 Task: Open Card Investor Meeting in Board Productivity Hacks to Workspace Computer Networking and add a team member Softage.1@softage.net, a label Orange, a checklist Brand Storytelling, an attachment from your computer, a color Orange and finally, add a card description 'Conduct customer research for new customer feedback program' and a comment 'This task requires us to be proactive and take ownership of our work, ensuring that we are making progress towards our goals.'. Add a start date 'Jan 01, 1900' with a due date 'Jan 08, 1900'
Action: Mouse moved to (133, 62)
Screenshot: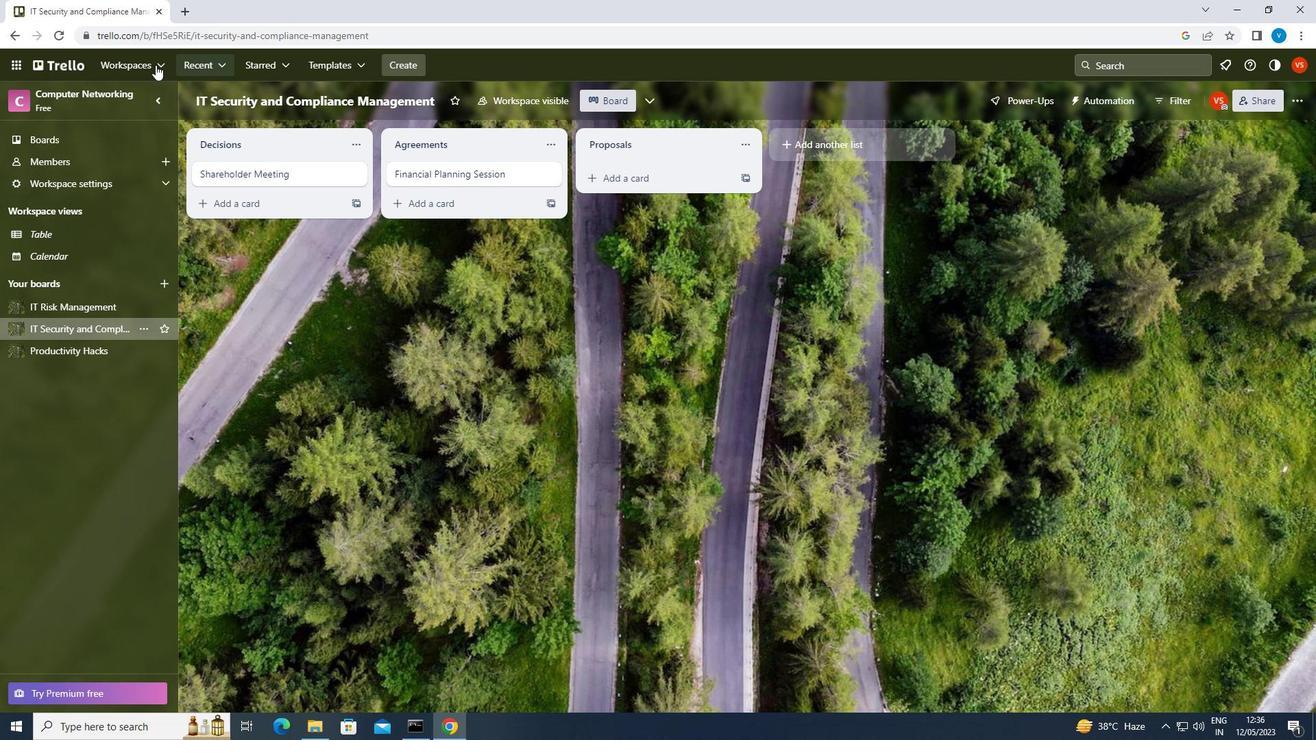 
Action: Mouse pressed left at (133, 62)
Screenshot: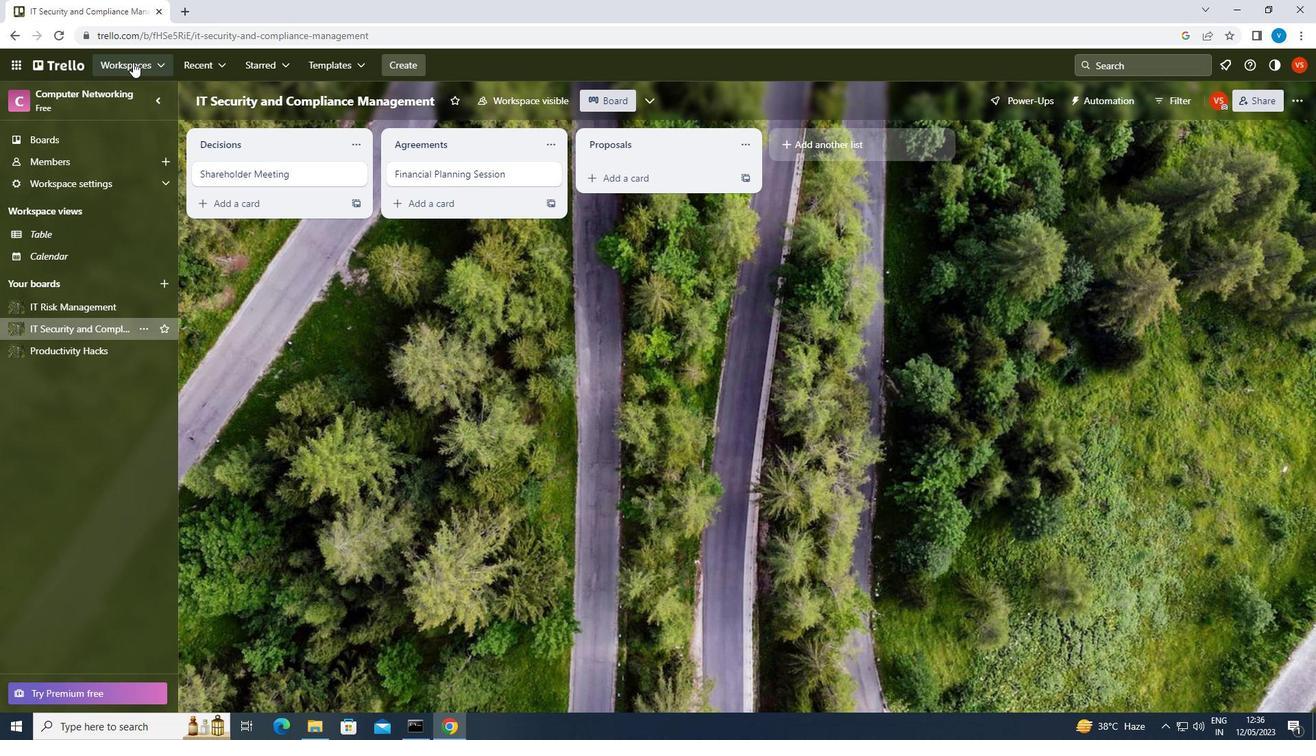 
Action: Mouse moved to (173, 403)
Screenshot: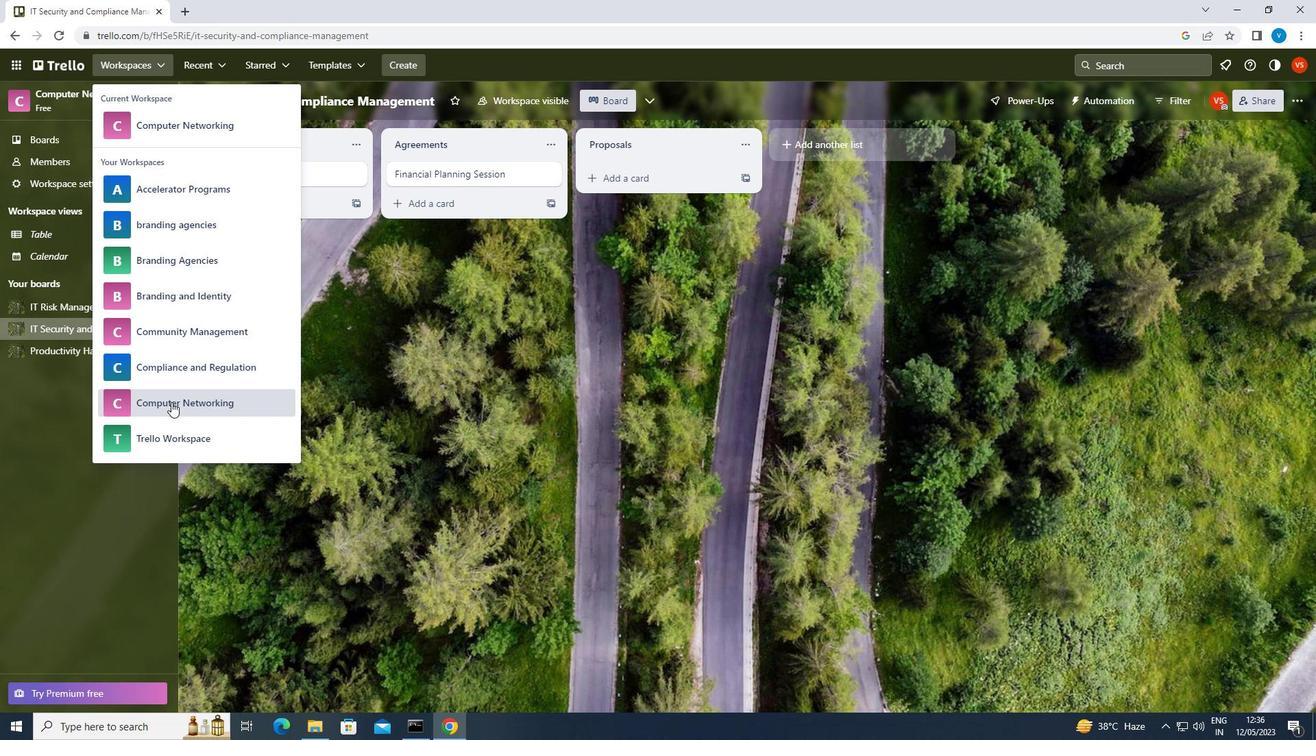 
Action: Mouse pressed left at (173, 403)
Screenshot: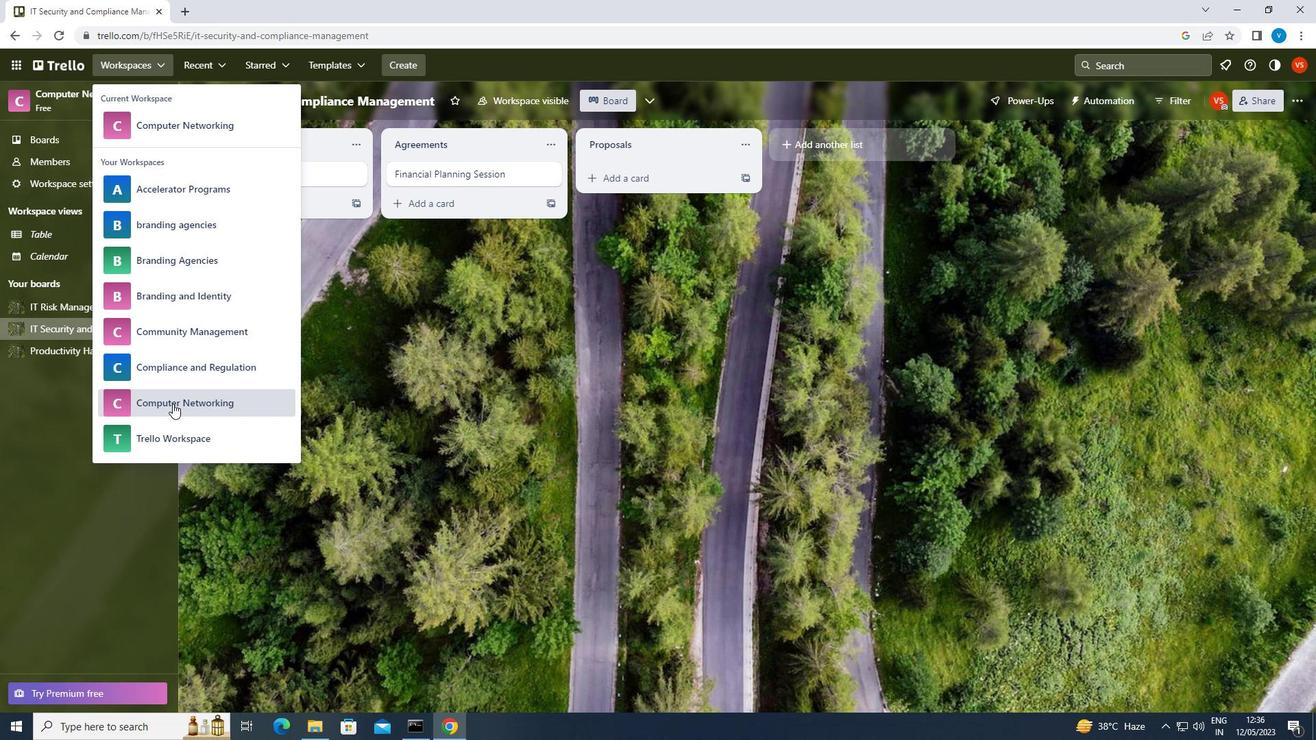 
Action: Mouse moved to (678, 570)
Screenshot: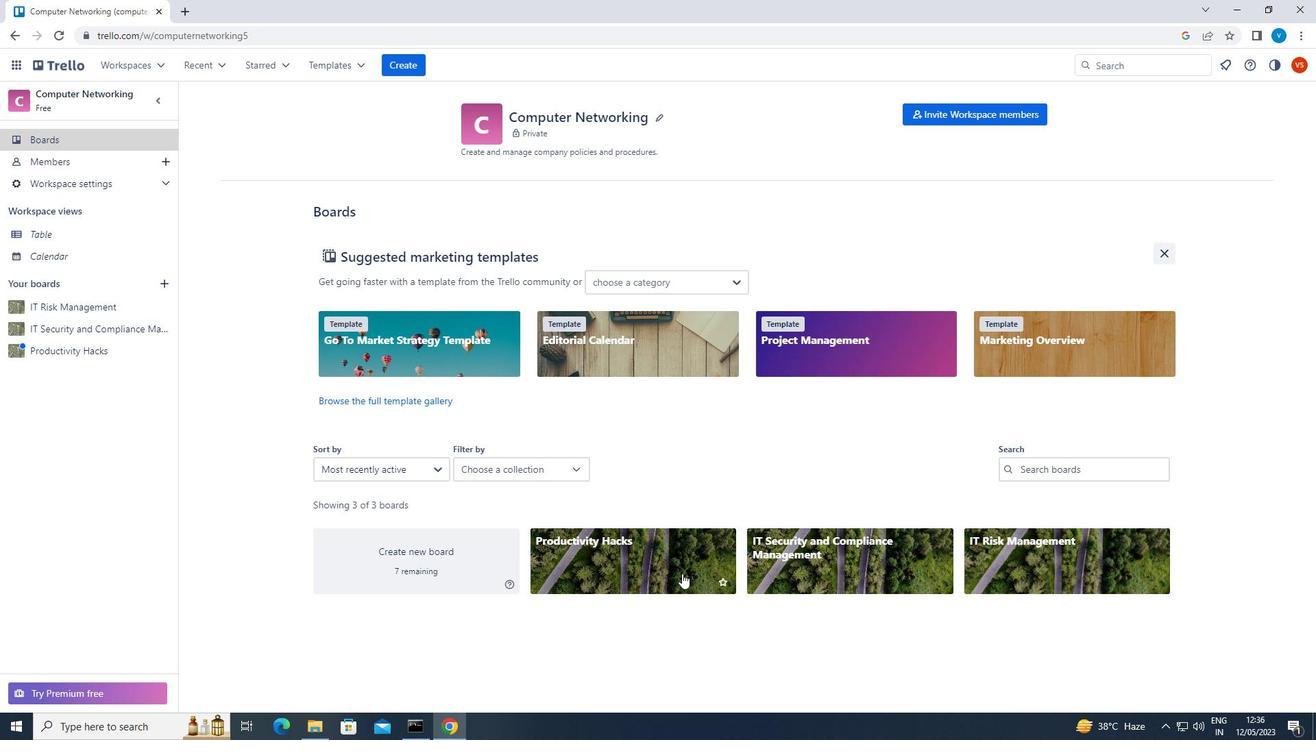 
Action: Mouse pressed left at (678, 570)
Screenshot: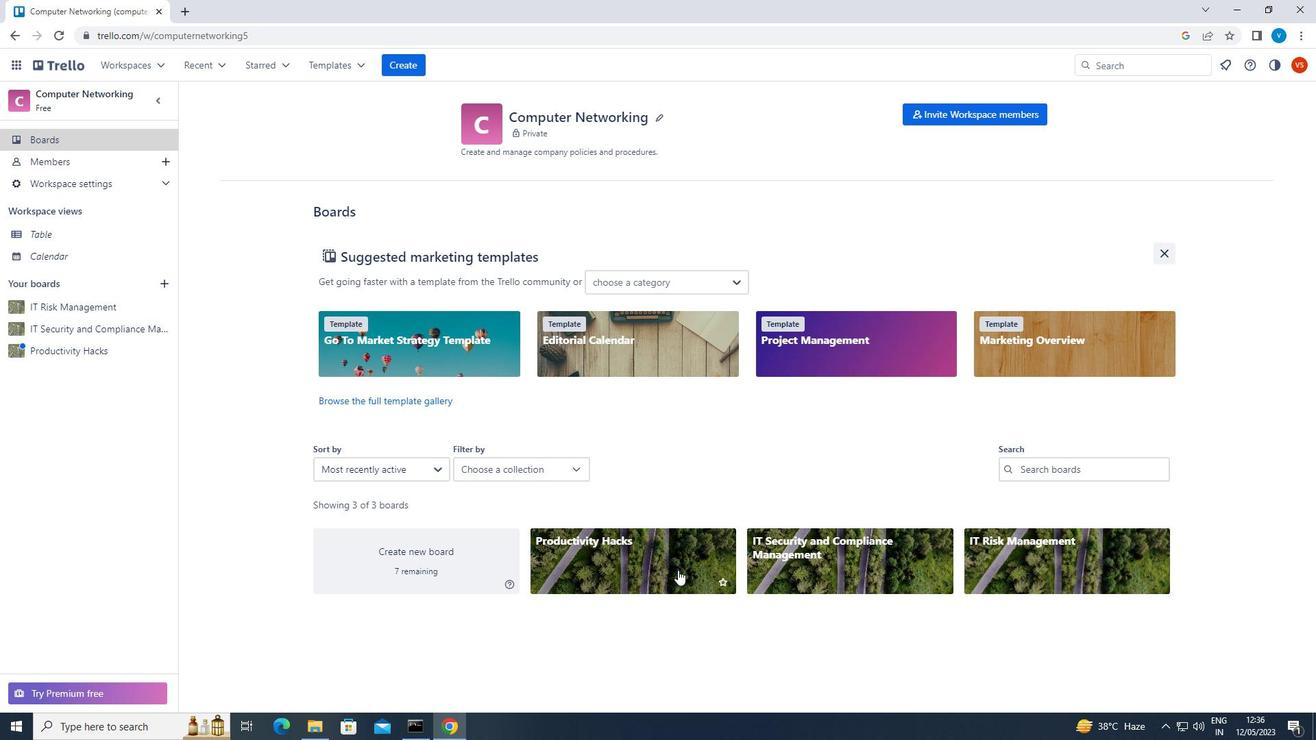 
Action: Mouse moved to (234, 168)
Screenshot: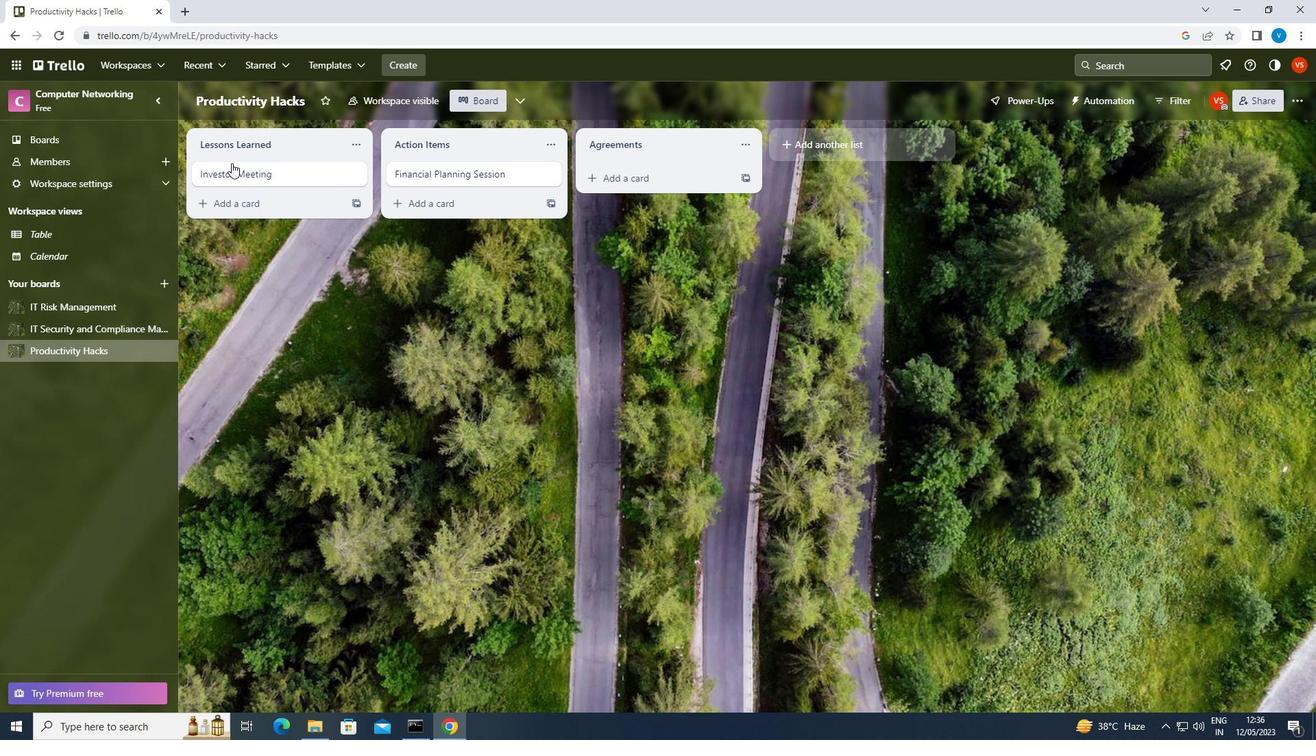
Action: Mouse pressed left at (234, 168)
Screenshot: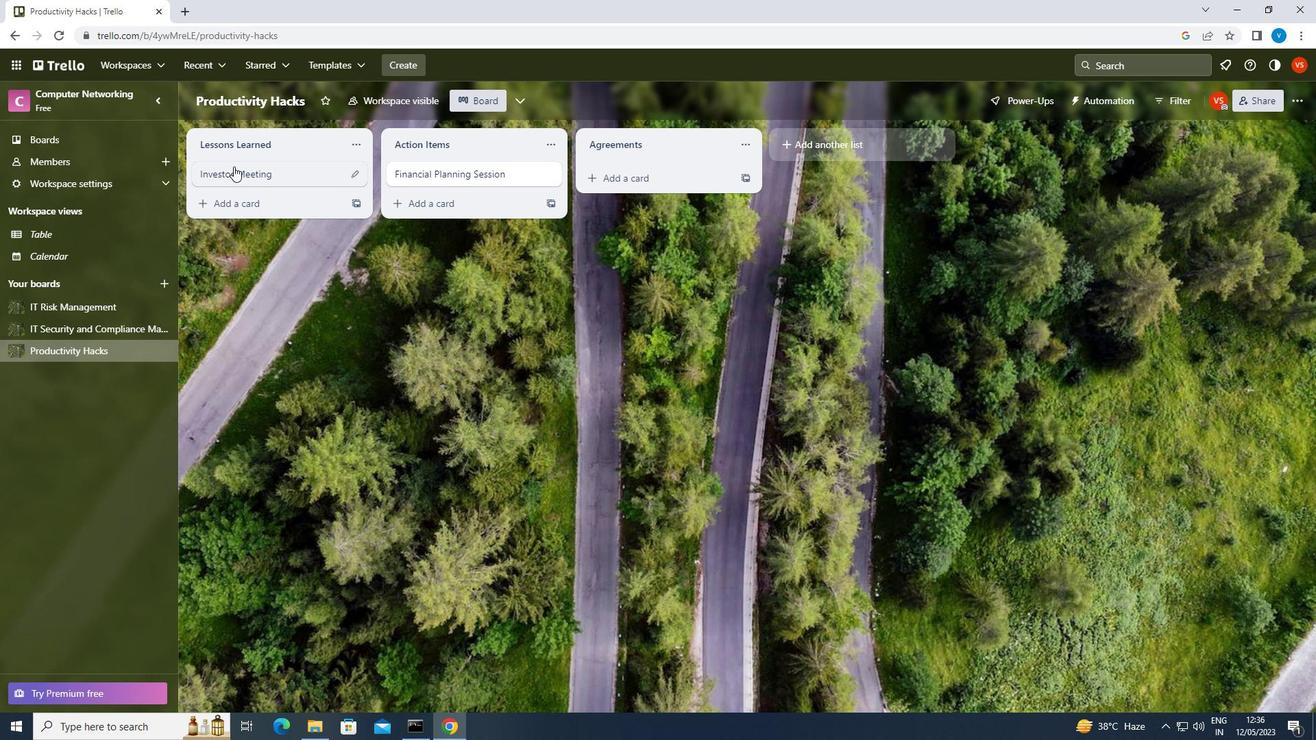 
Action: Mouse moved to (814, 174)
Screenshot: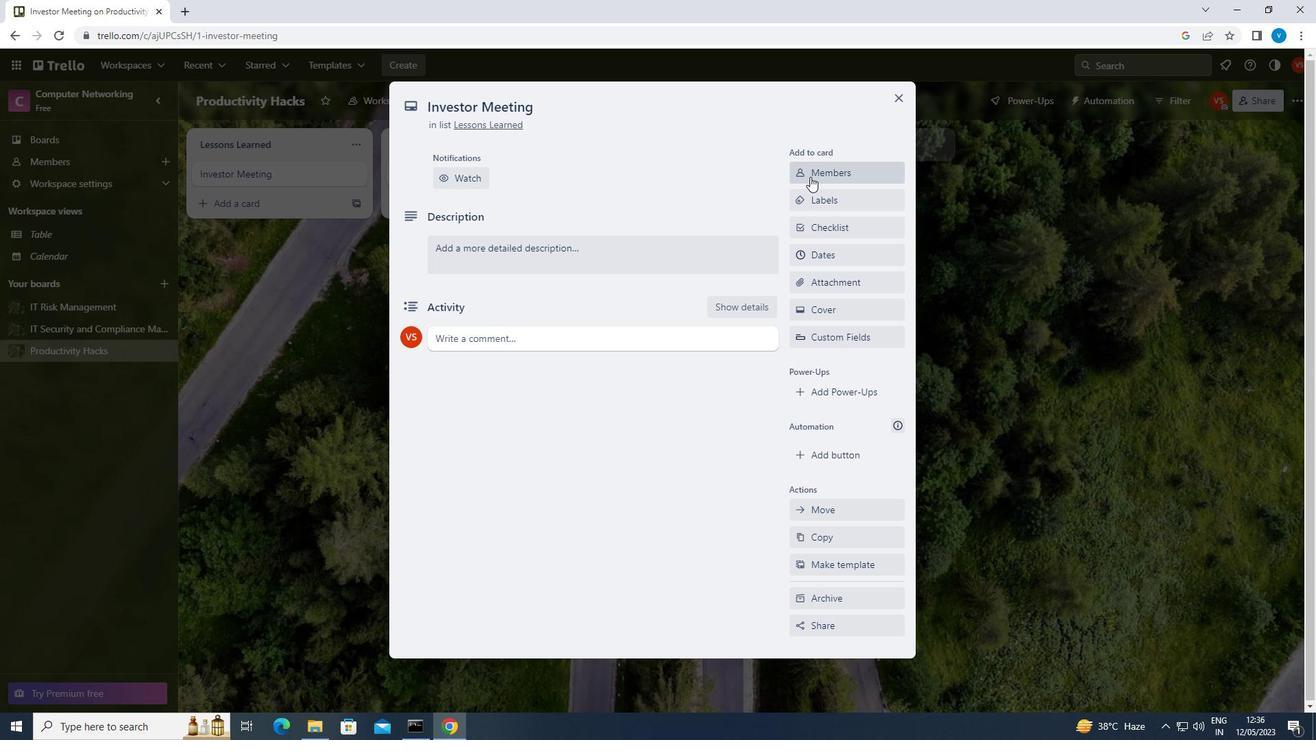 
Action: Mouse pressed left at (814, 174)
Screenshot: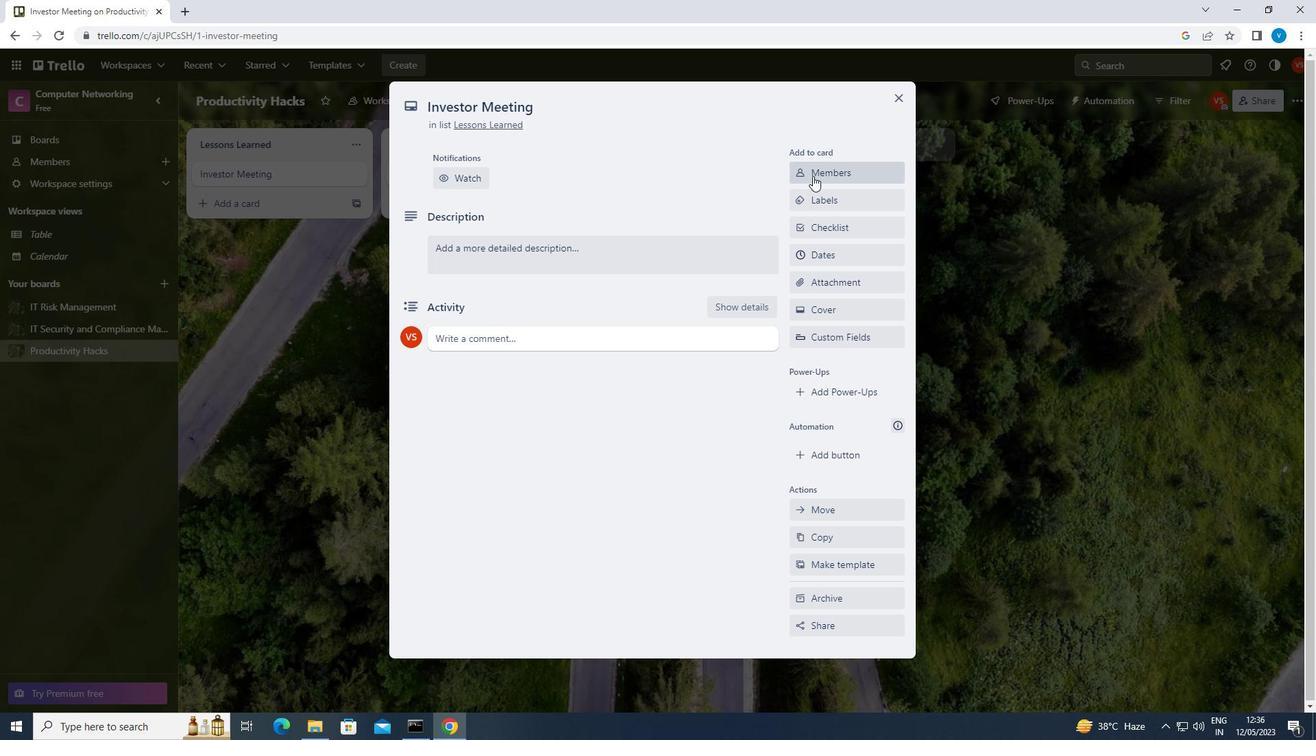 
Action: Mouse moved to (816, 194)
Screenshot: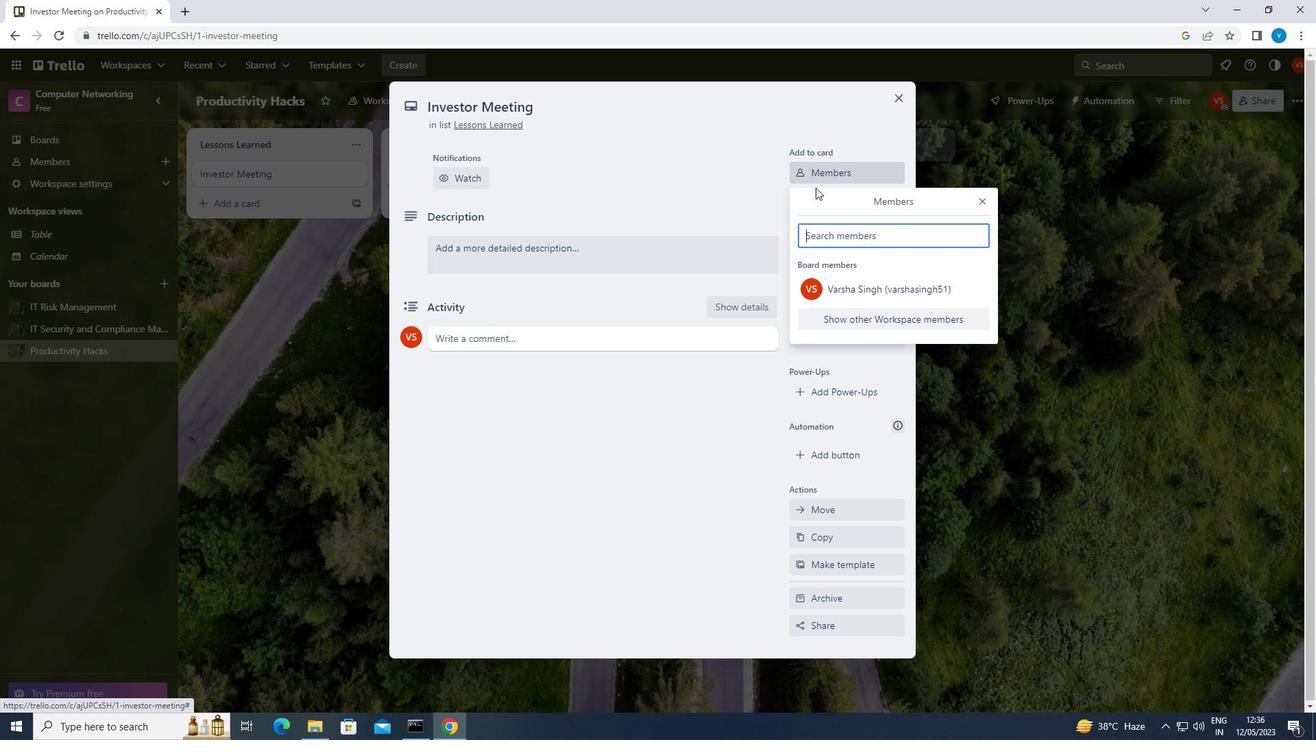 
Action: Key pressed <Key.shift>SOFTAGE.1<Key.shift>@SOFTAGE.NET
Screenshot: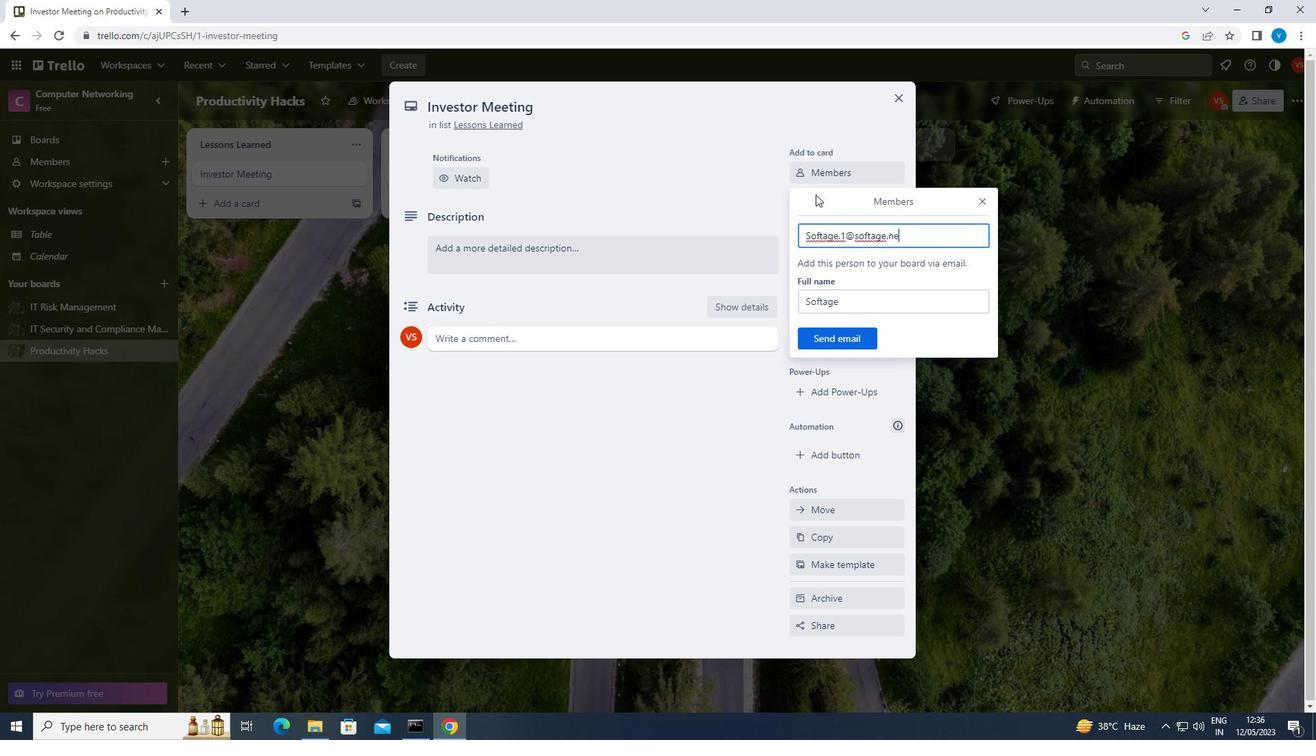
Action: Mouse moved to (868, 344)
Screenshot: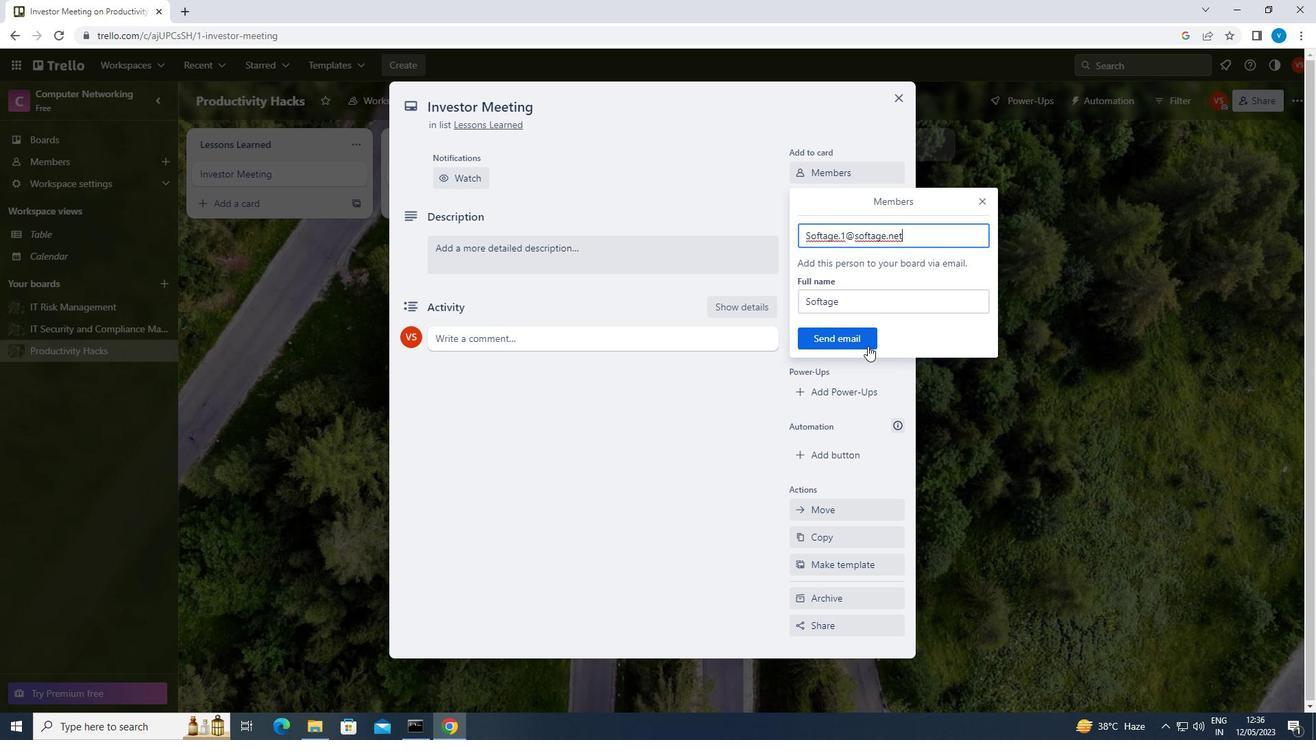 
Action: Mouse pressed left at (868, 344)
Screenshot: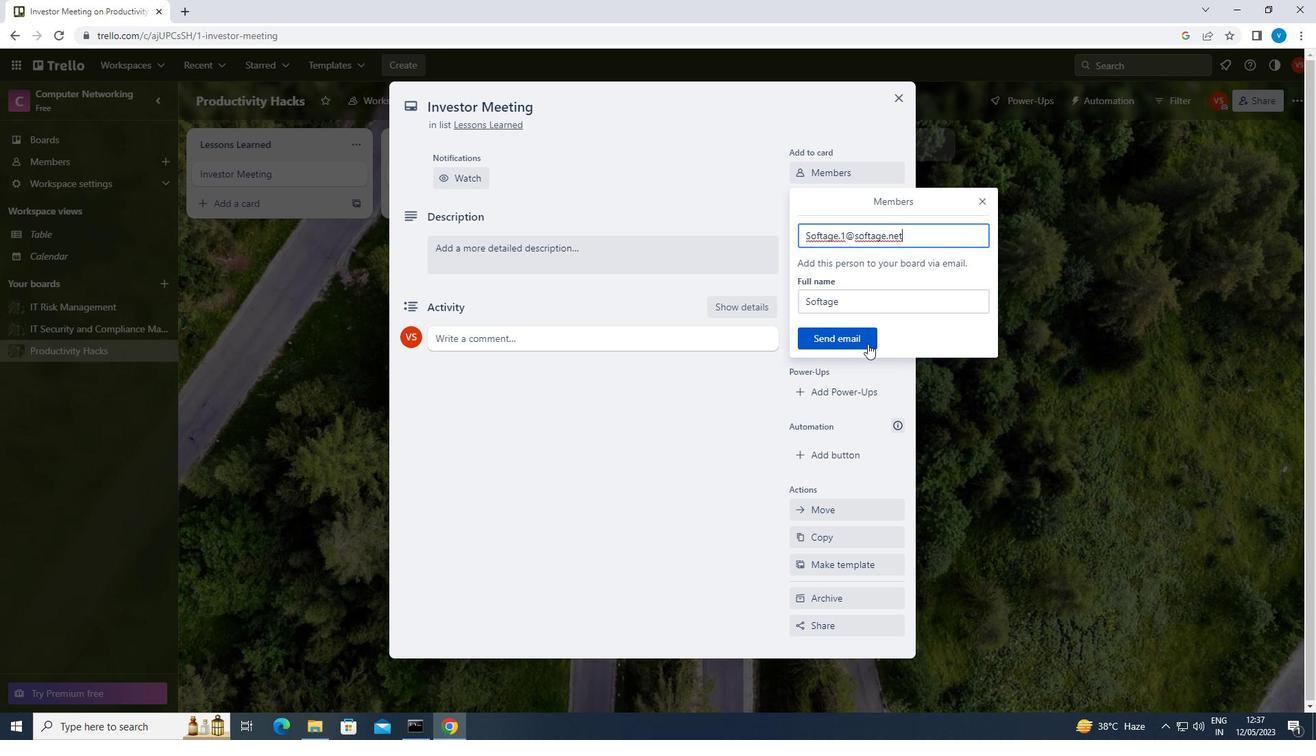 
Action: Mouse moved to (871, 251)
Screenshot: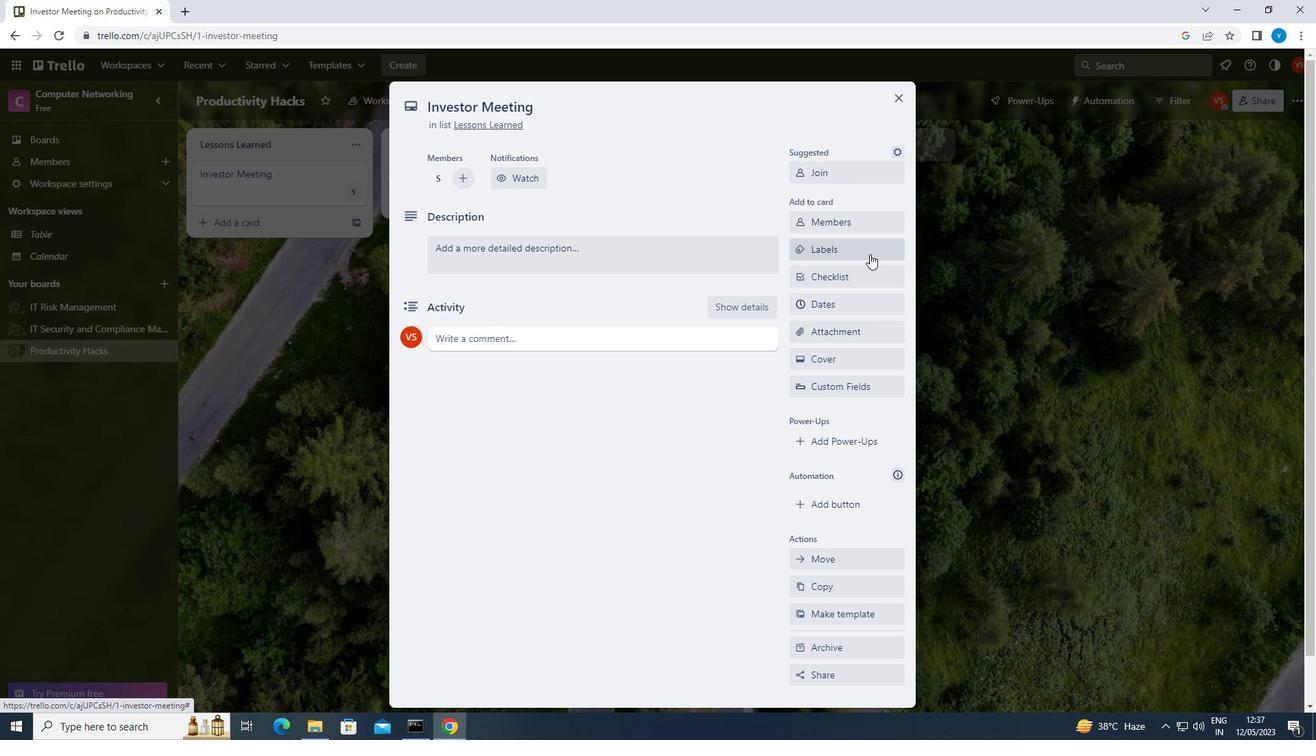 
Action: Mouse pressed left at (871, 251)
Screenshot: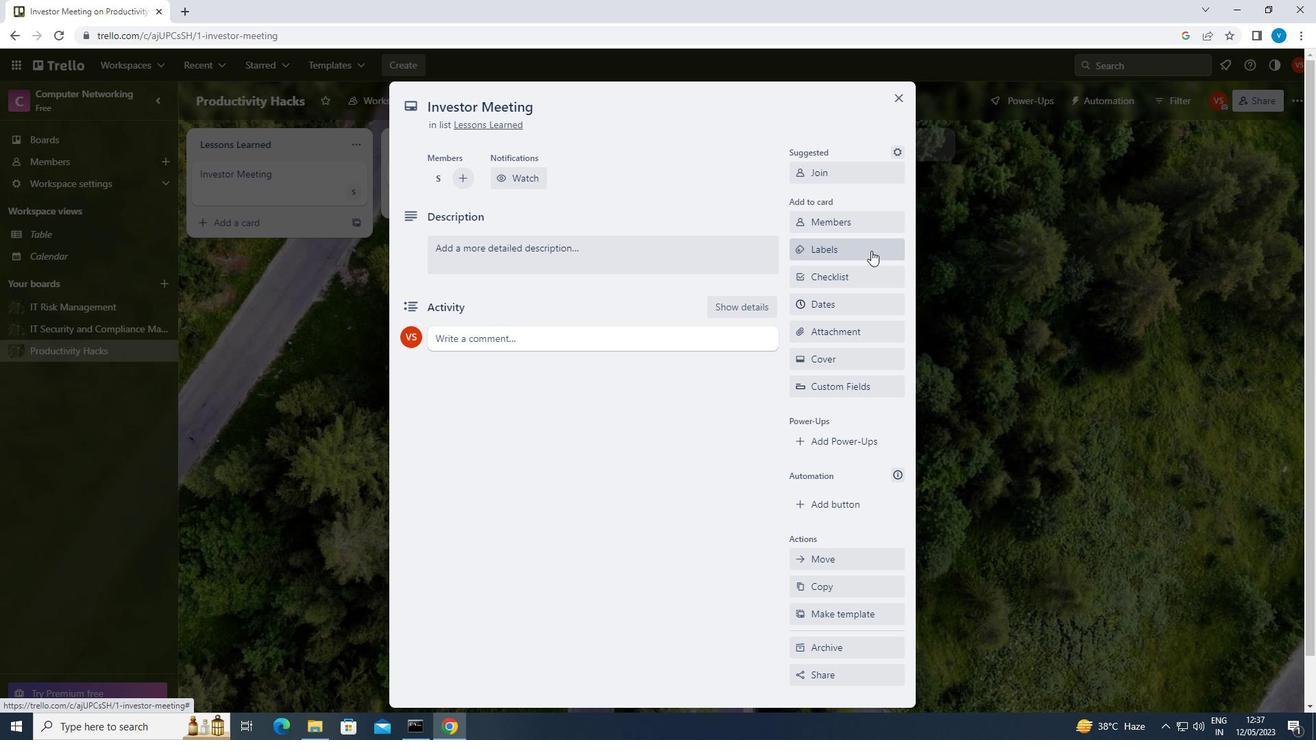 
Action: Mouse moved to (886, 405)
Screenshot: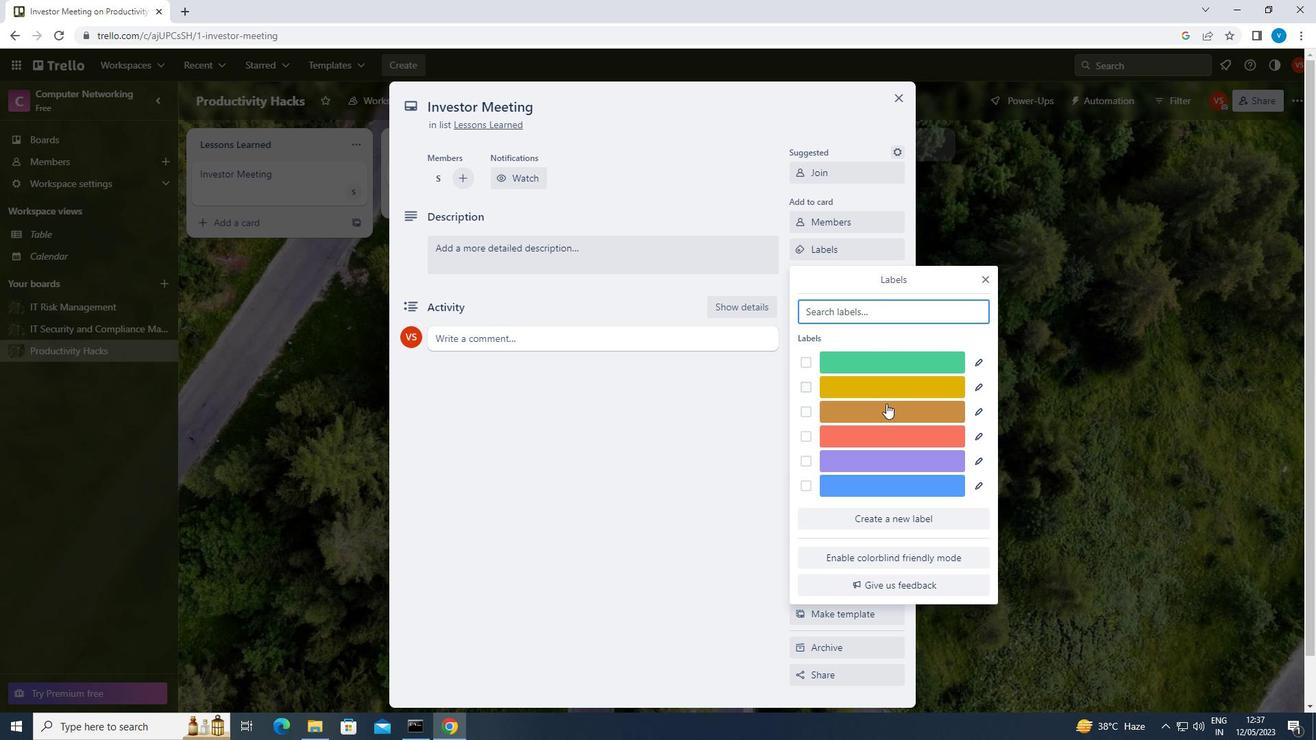 
Action: Mouse pressed left at (886, 405)
Screenshot: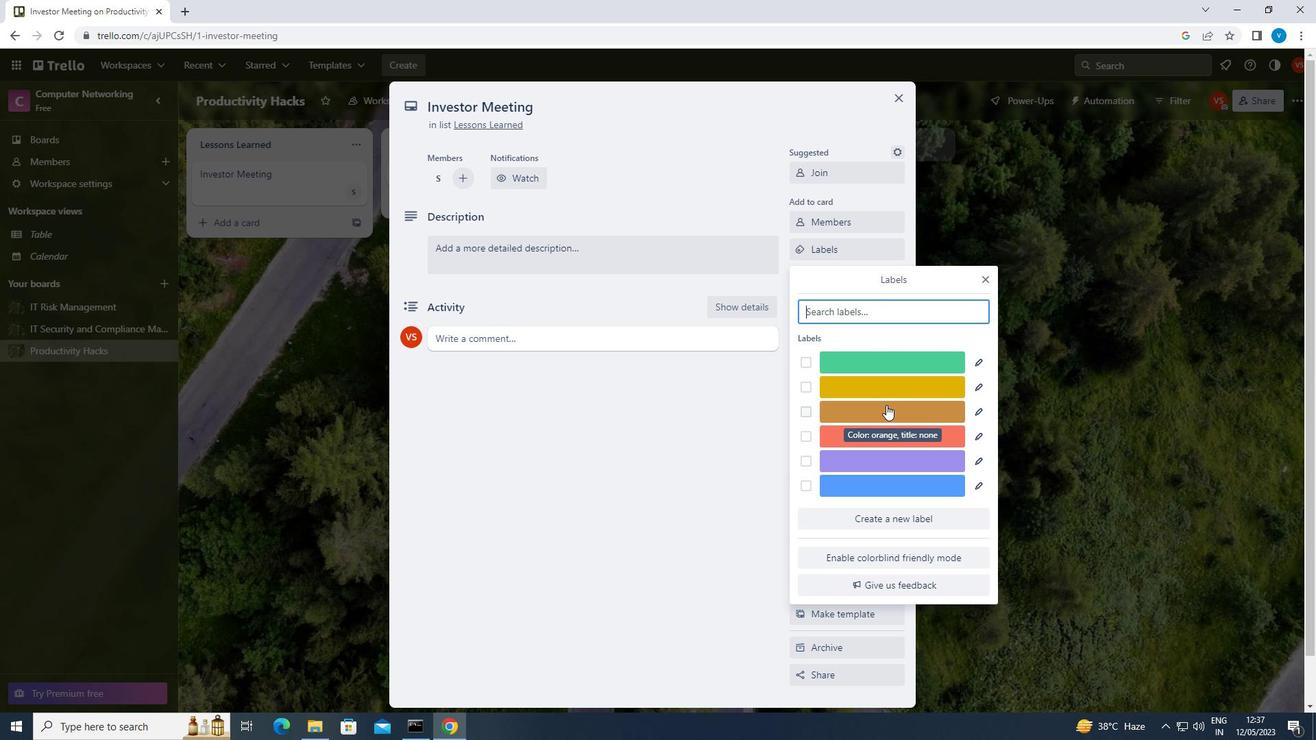 
Action: Mouse moved to (982, 273)
Screenshot: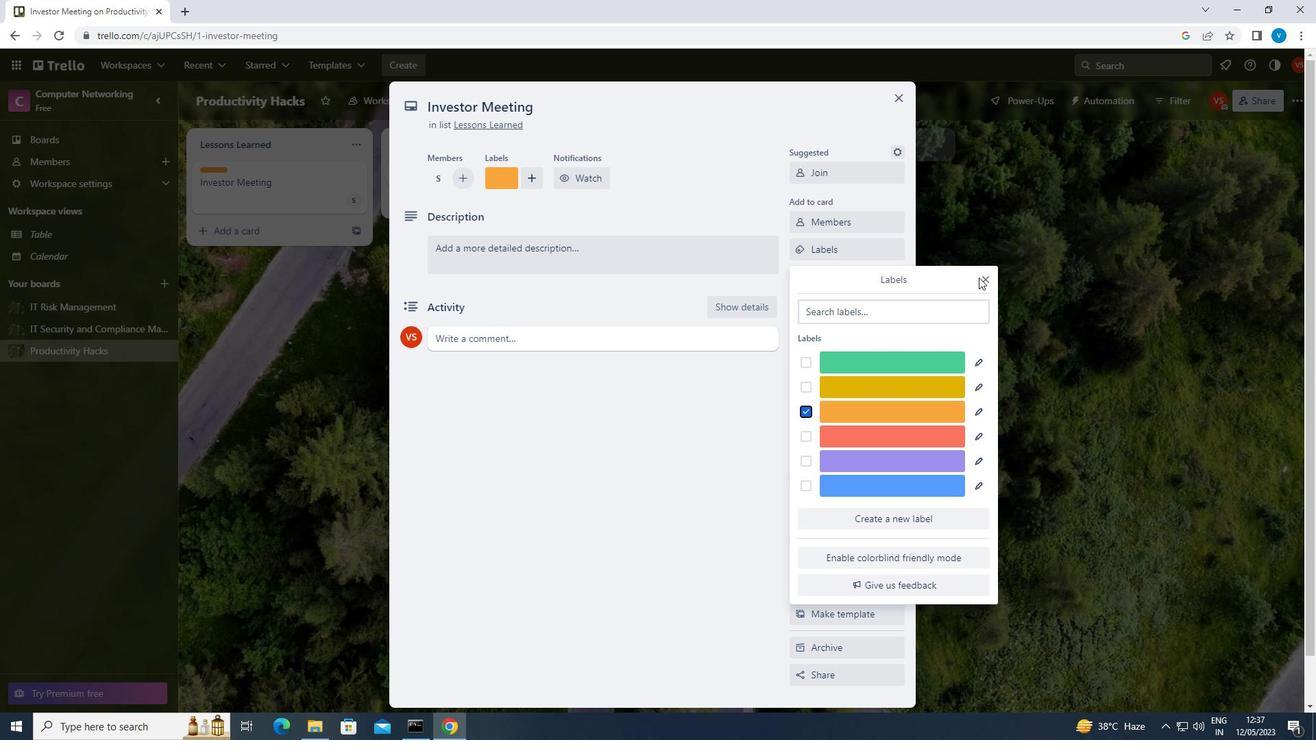 
Action: Mouse pressed left at (982, 273)
Screenshot: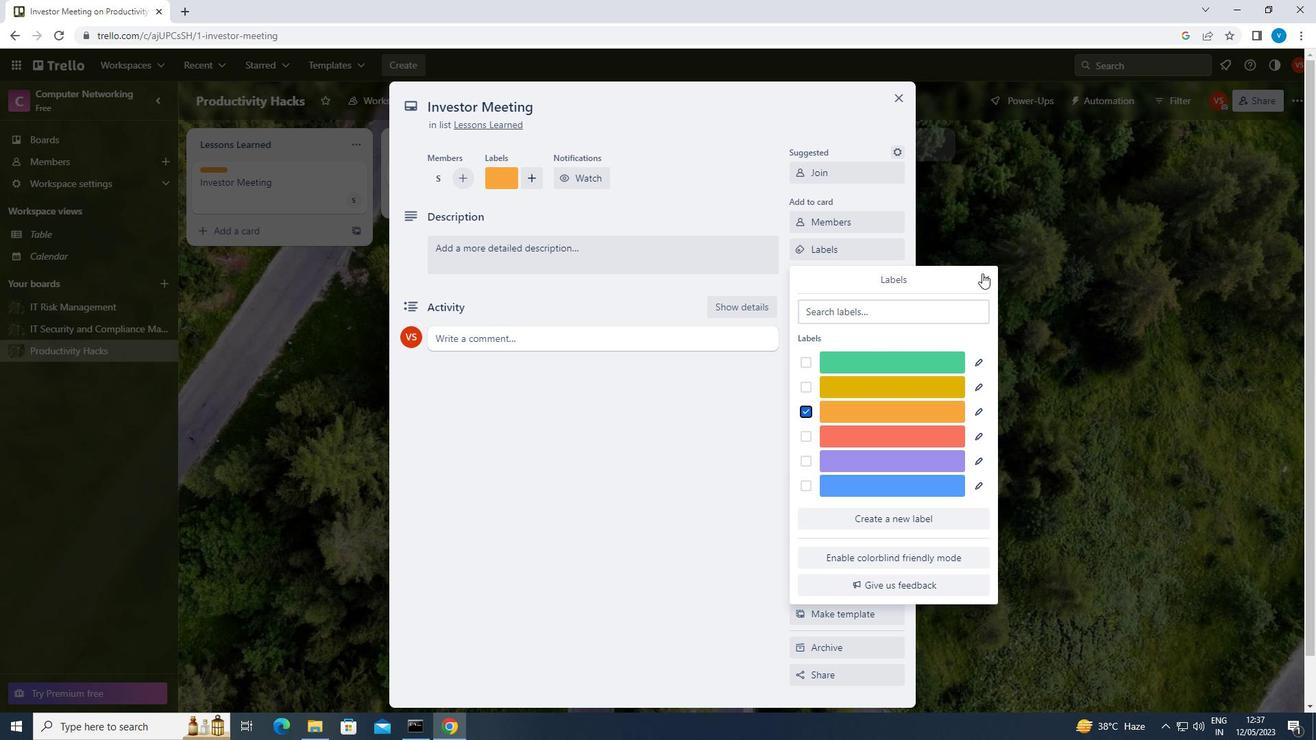 
Action: Mouse moved to (874, 281)
Screenshot: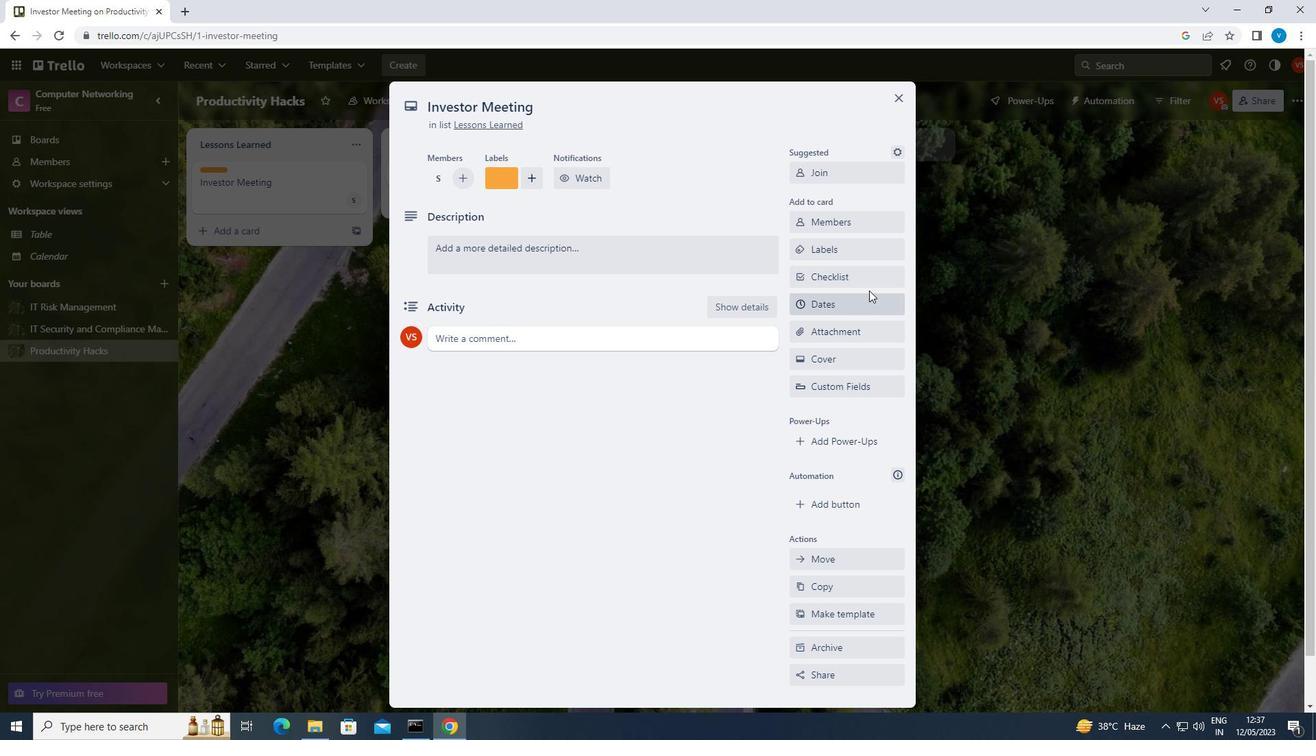 
Action: Mouse pressed left at (874, 281)
Screenshot: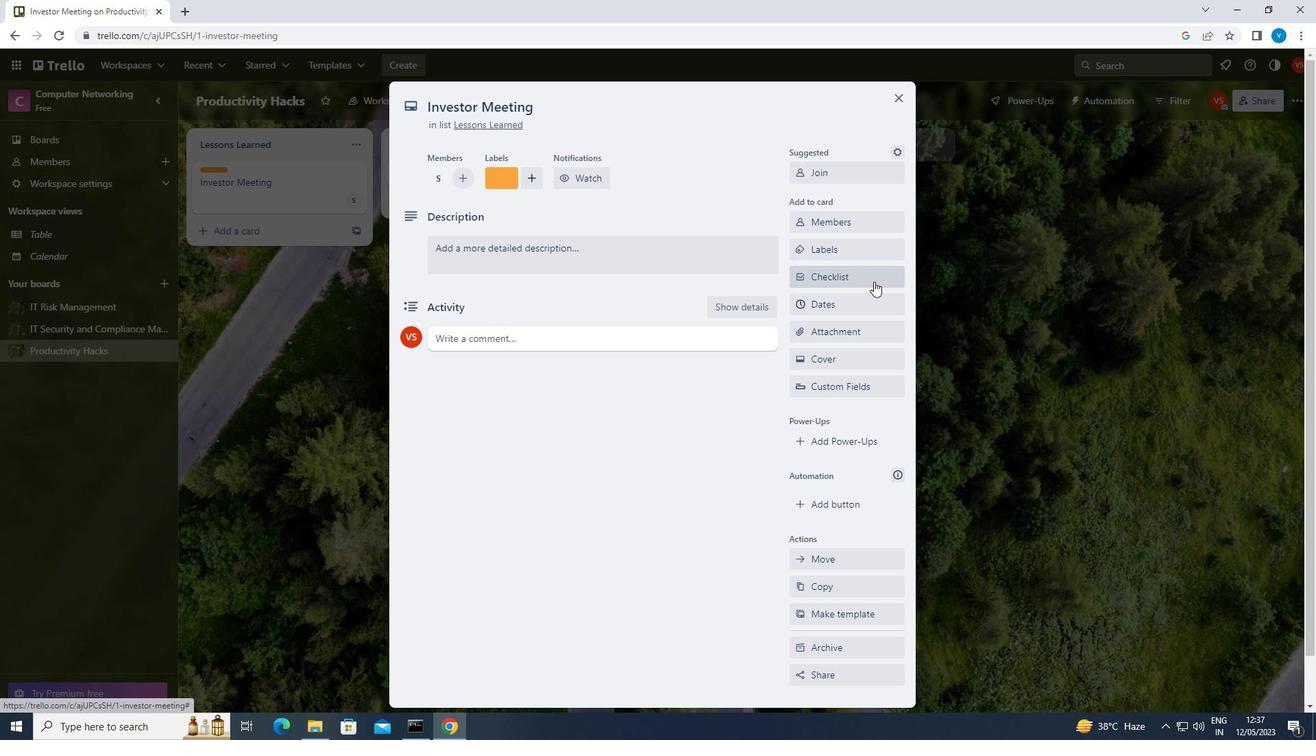 
Action: Mouse moved to (836, 387)
Screenshot: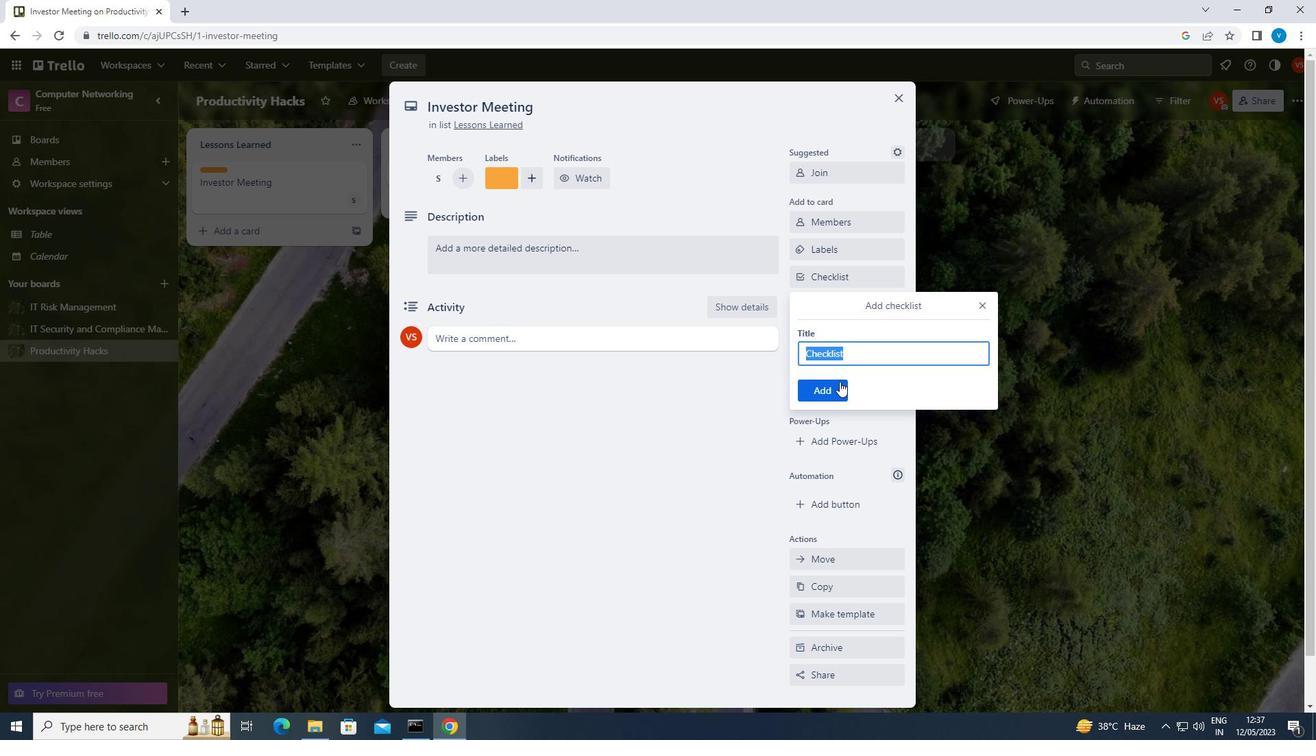 
Action: Mouse pressed left at (836, 387)
Screenshot: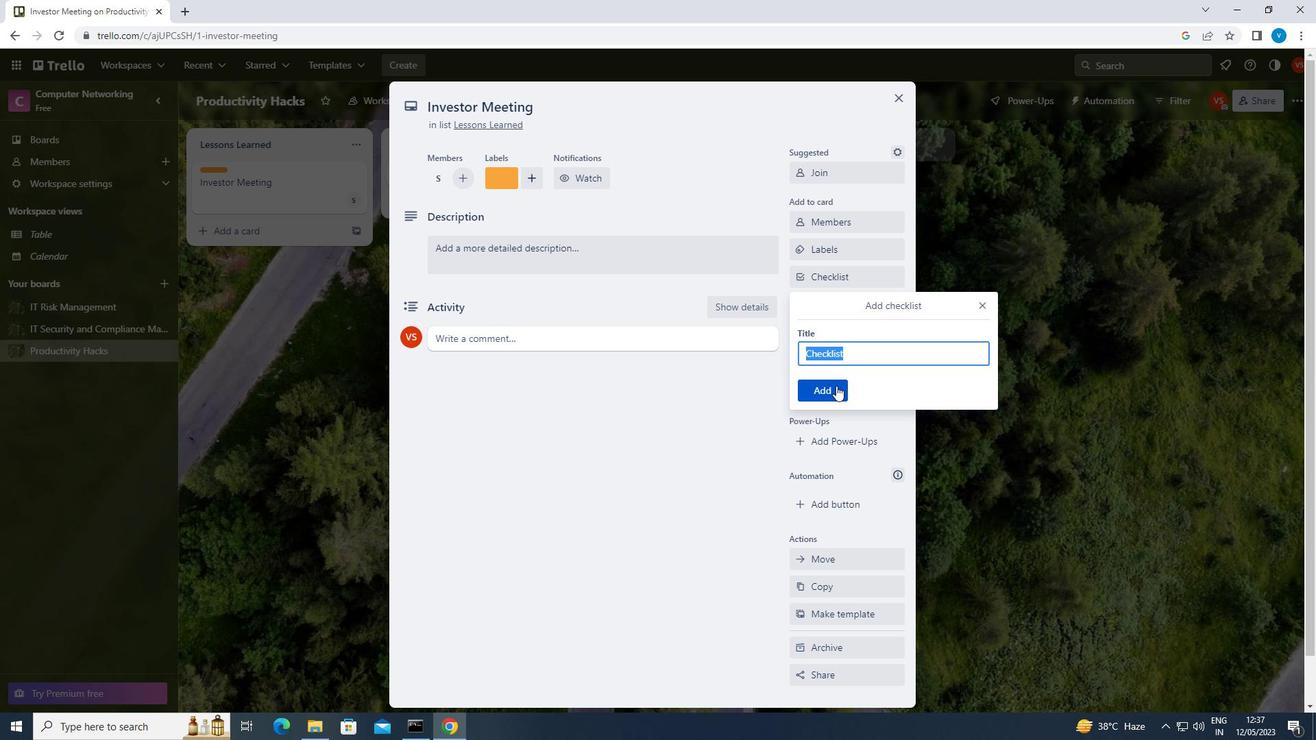 
Action: Mouse moved to (836, 384)
Screenshot: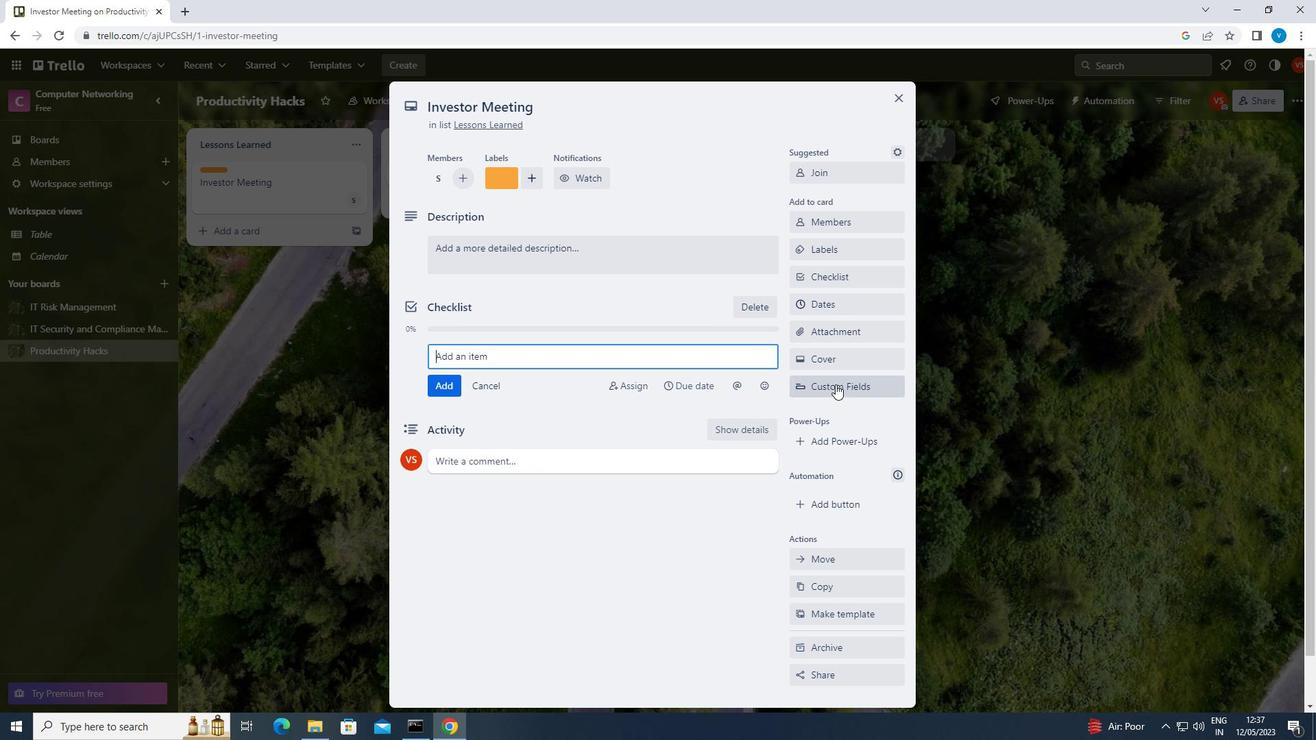 
Action: Key pressed <Key.shift>BRAND<Key.space><Key.shift>STORYTELLING
Screenshot: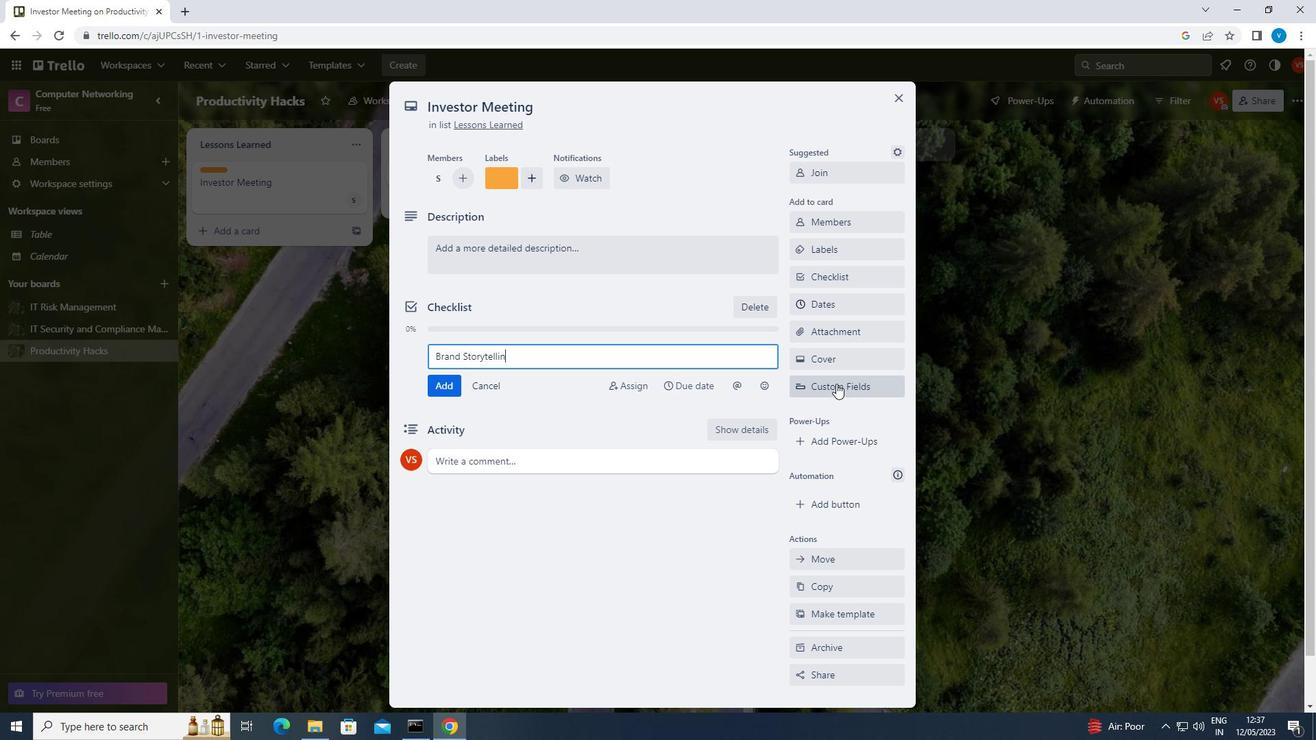 
Action: Mouse moved to (458, 385)
Screenshot: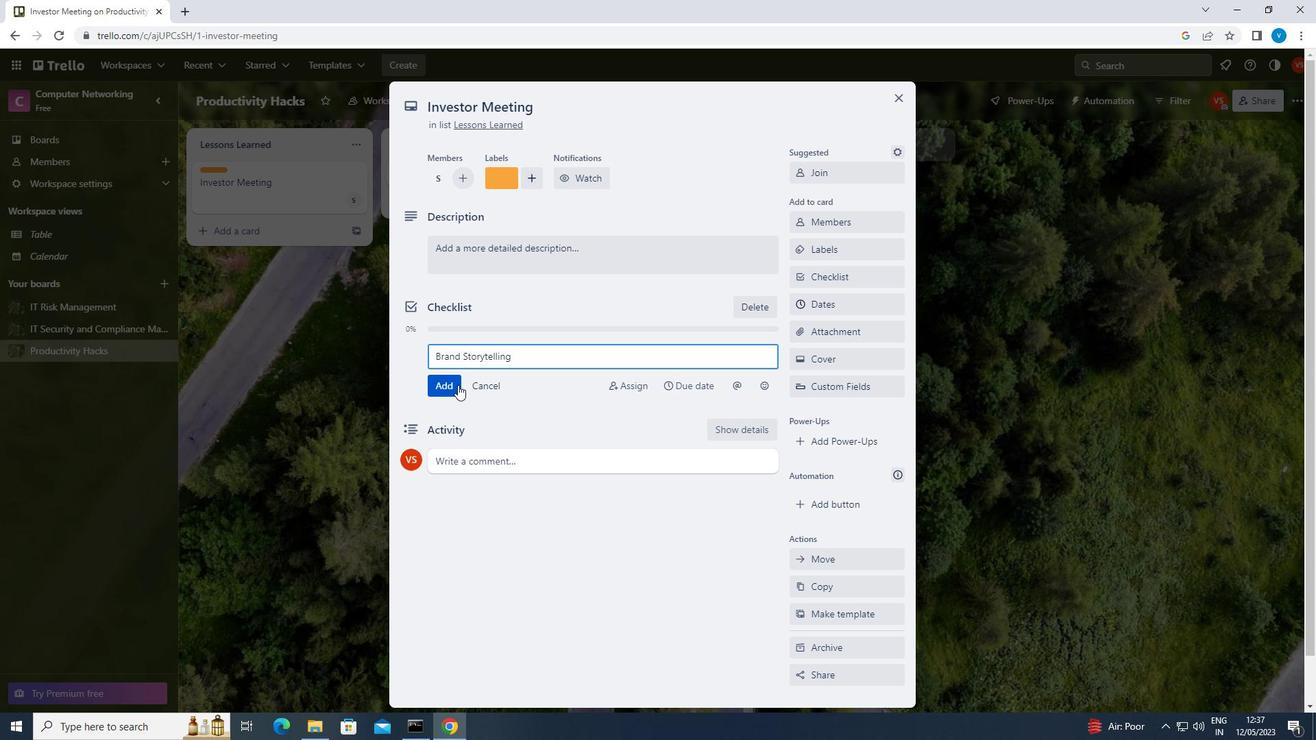 
Action: Mouse pressed left at (458, 385)
Screenshot: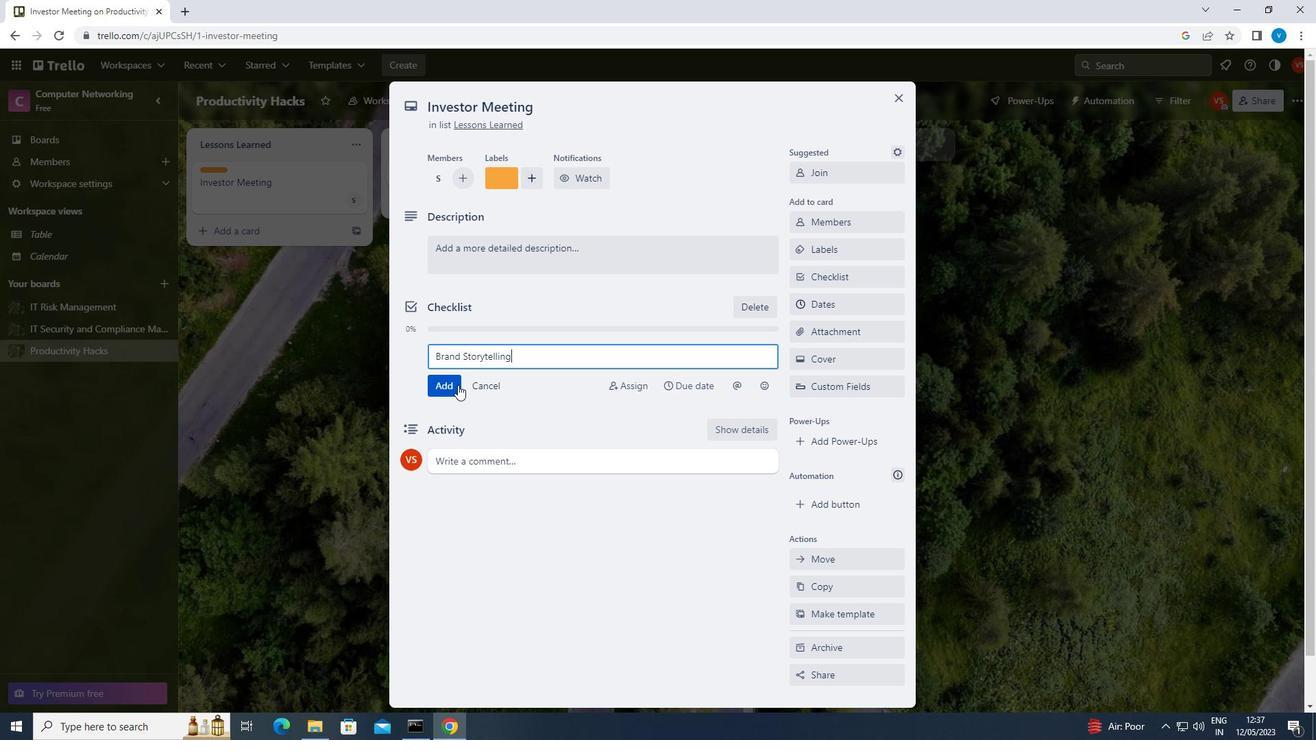 
Action: Mouse moved to (865, 323)
Screenshot: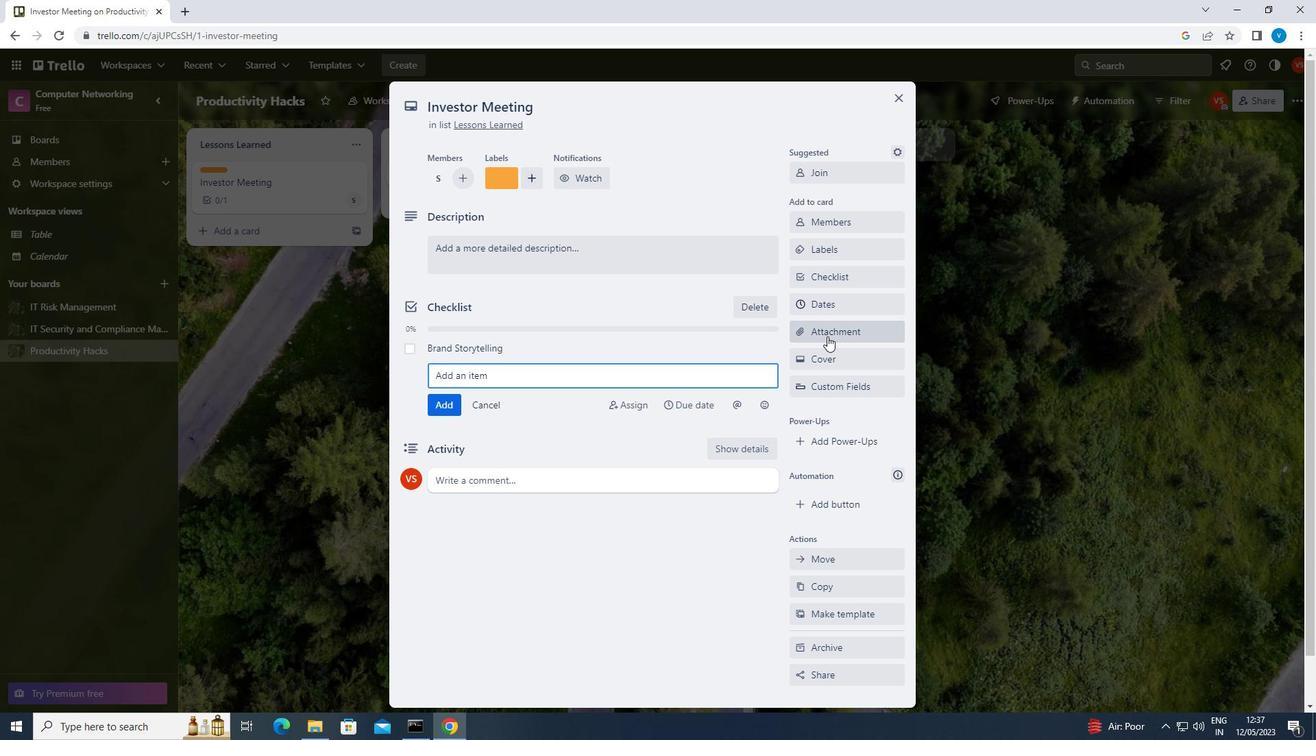 
Action: Mouse pressed left at (865, 323)
Screenshot: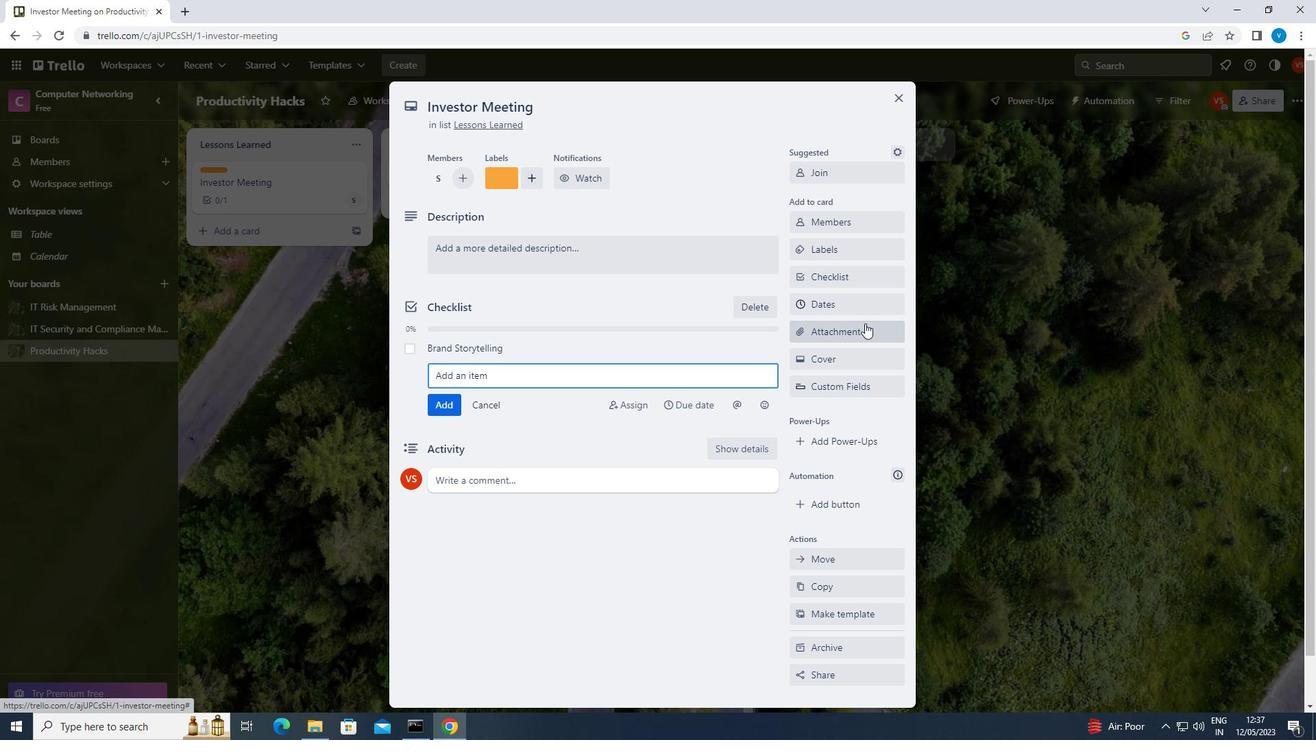 
Action: Mouse moved to (876, 397)
Screenshot: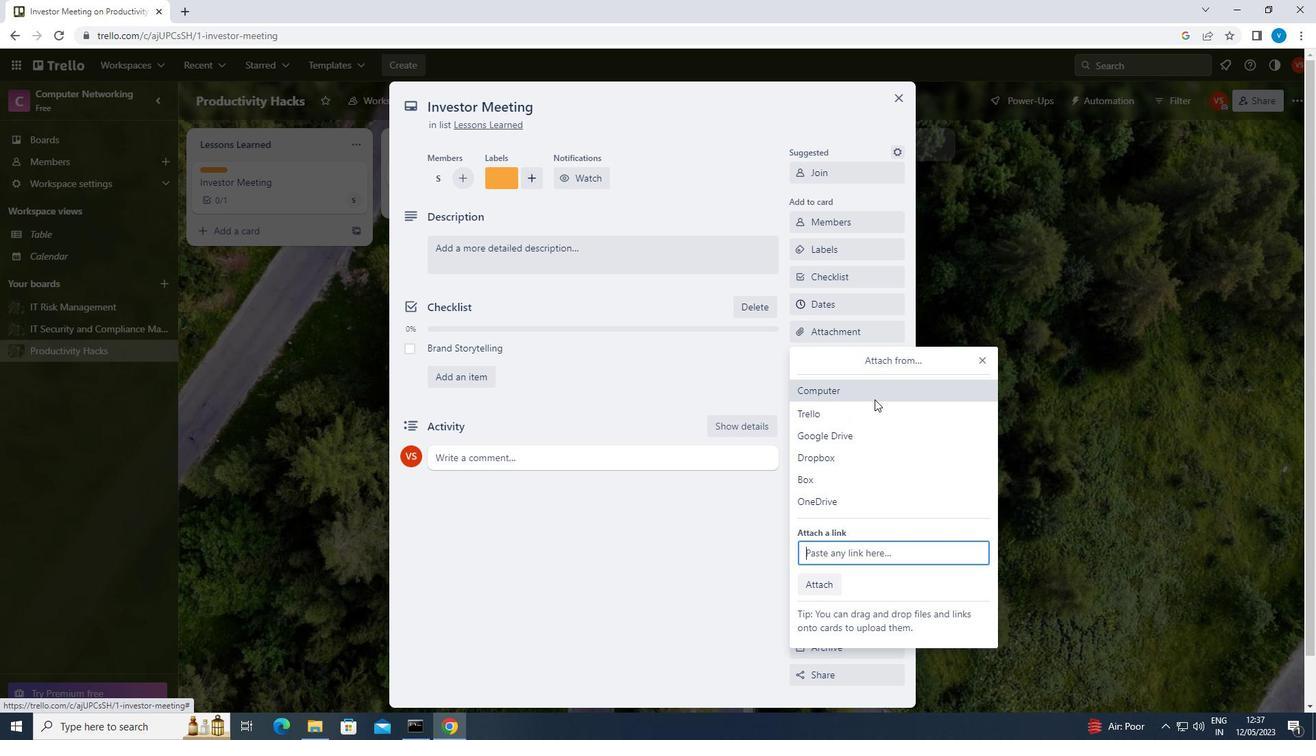 
Action: Mouse pressed left at (876, 397)
Screenshot: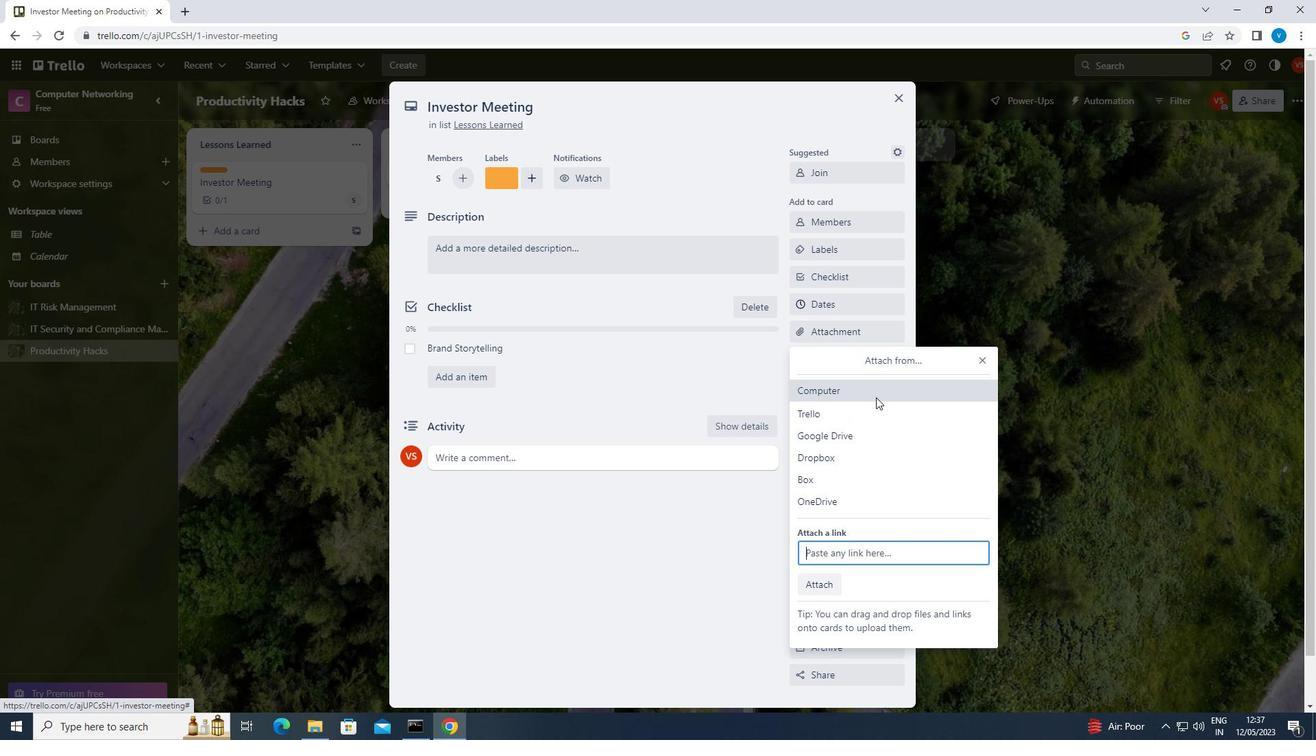 
Action: Mouse moved to (287, 277)
Screenshot: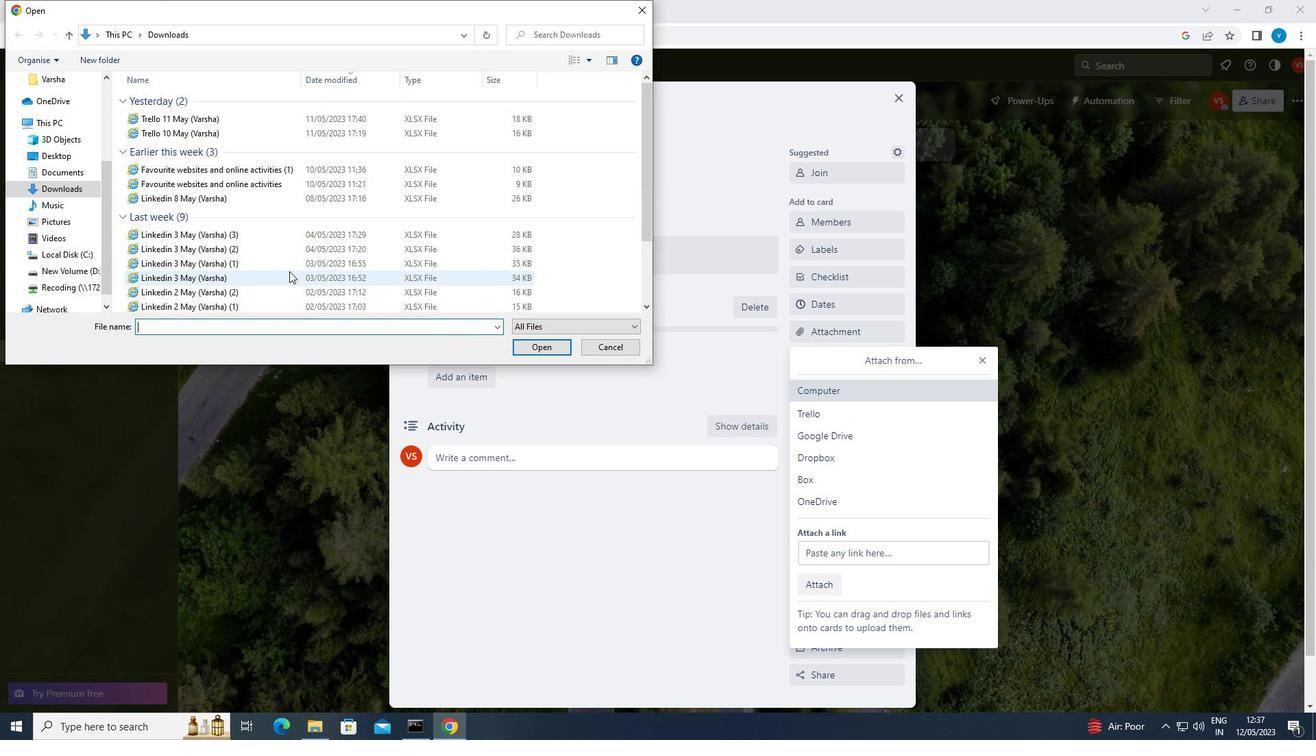 
Action: Mouse pressed left at (287, 277)
Screenshot: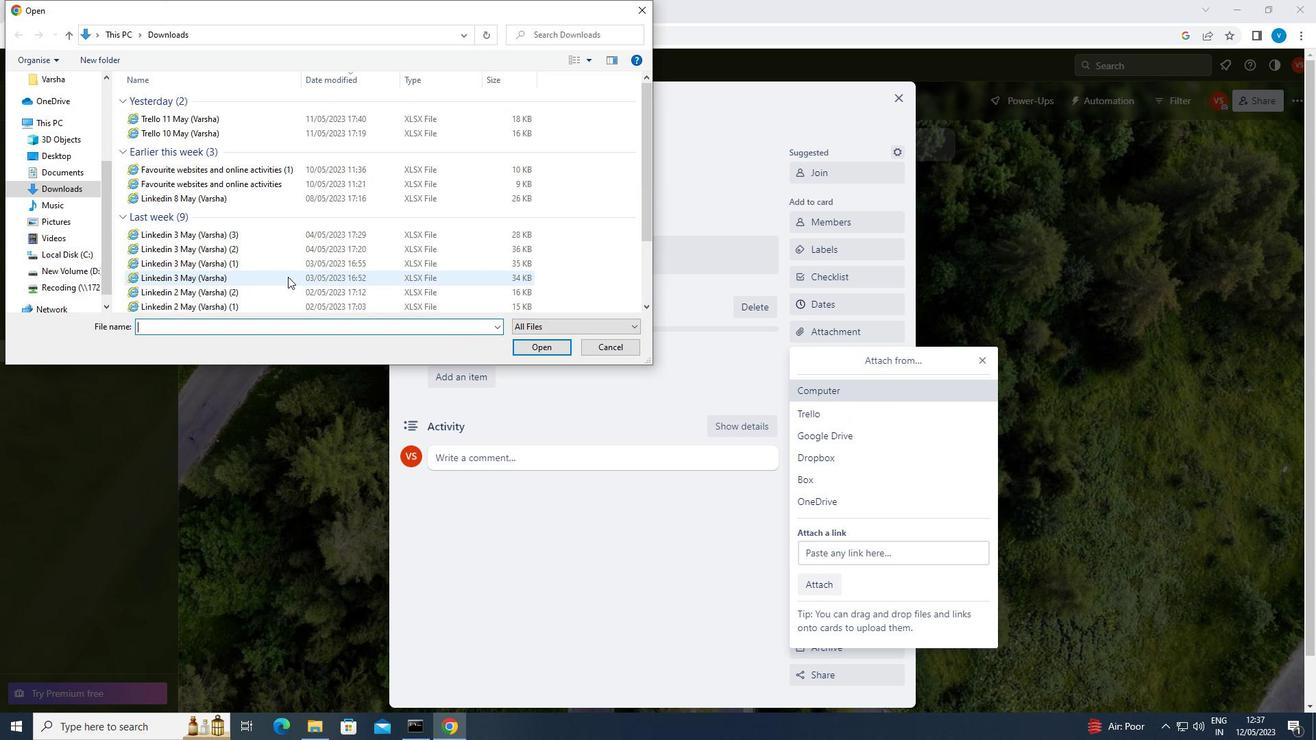 
Action: Mouse moved to (545, 347)
Screenshot: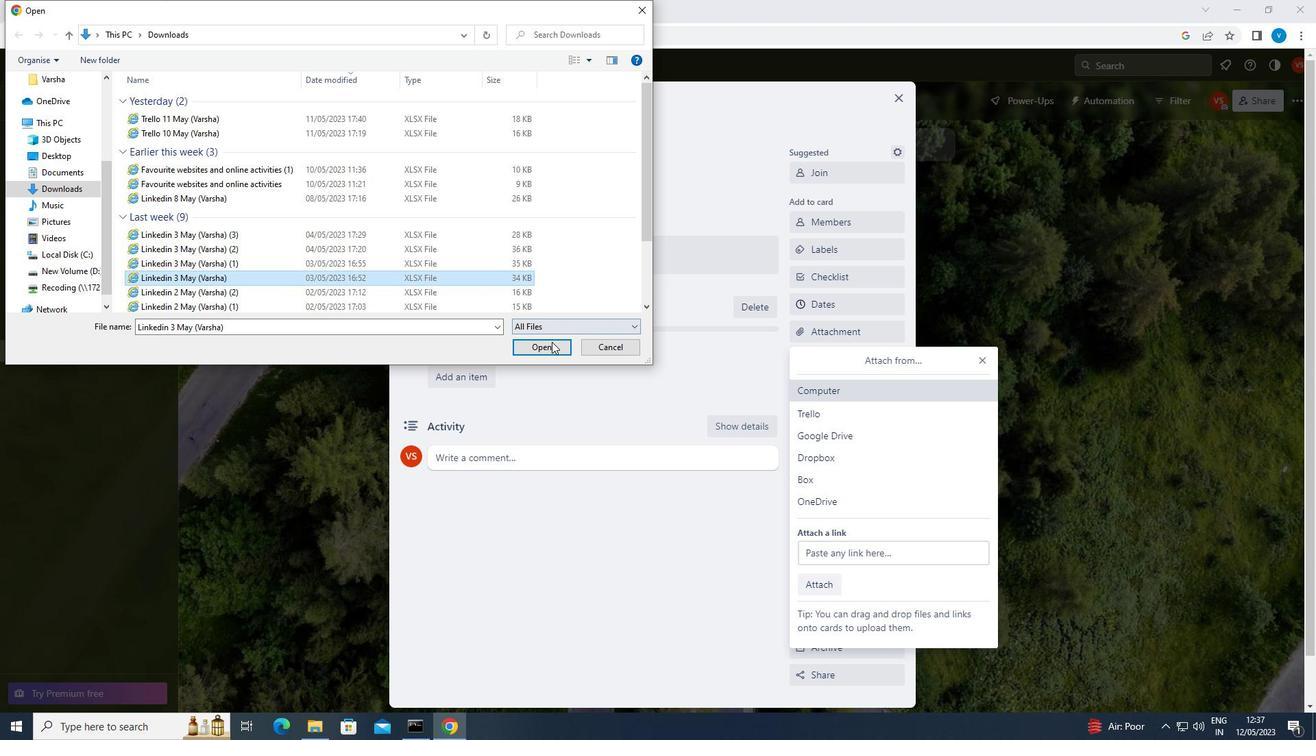 
Action: Mouse pressed left at (545, 347)
Screenshot: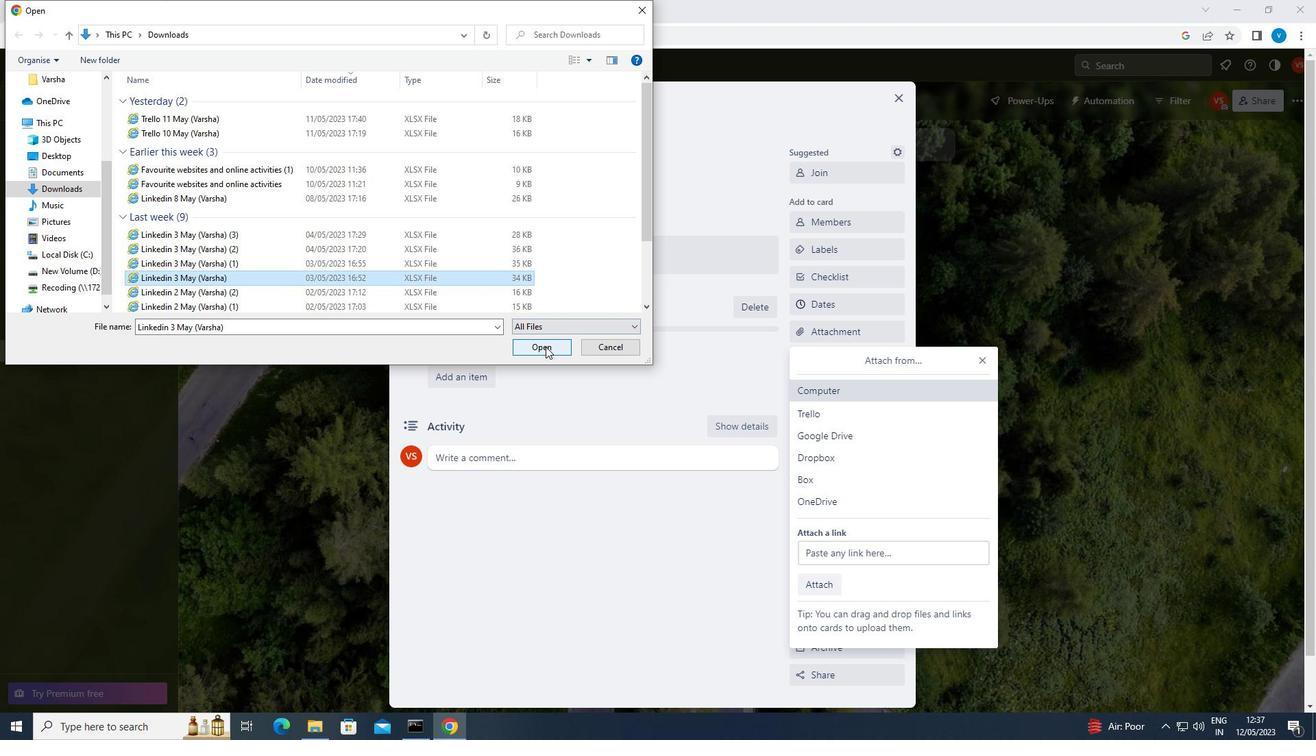 
Action: Mouse moved to (832, 358)
Screenshot: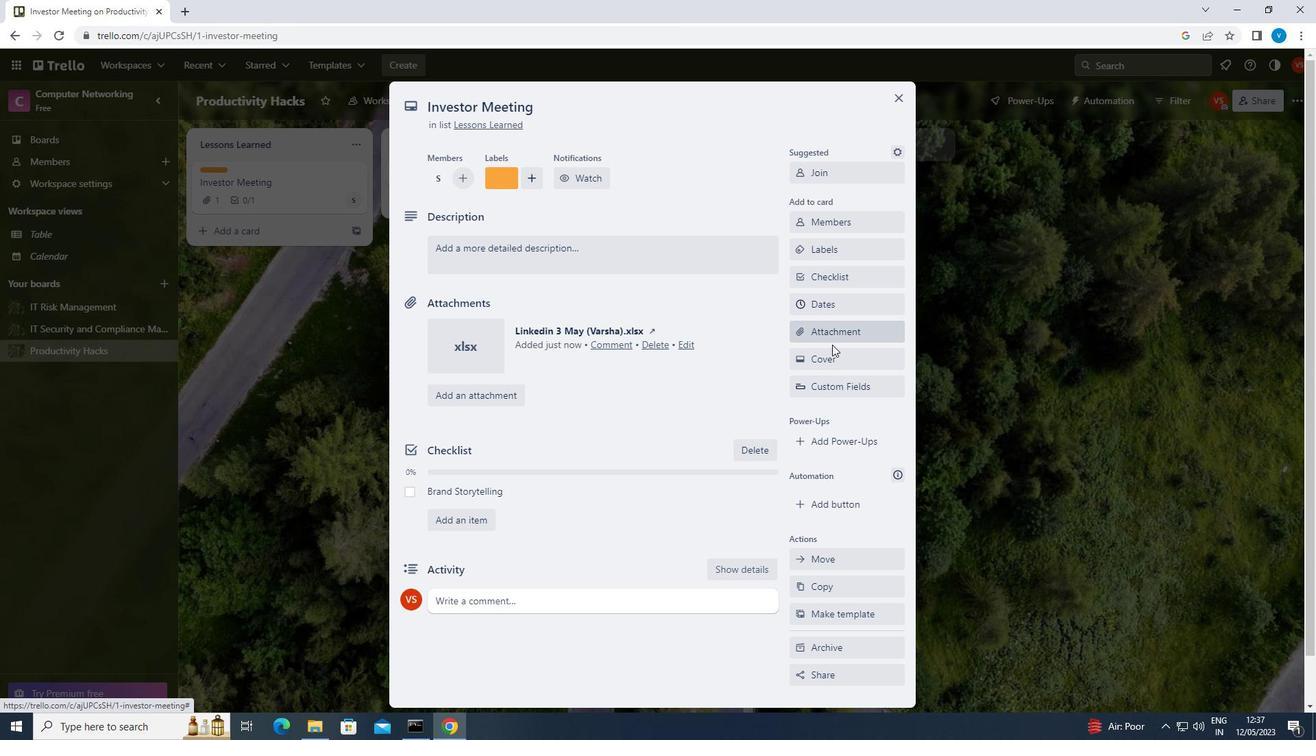
Action: Mouse pressed left at (832, 358)
Screenshot: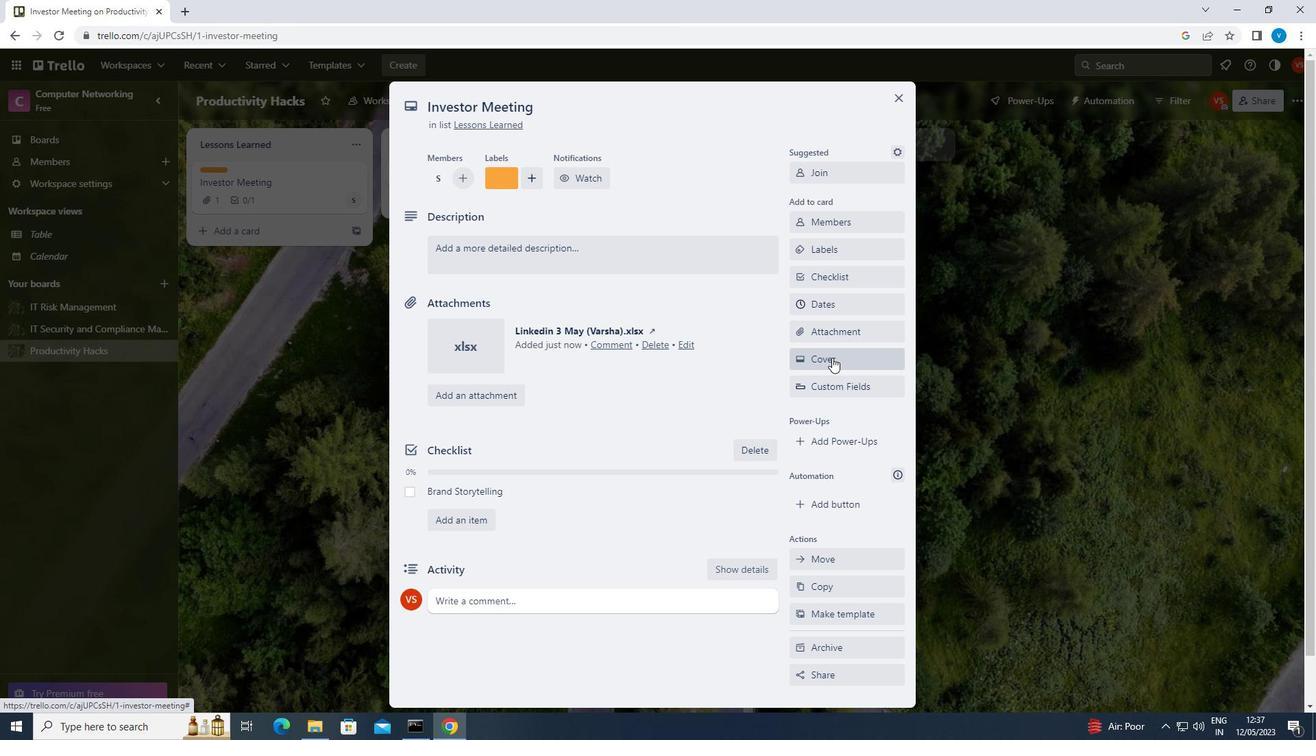 
Action: Mouse moved to (889, 436)
Screenshot: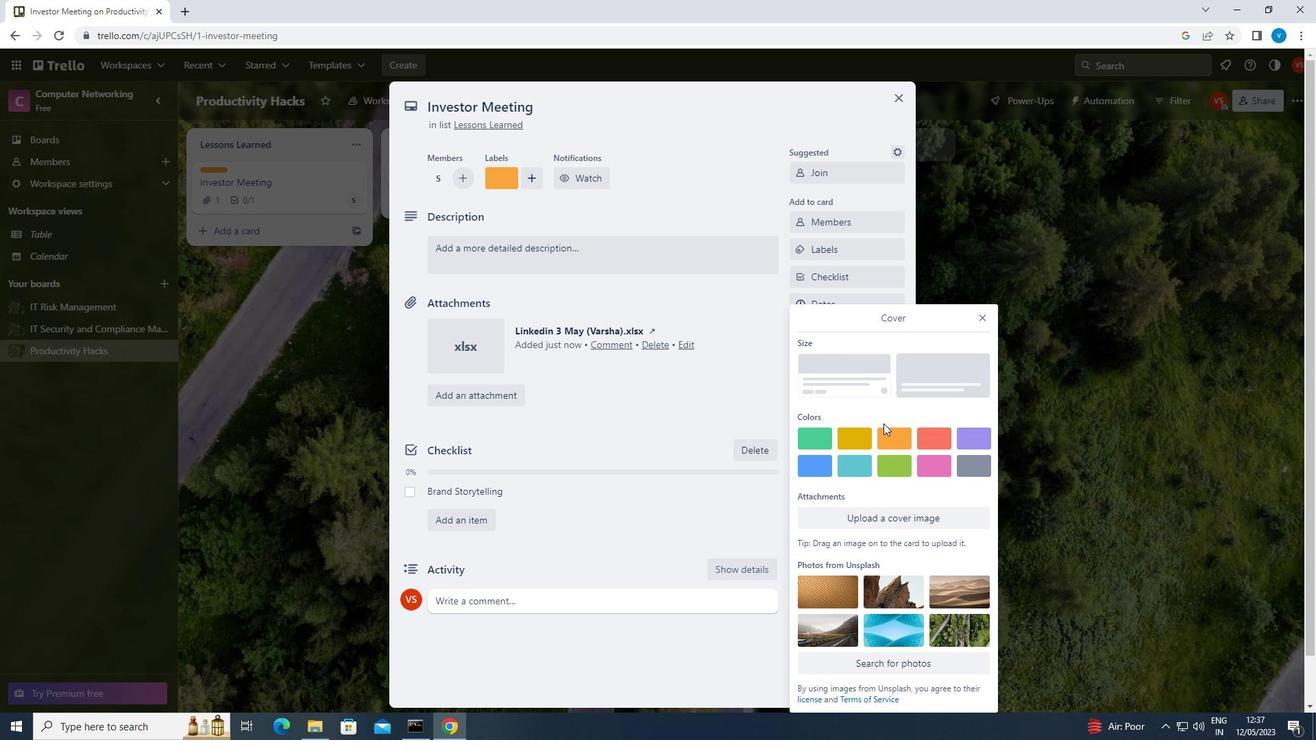 
Action: Mouse pressed left at (889, 436)
Screenshot: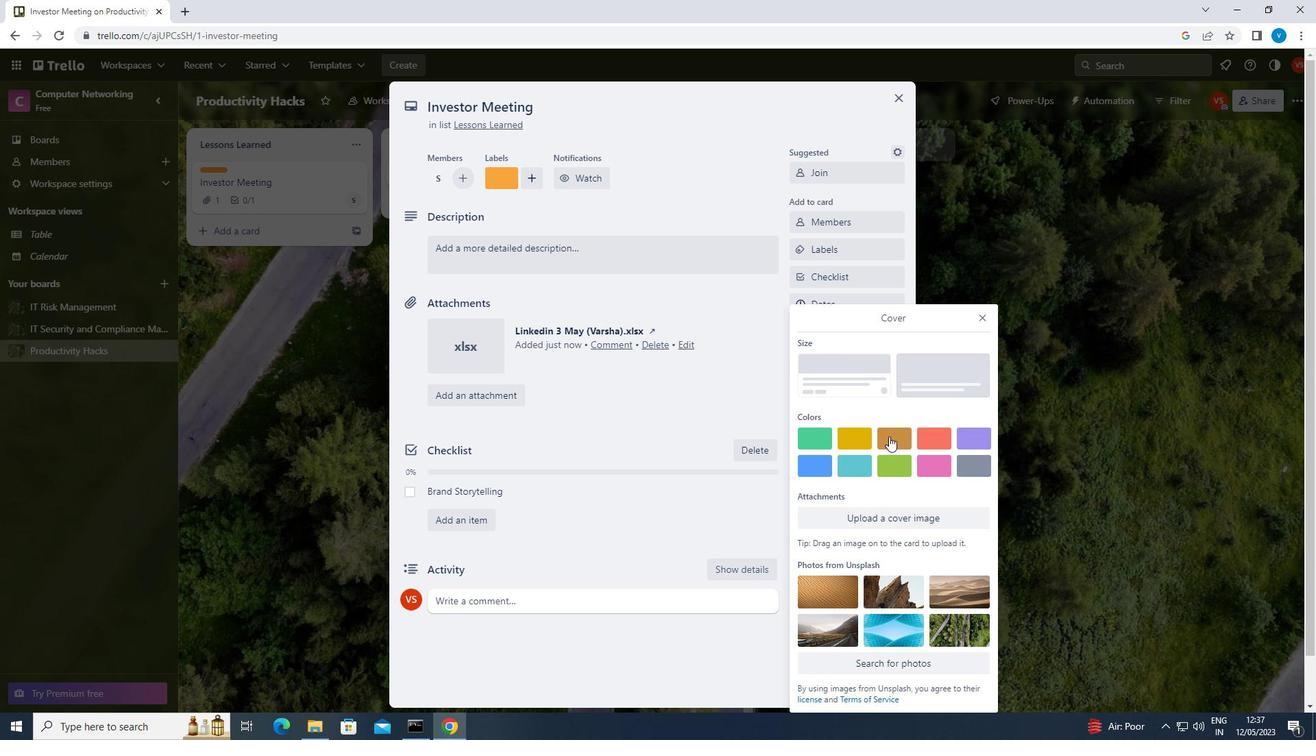 
Action: Mouse moved to (980, 300)
Screenshot: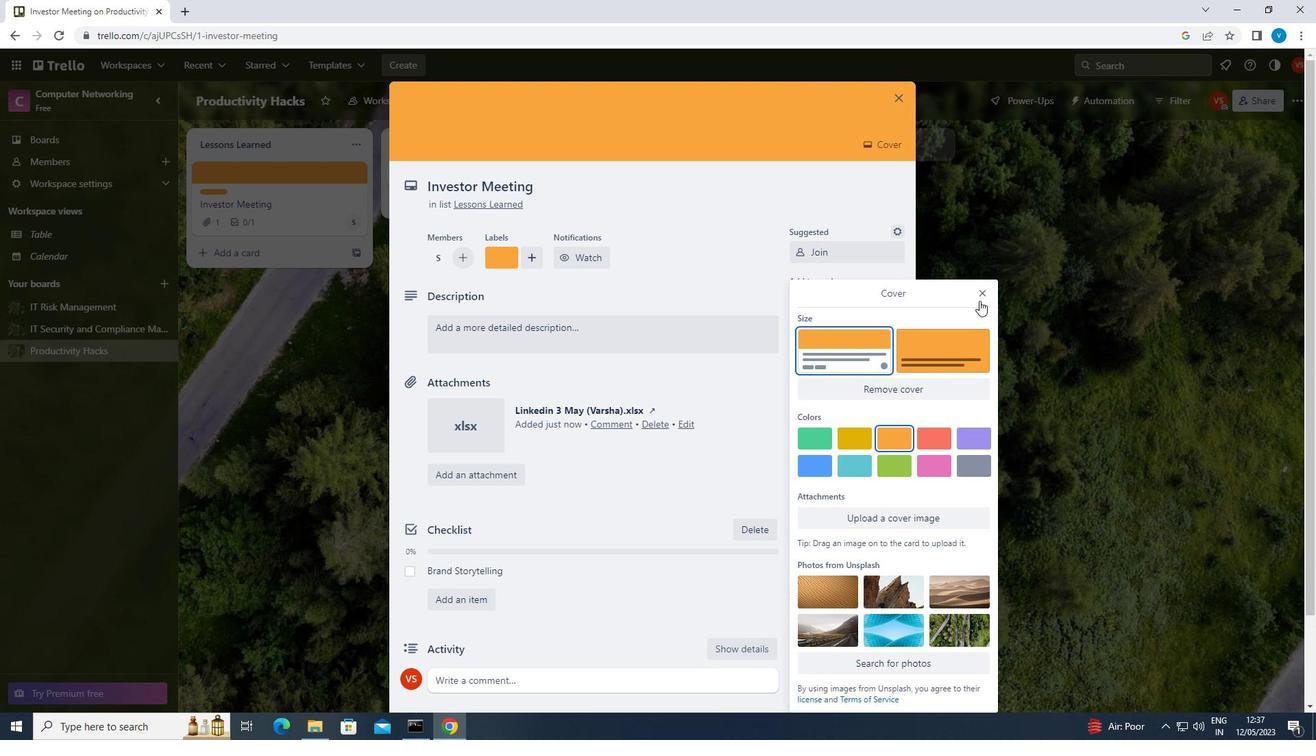 
Action: Mouse pressed left at (980, 300)
Screenshot: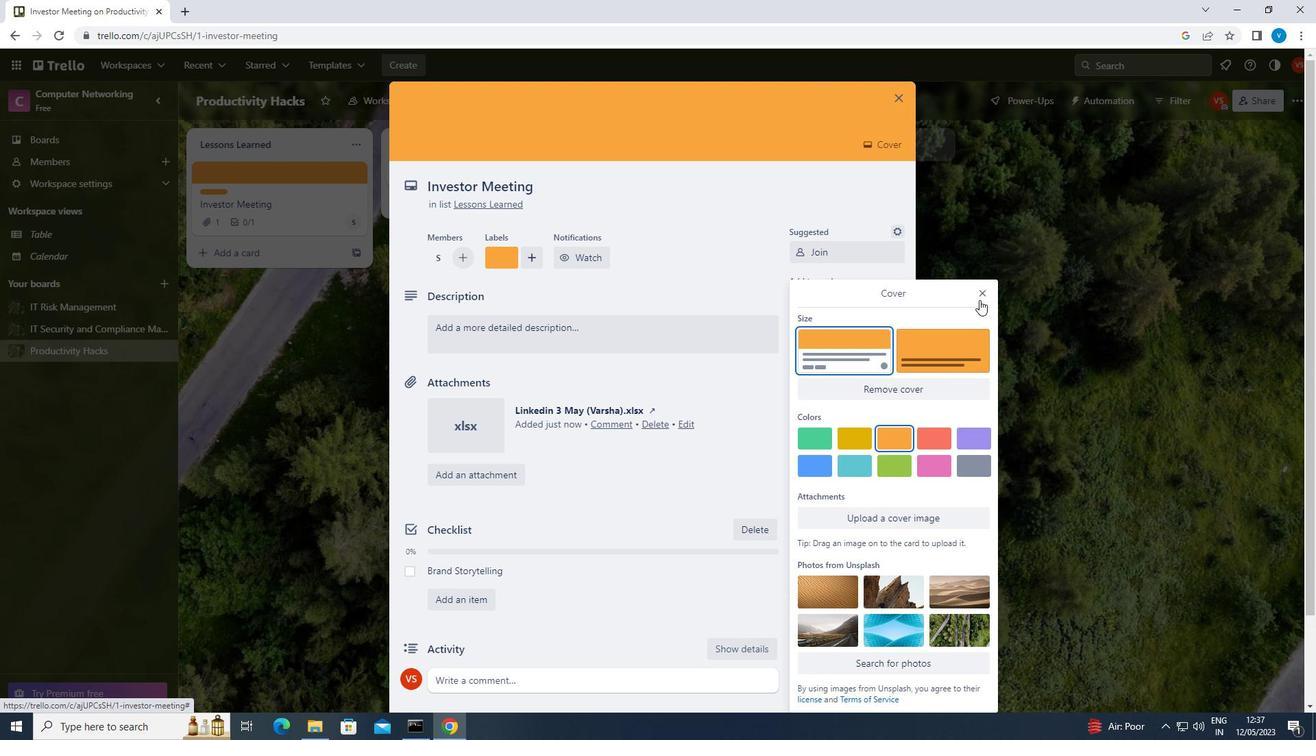 
Action: Mouse moved to (584, 329)
Screenshot: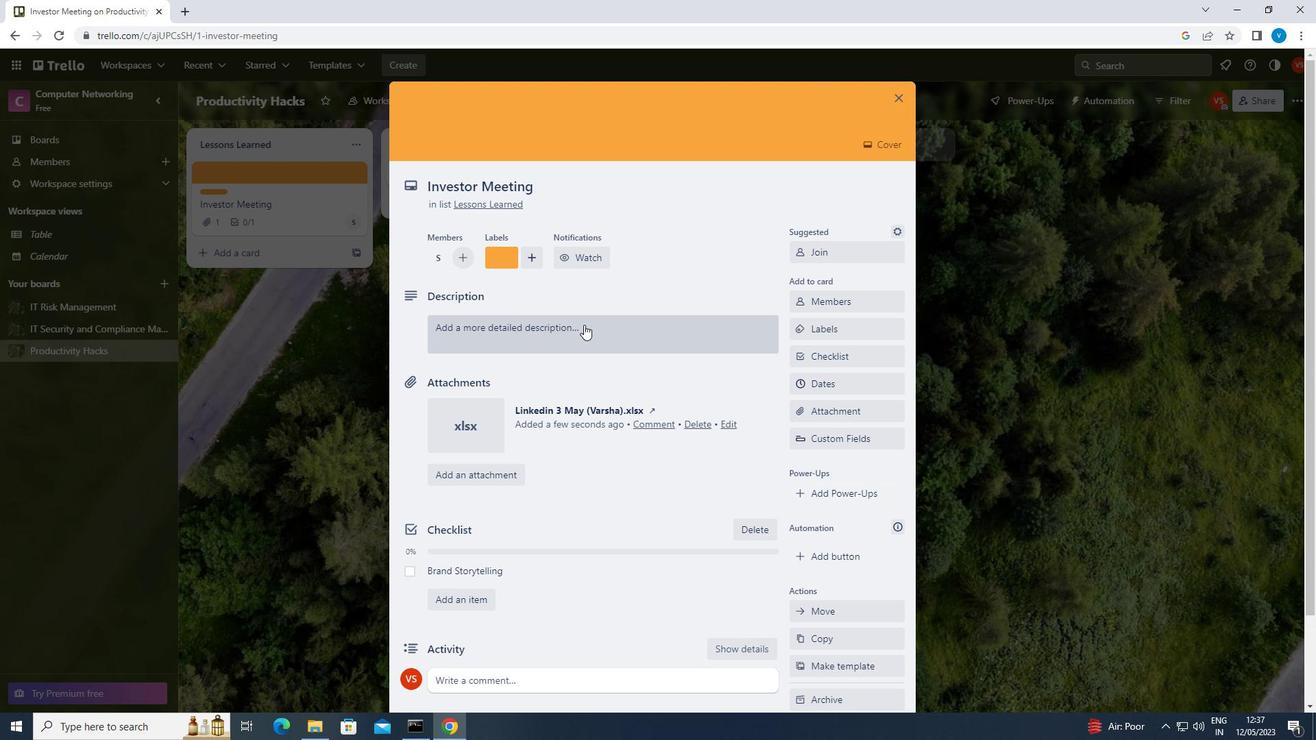
Action: Mouse pressed left at (584, 329)
Screenshot: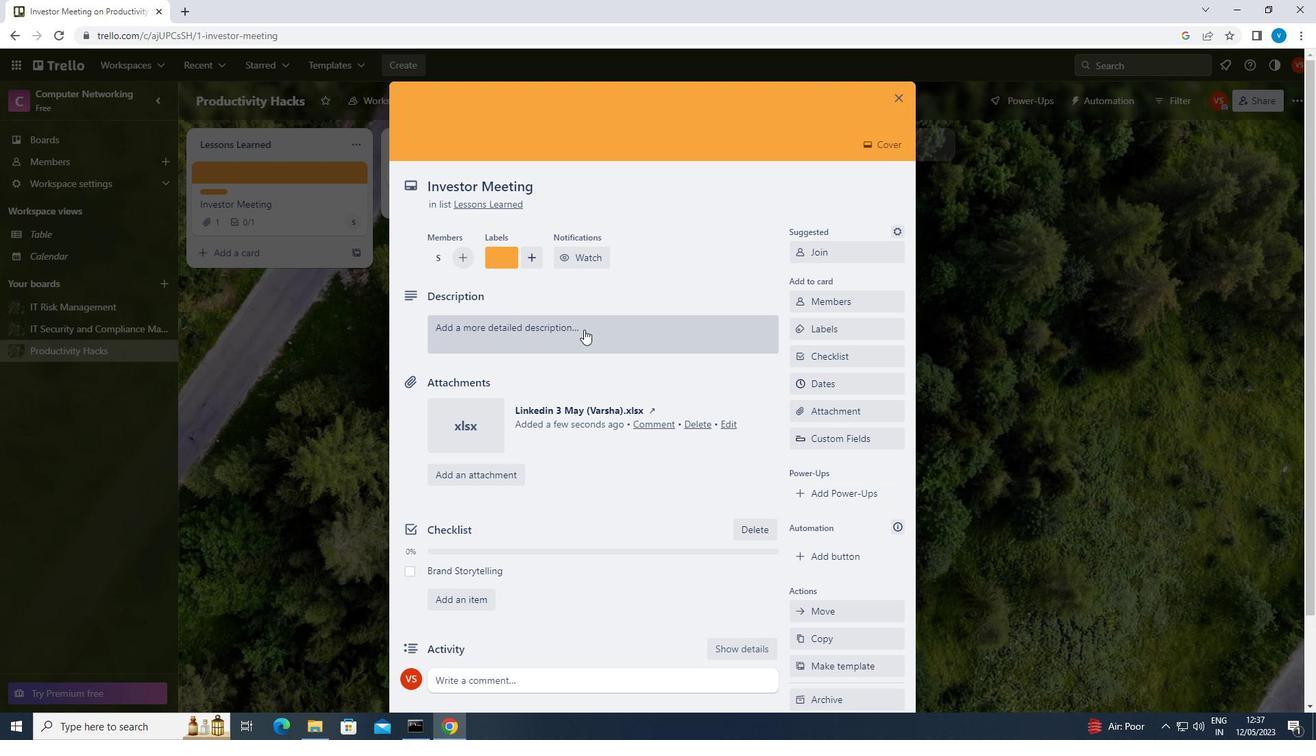 
Action: Mouse moved to (582, 329)
Screenshot: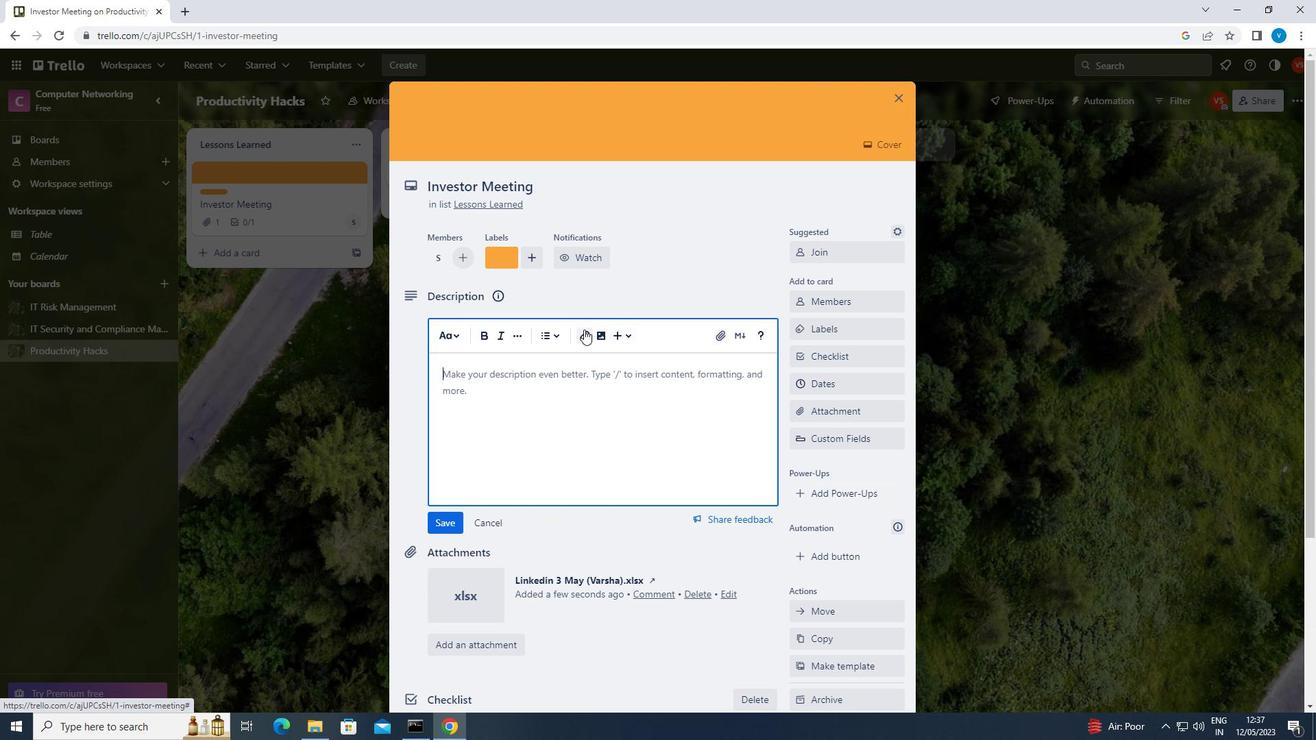 
Action: Key pressed <Key.shift>CONDUCT<Key.space>CUSTOMER<Key.space>RESEARCH<Key.space>FOR<Key.space>NEW<Key.space>CUSTOMER<Key.space>FEEDBACK<Key.space>PROGRAM
Screenshot: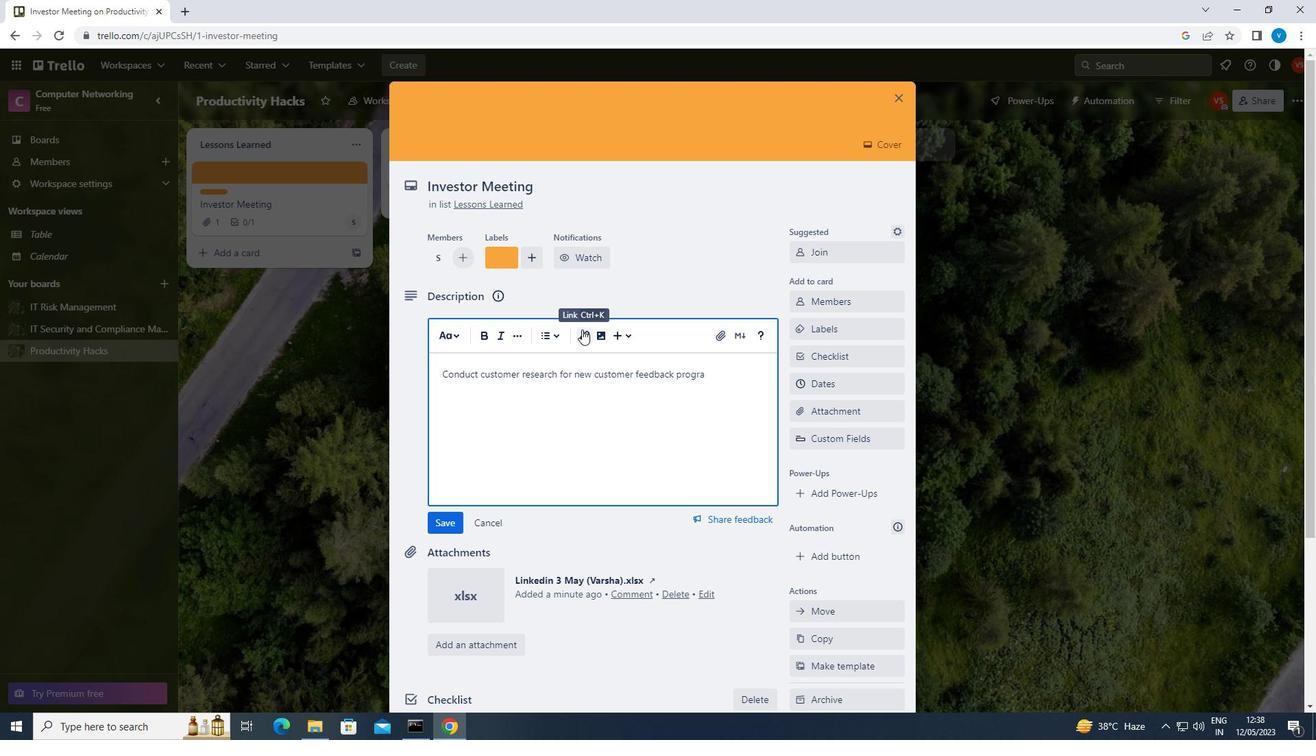 
Action: Mouse moved to (652, 504)
Screenshot: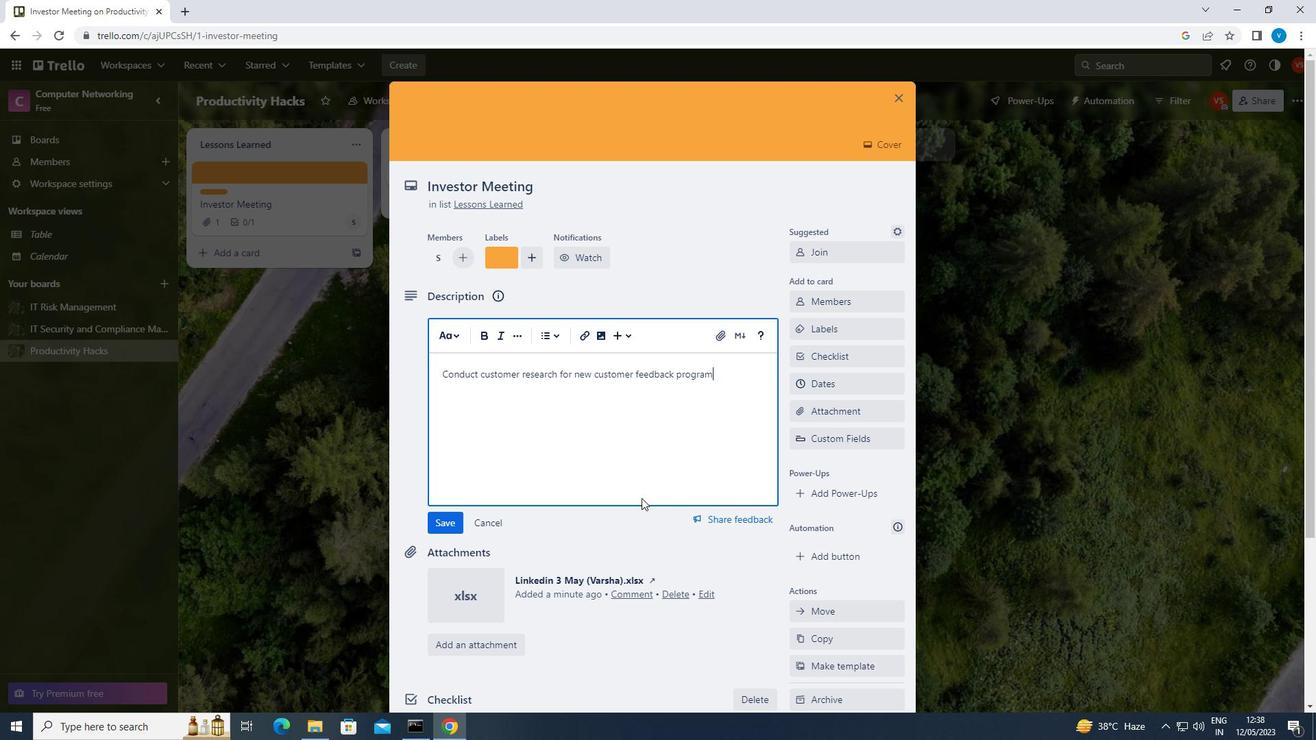 
Action: Mouse scrolled (652, 503) with delta (0, 0)
Screenshot: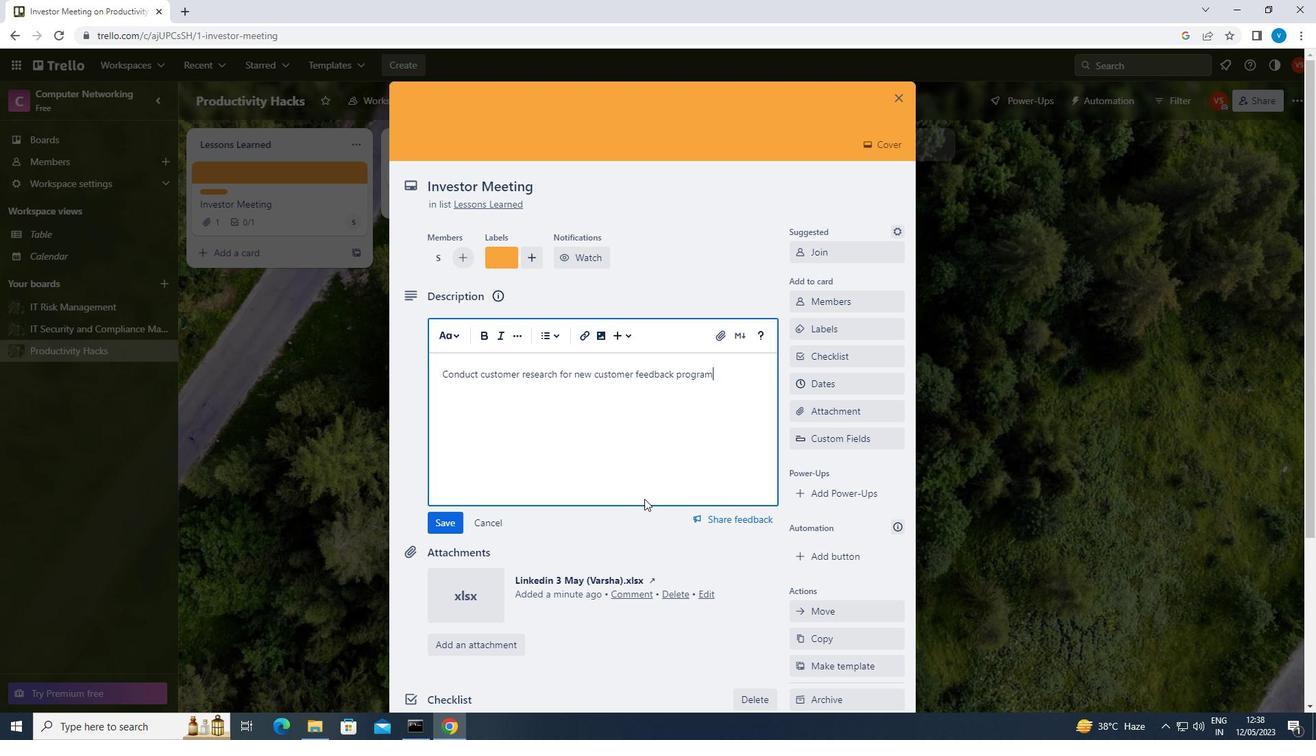 
Action: Mouse scrolled (652, 503) with delta (0, 0)
Screenshot: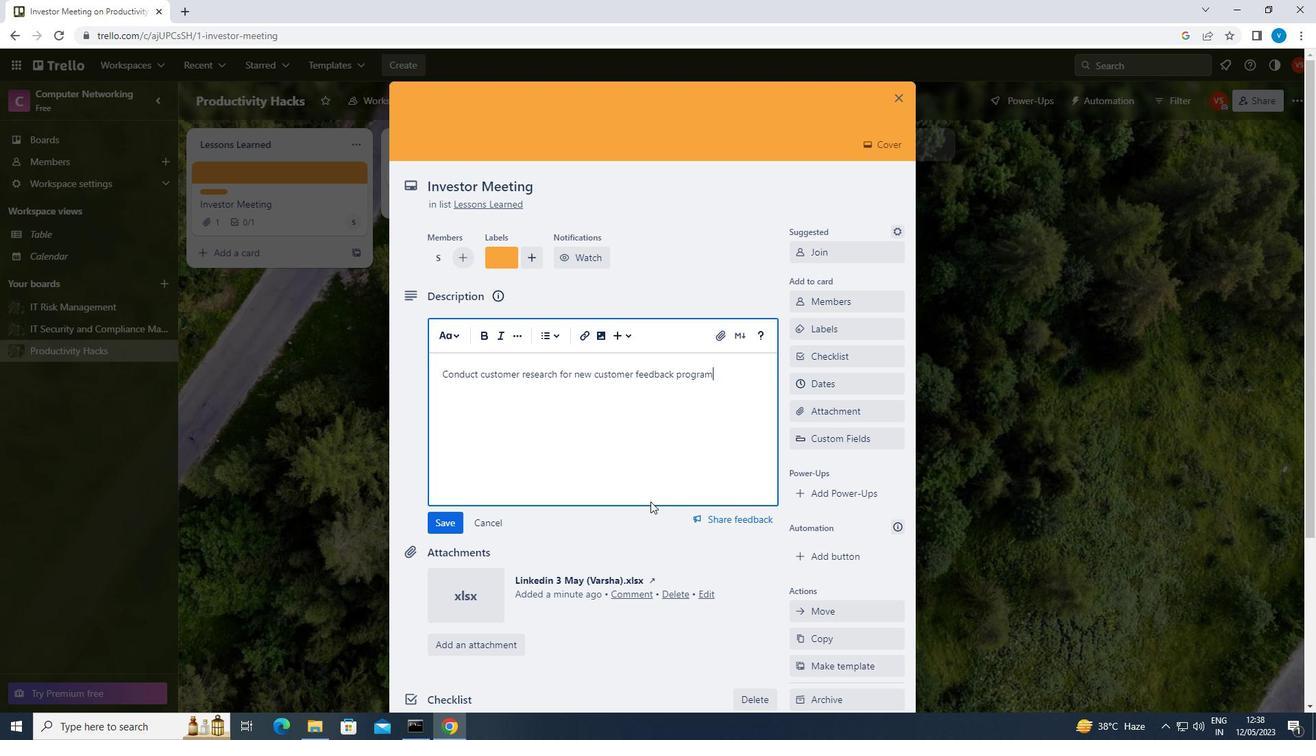 
Action: Mouse scrolled (652, 503) with delta (0, 0)
Screenshot: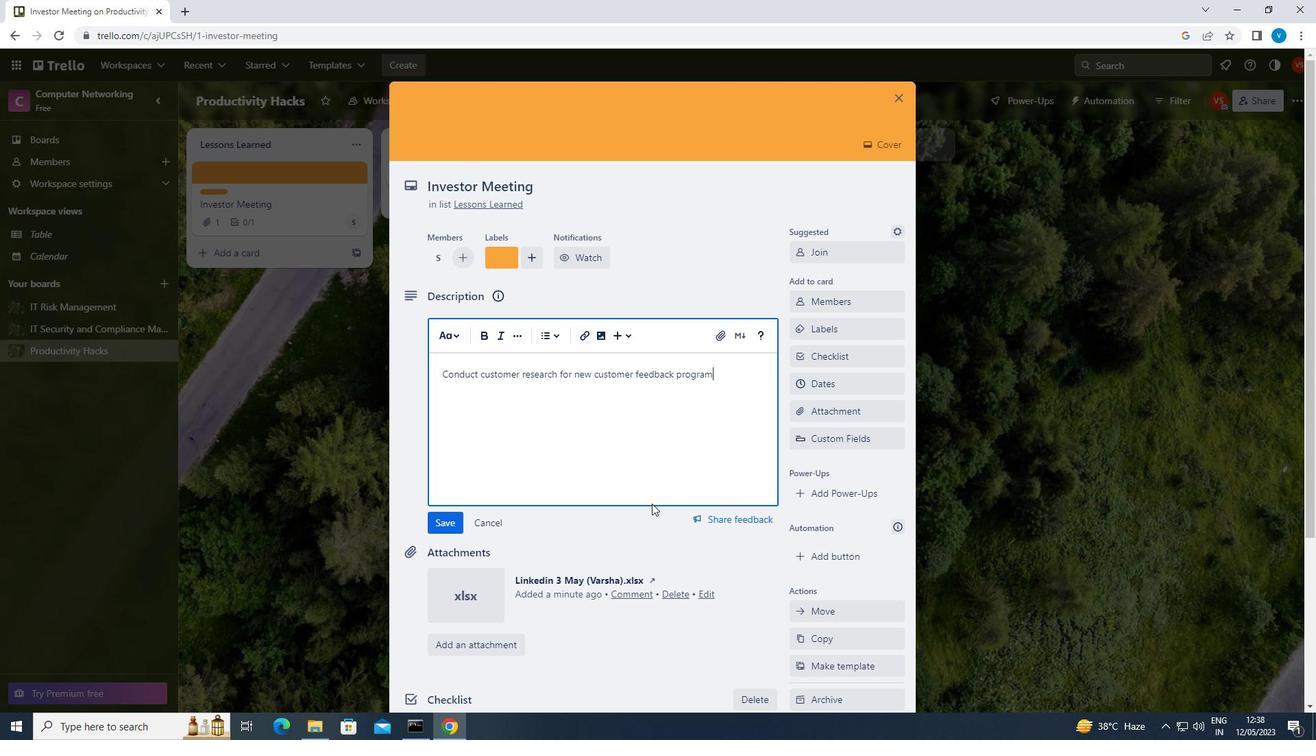 
Action: Mouse scrolled (652, 503) with delta (0, 0)
Screenshot: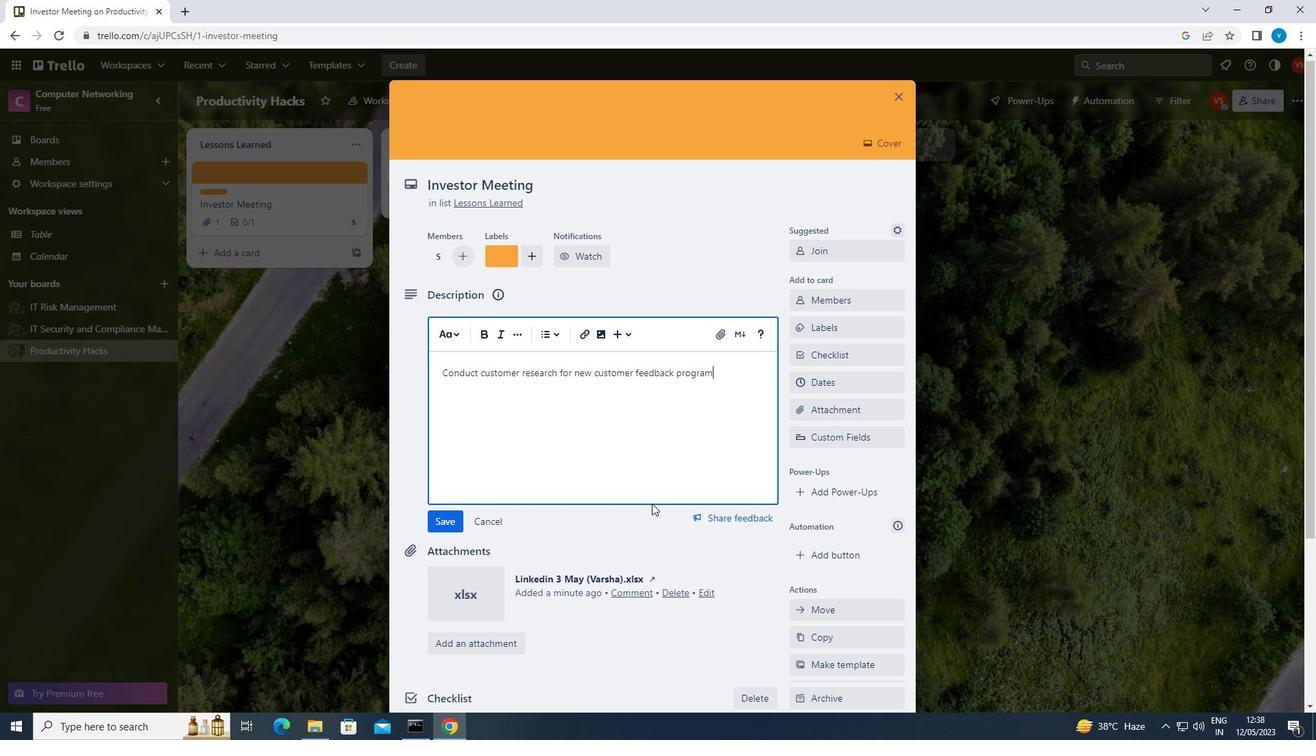 
Action: Mouse scrolled (652, 503) with delta (0, 0)
Screenshot: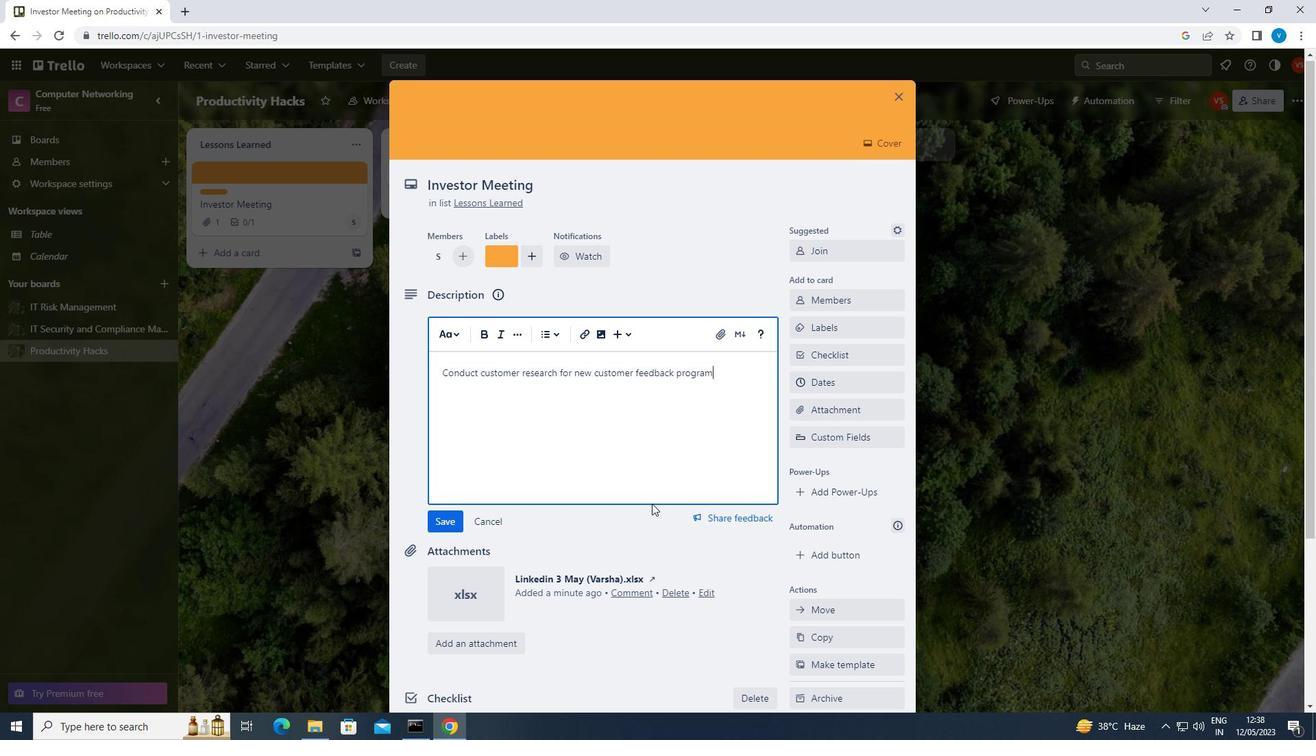 
Action: Mouse moved to (452, 300)
Screenshot: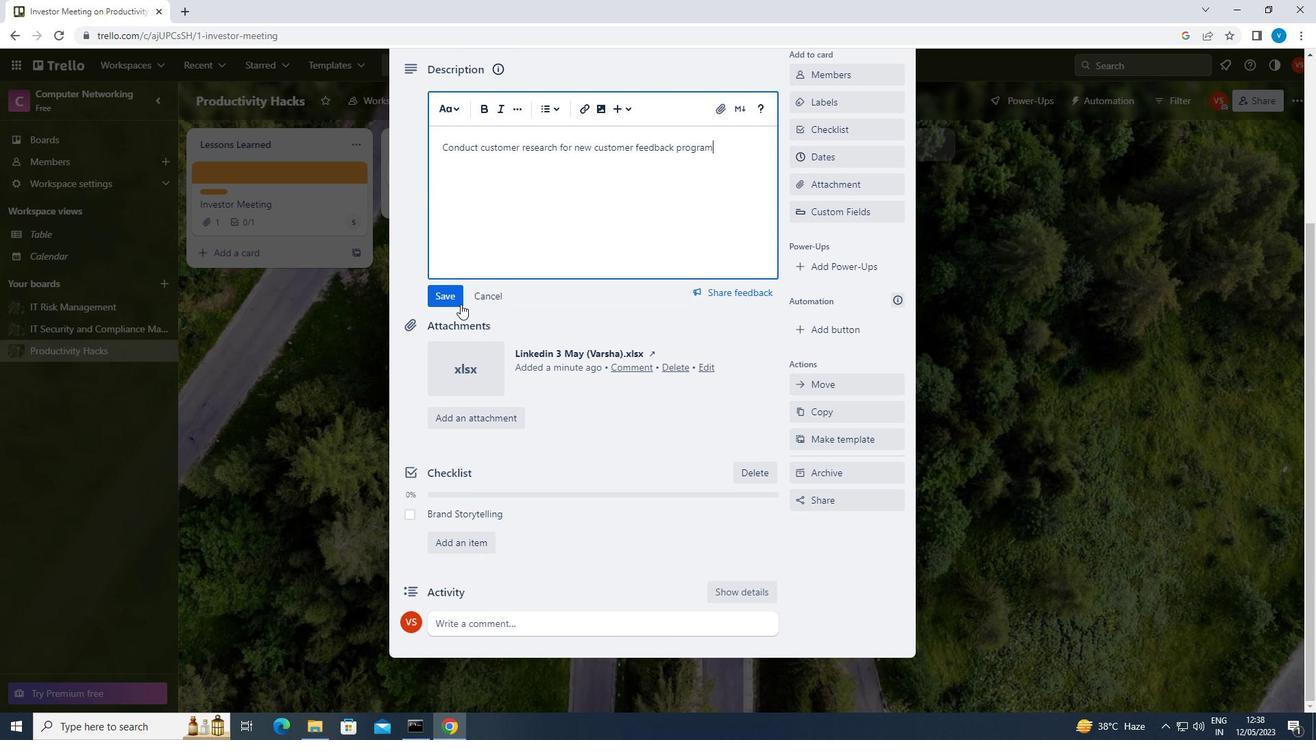
Action: Mouse pressed left at (452, 300)
Screenshot: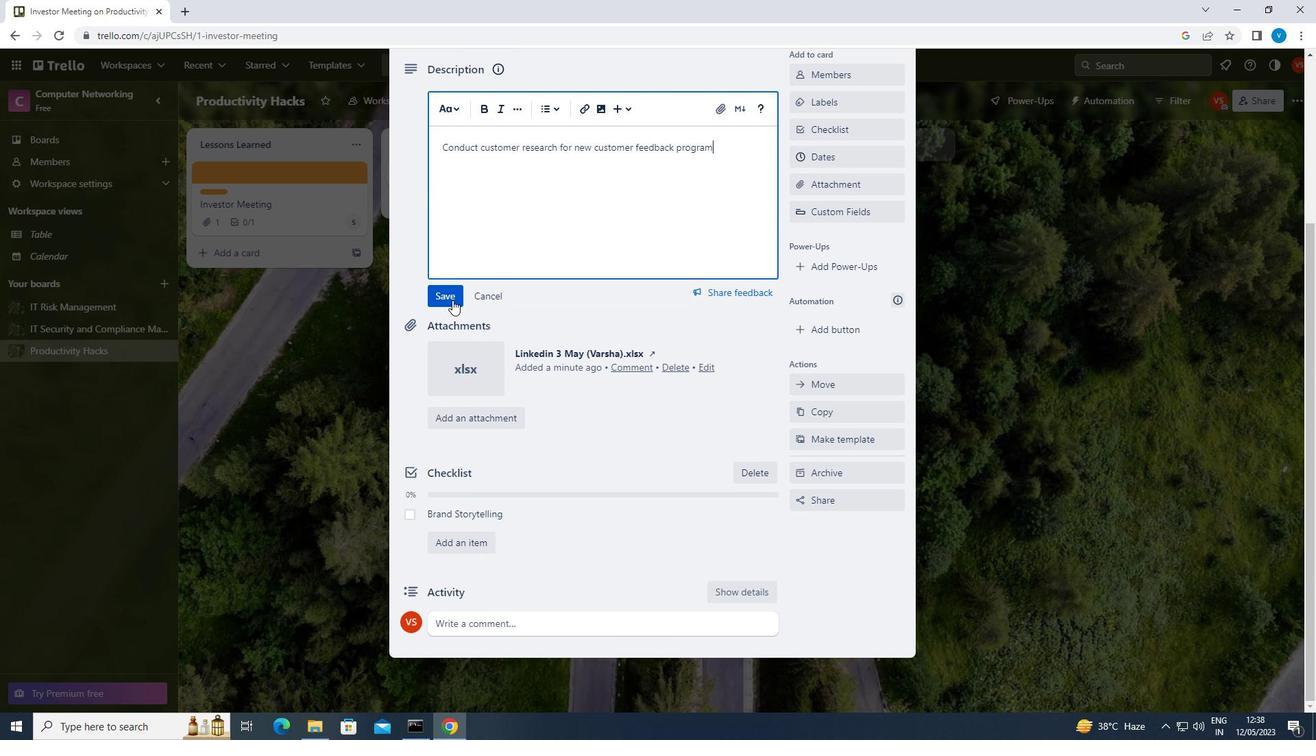
Action: Mouse moved to (504, 560)
Screenshot: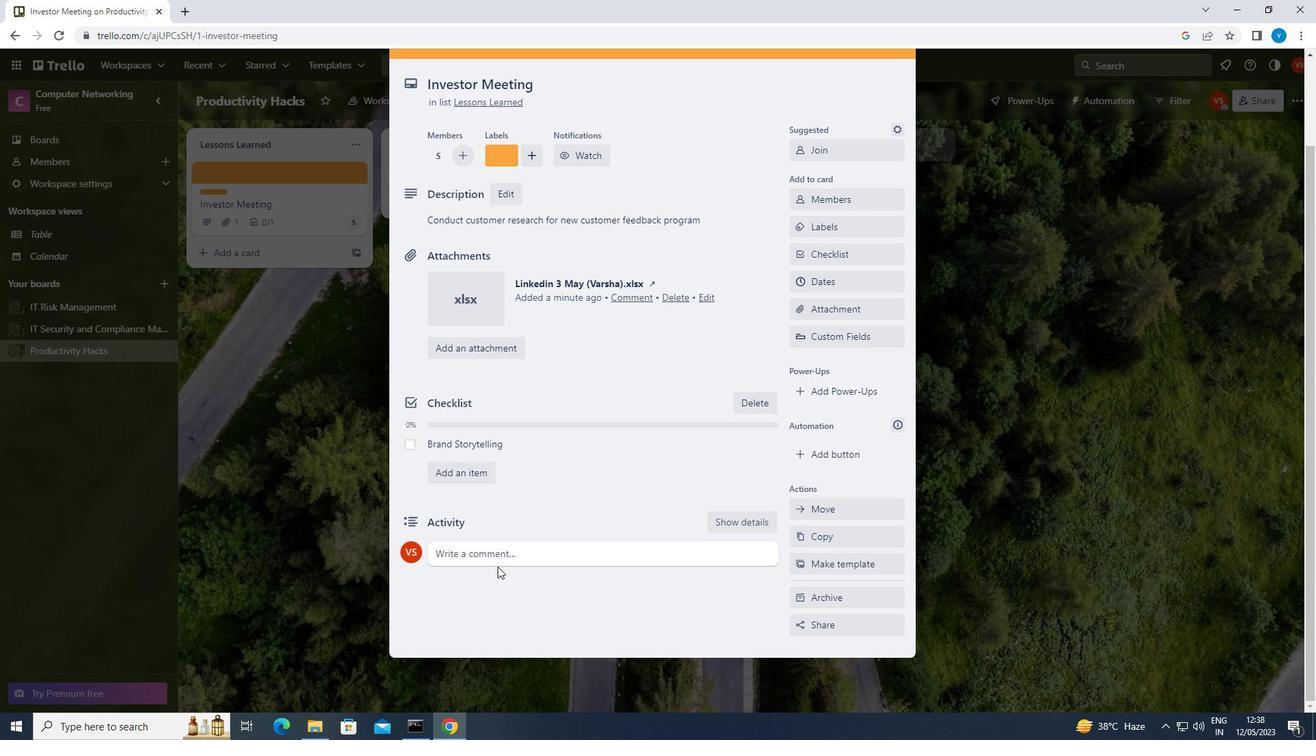 
Action: Mouse pressed left at (504, 560)
Screenshot: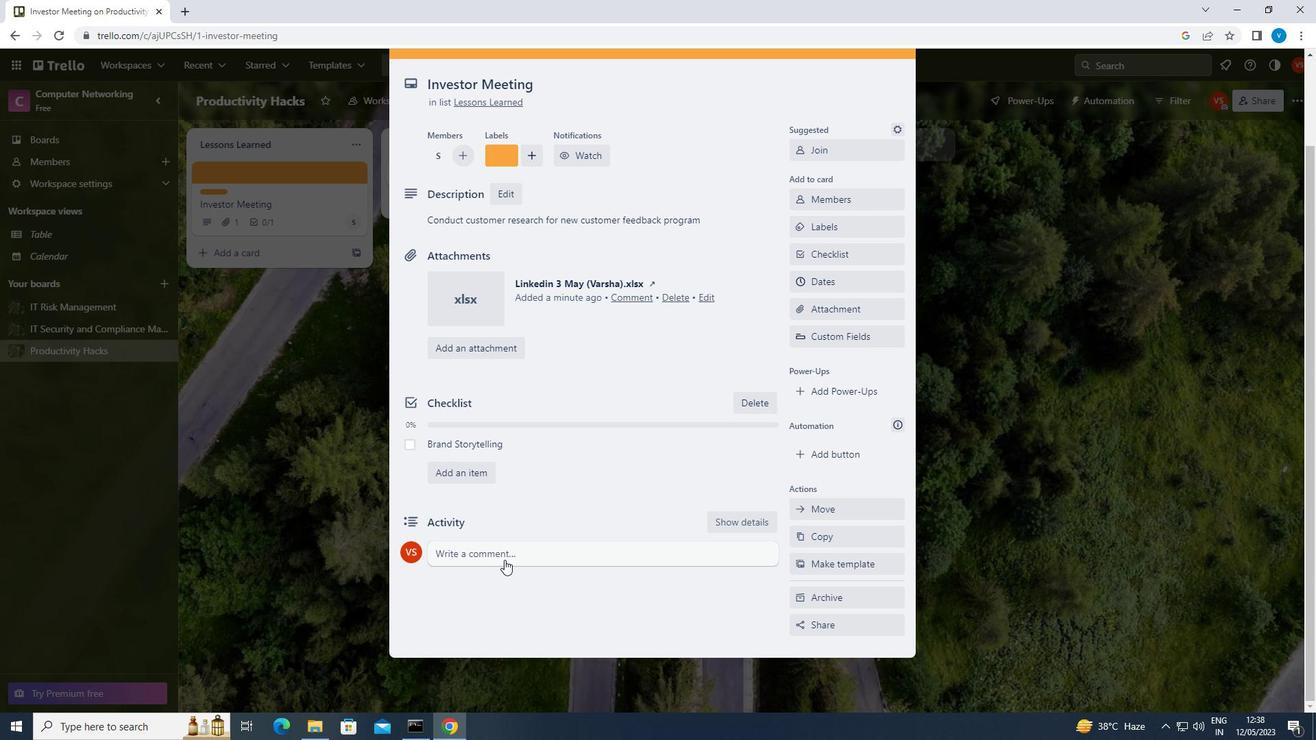 
Action: Key pressed <Key.shift>THIS<Key.space>TASK<Key.space>REQUIRES<Key.space>US<Key.space>TO<Key.space>BE<Key.space>PROACTIVE<Key.space>AND<Key.space>TAKE<Key.space>OWNERSHIP<Key.space>OF<Key.space>OUR<Key.space>WORK,<Key.space>ENSURING<Key.space>THAT<Key.space>WE<Key.space>ARE<Key.space>MAKING<Key.space>PROGREE<Key.space>TOWARDS<Key.space>OUR<Key.space>GOALS.
Screenshot: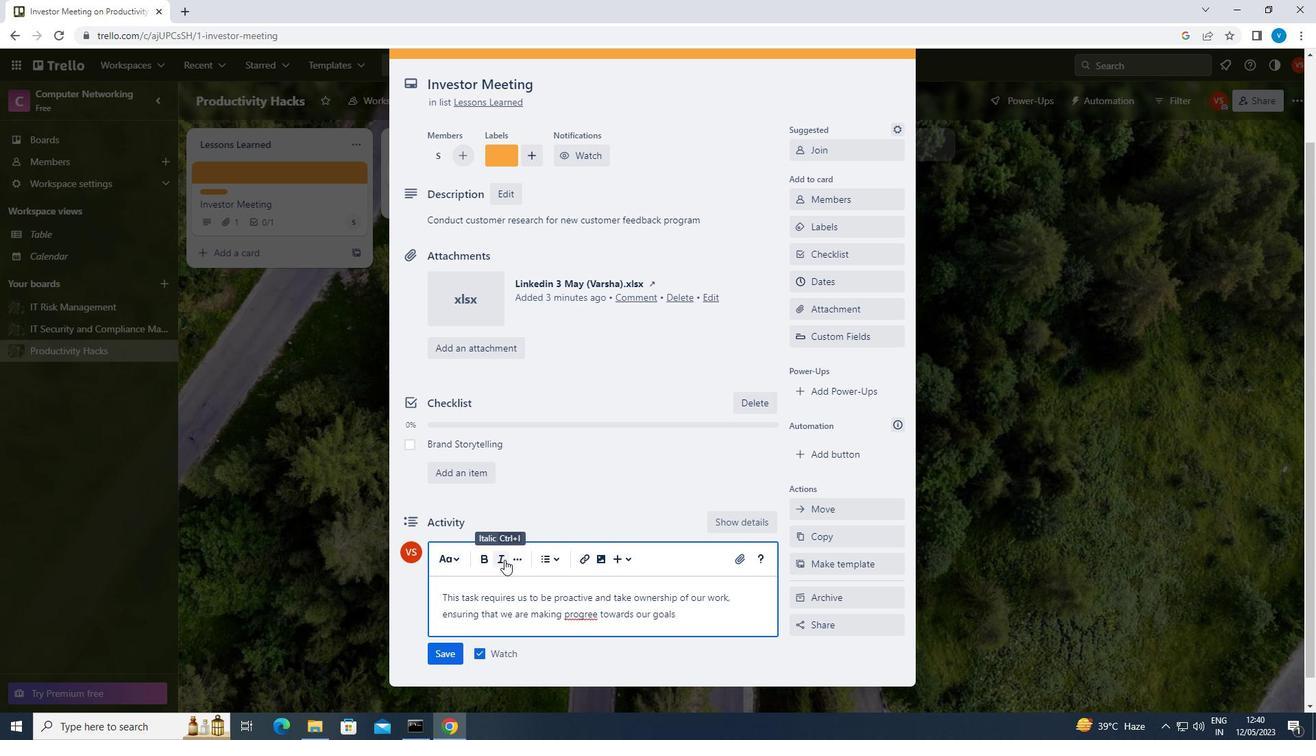 
Action: Mouse moved to (452, 656)
Screenshot: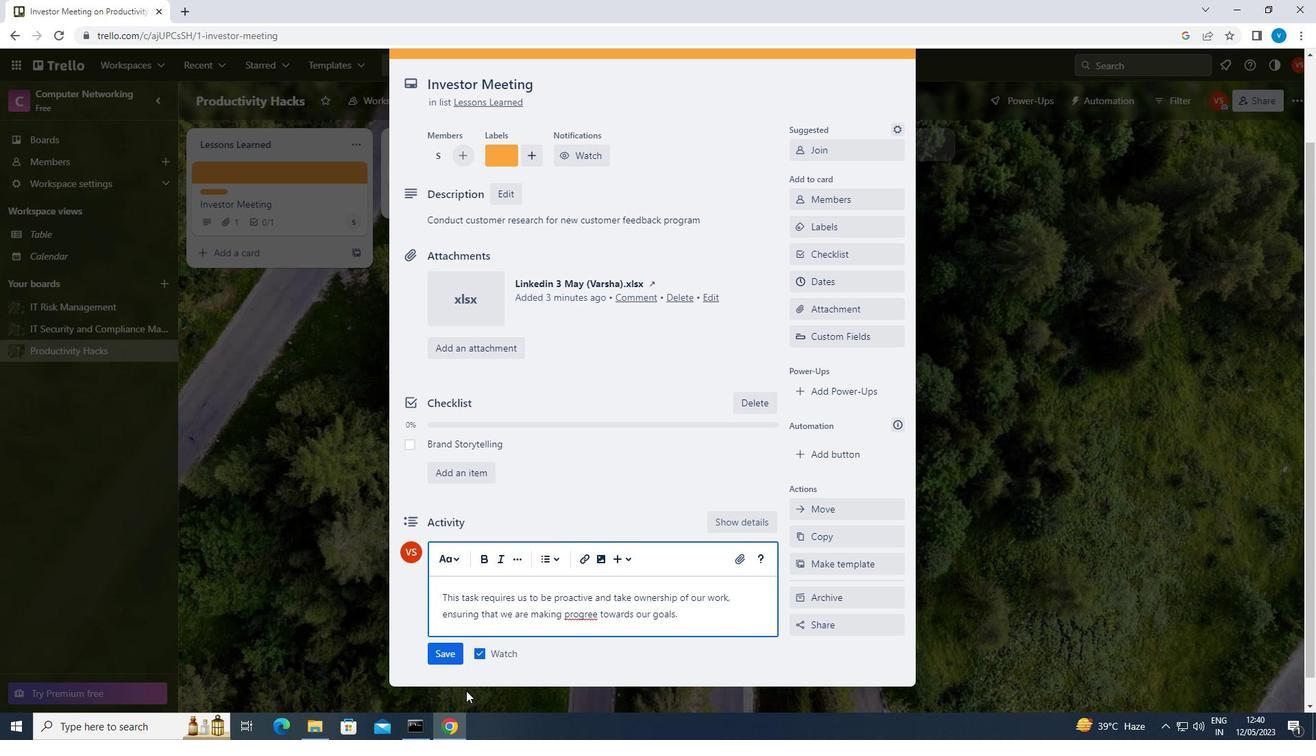 
Action: Mouse pressed left at (452, 656)
Screenshot: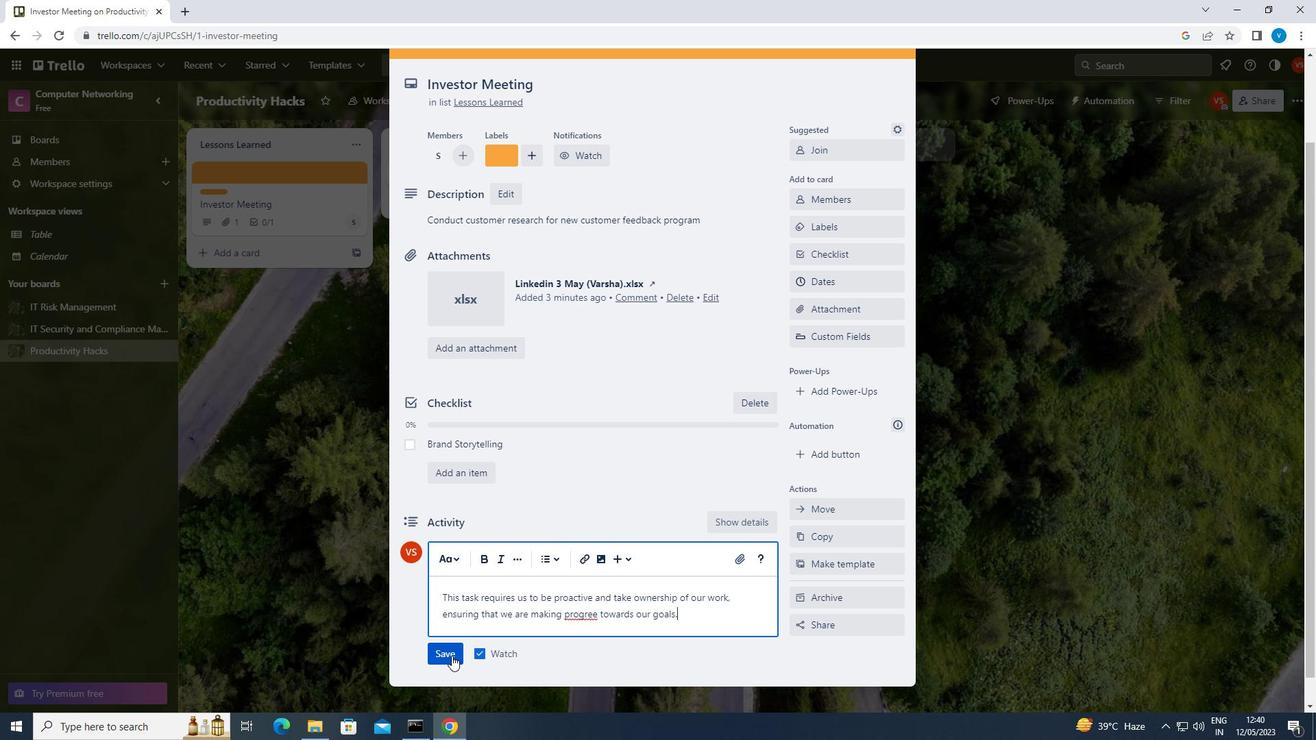 
Action: Mouse moved to (833, 286)
Screenshot: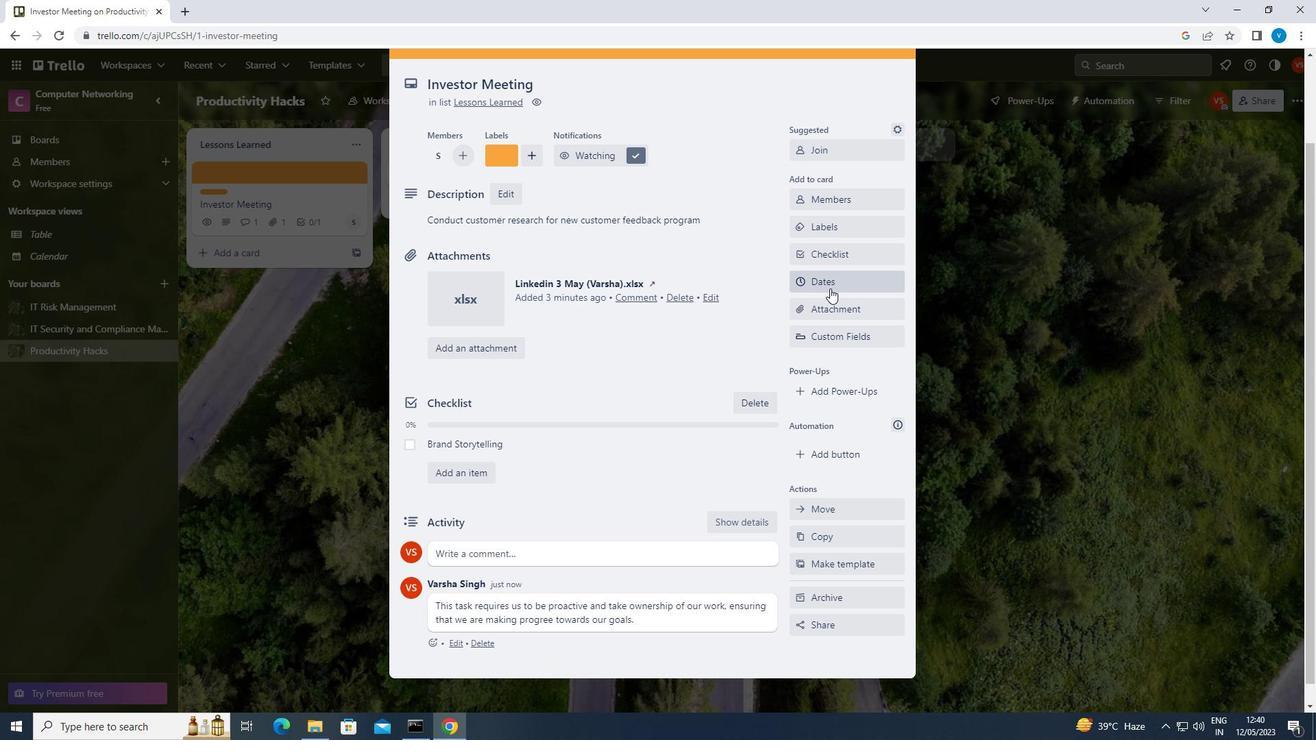 
Action: Mouse pressed left at (833, 286)
Screenshot: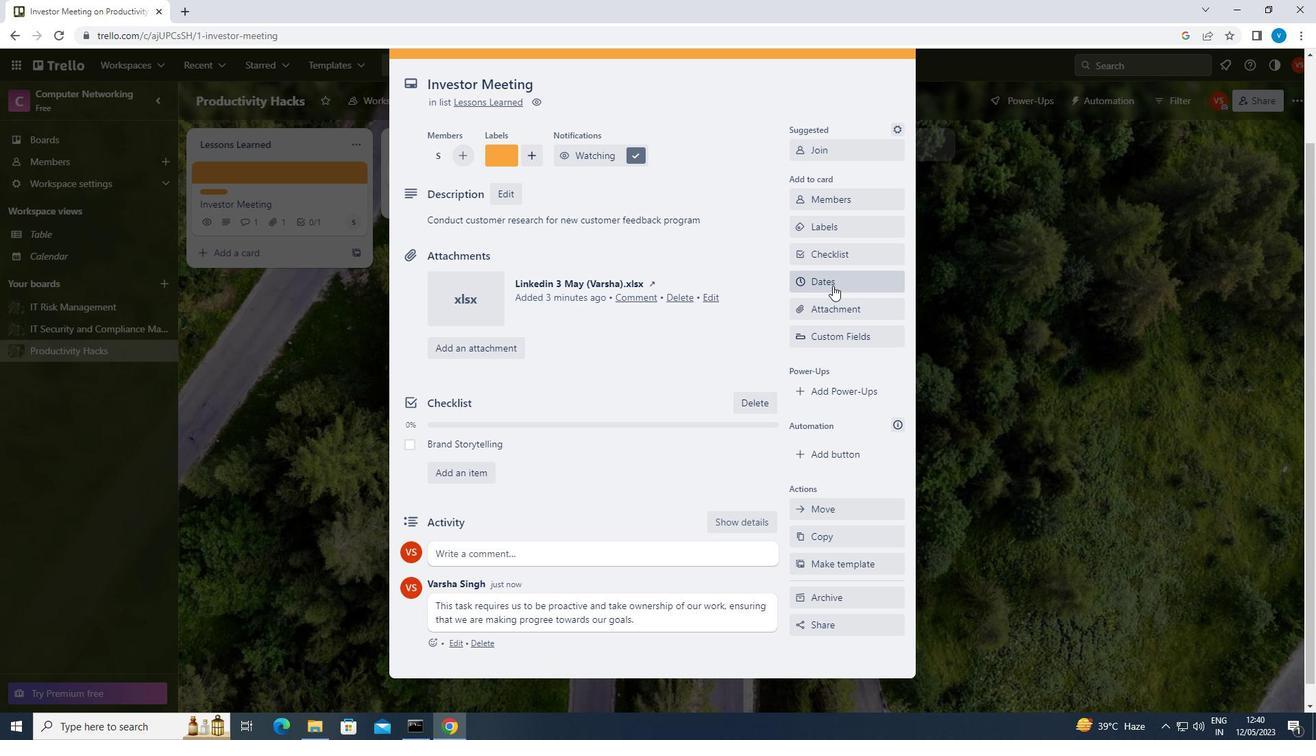 
Action: Mouse moved to (801, 352)
Screenshot: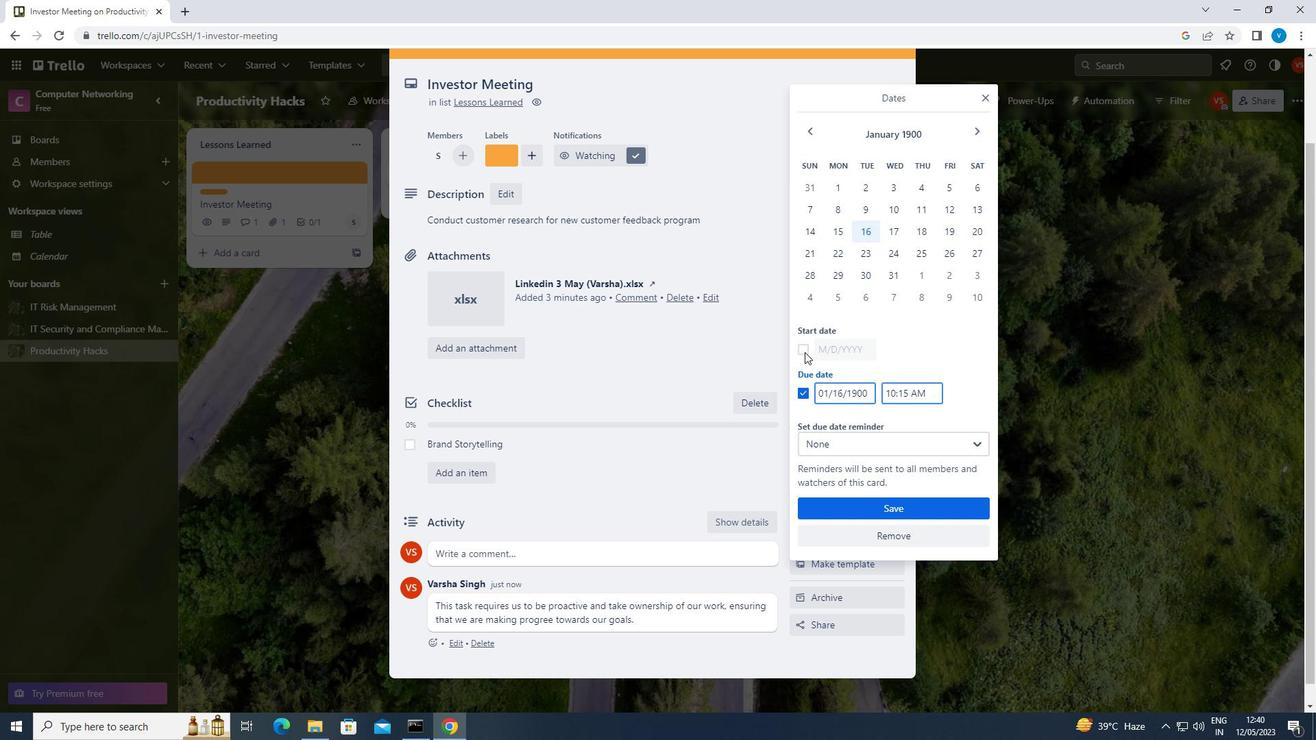 
Action: Mouse pressed left at (801, 352)
Screenshot: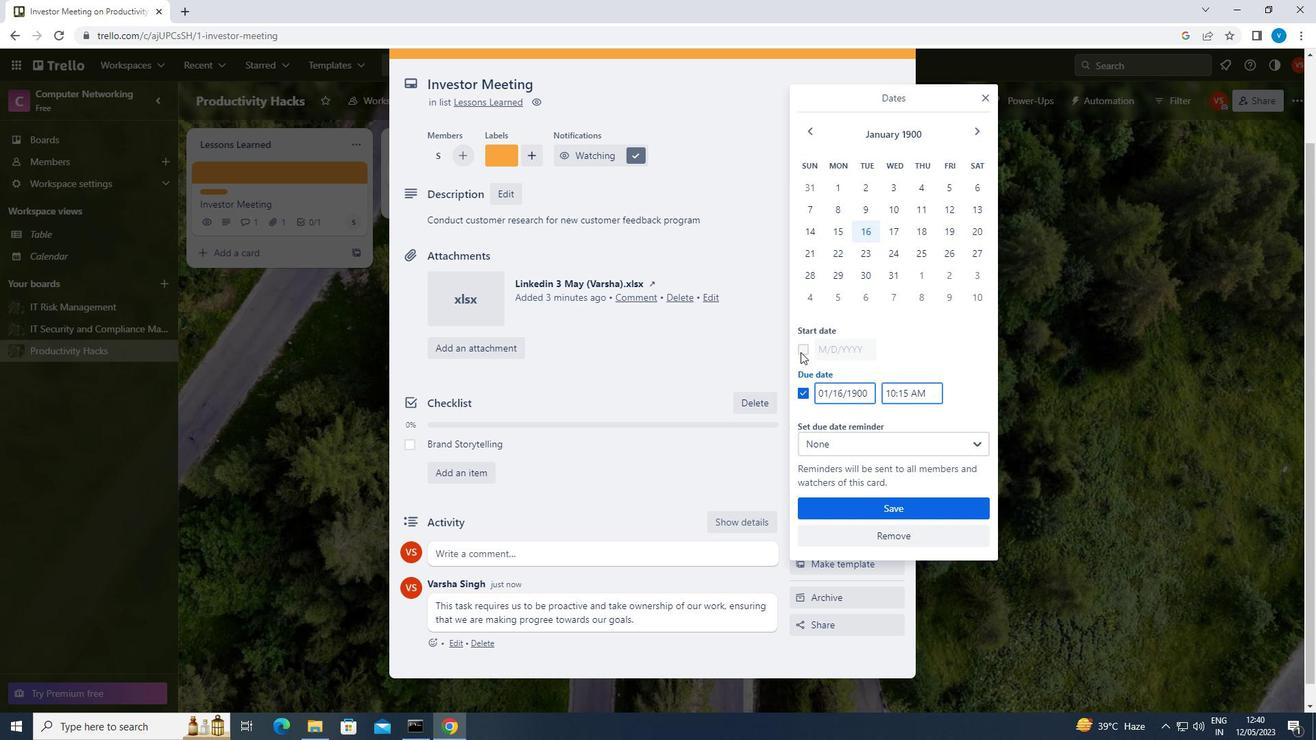 
Action: Mouse moved to (871, 345)
Screenshot: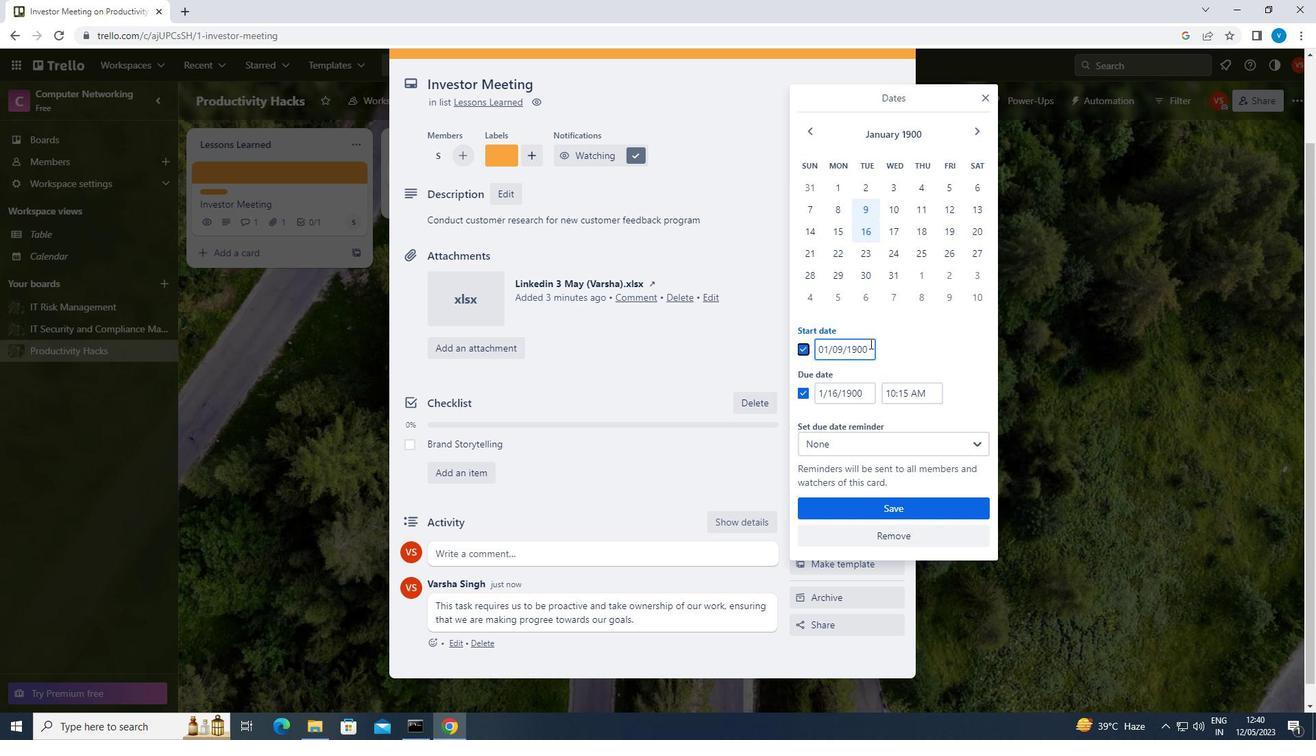 
Action: Mouse pressed left at (871, 345)
Screenshot: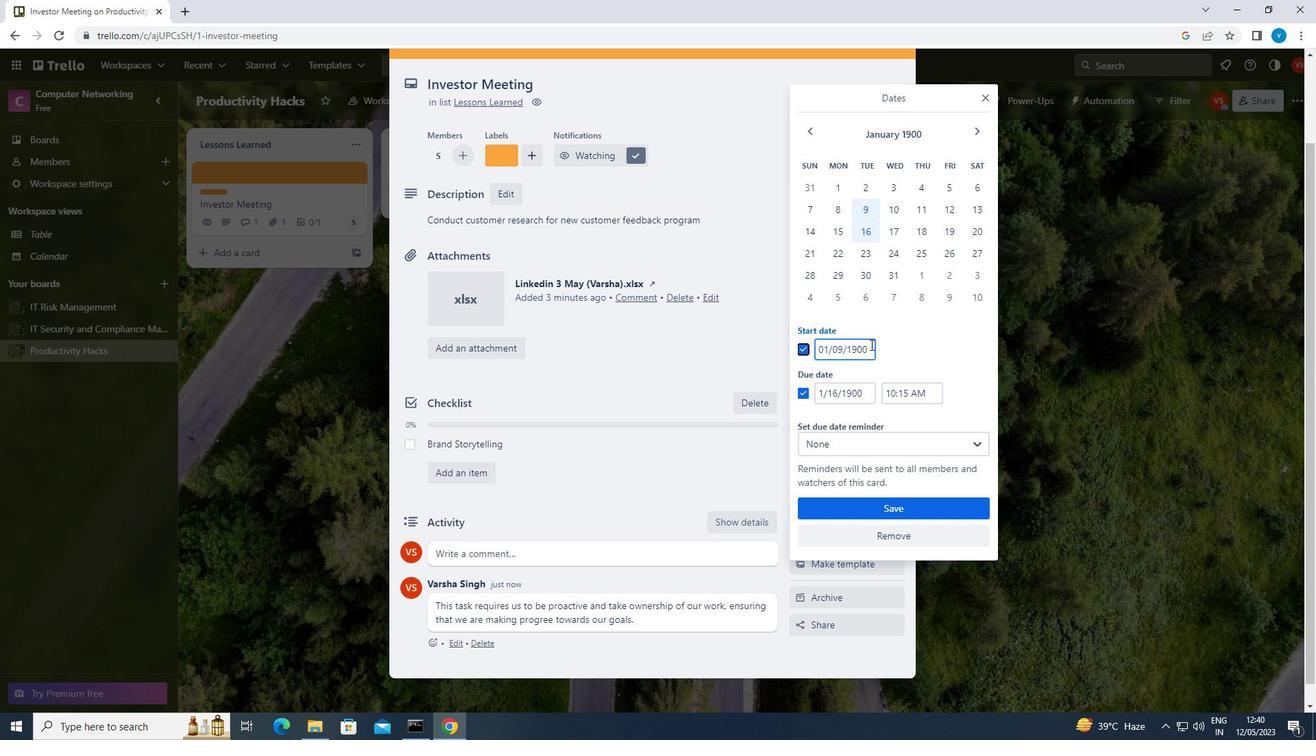 
Action: Mouse moved to (864, 345)
Screenshot: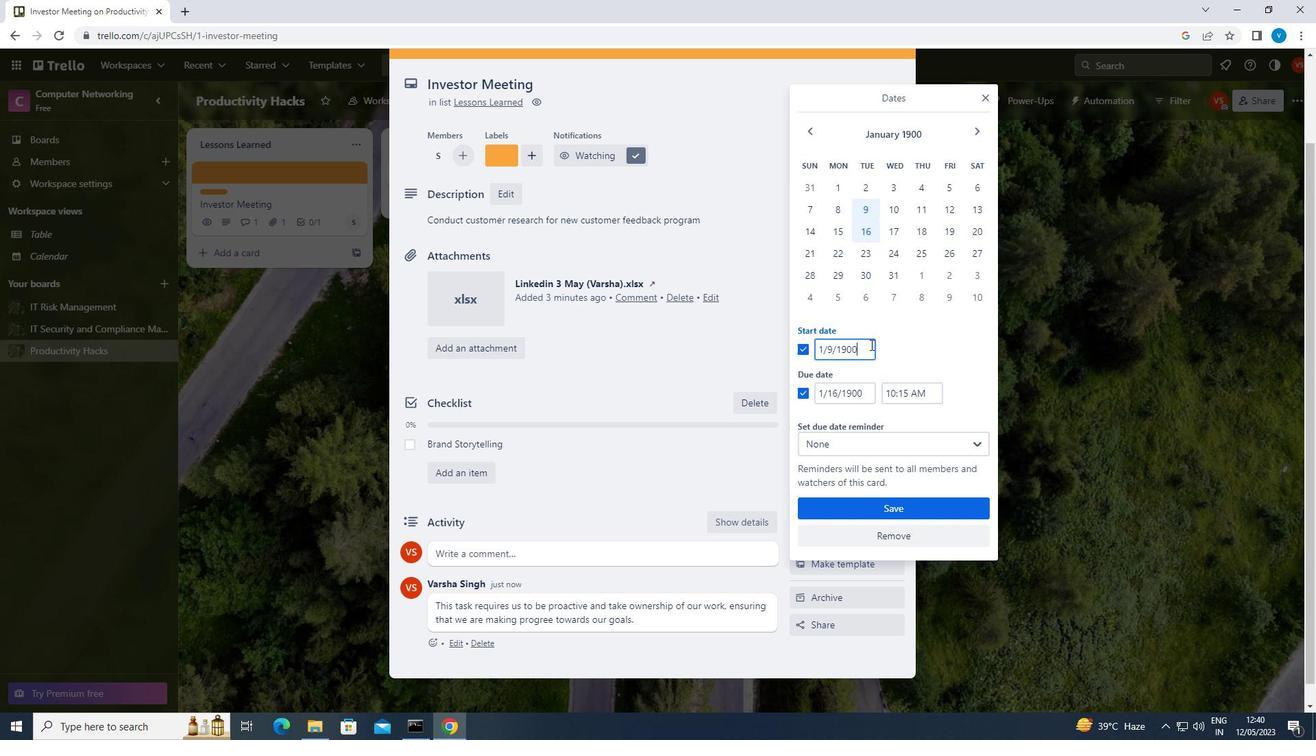 
Action: Key pressed <Key.backspace><Key.backspace><Key.backspace><Key.backspace><Key.backspace><Key.backspace><Key.backspace><Key.backspace><Key.backspace><Key.backspace><Key.backspace><Key.backspace><Key.backspace><Key.backspace>01/01/1900
Screenshot: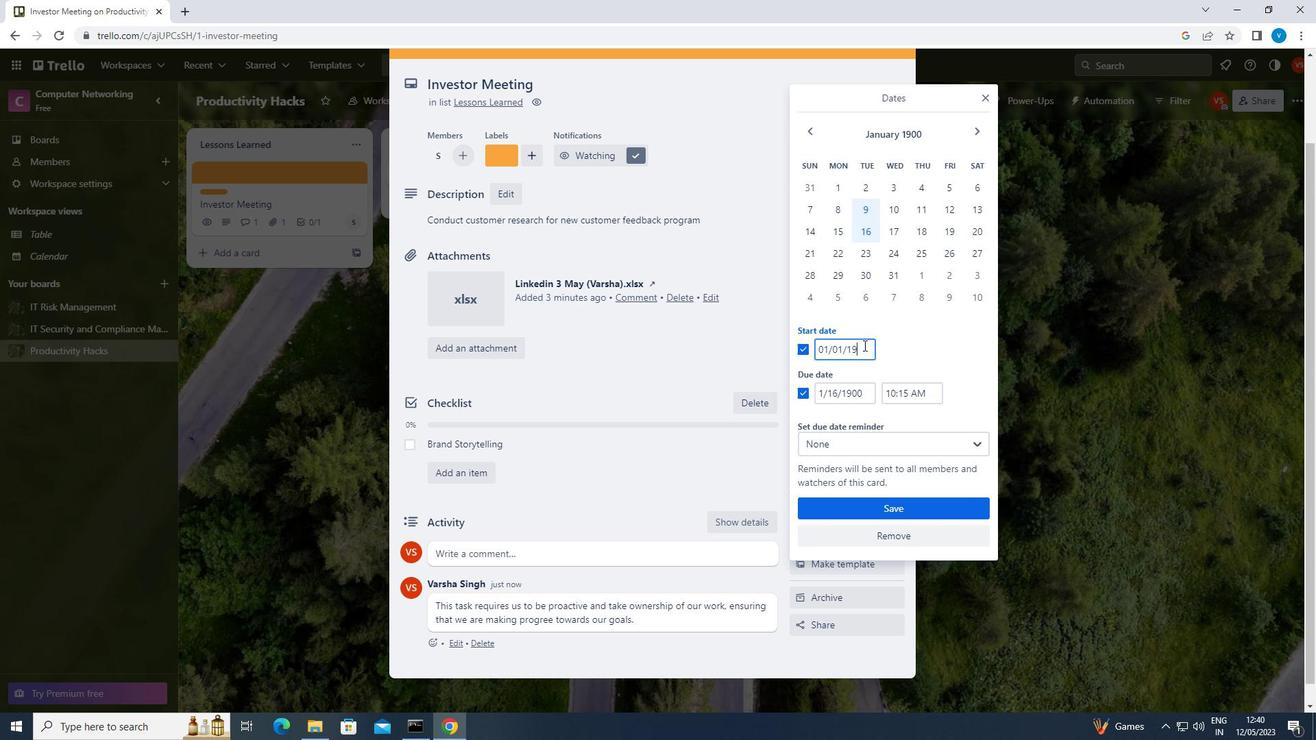 
Action: Mouse moved to (866, 393)
Screenshot: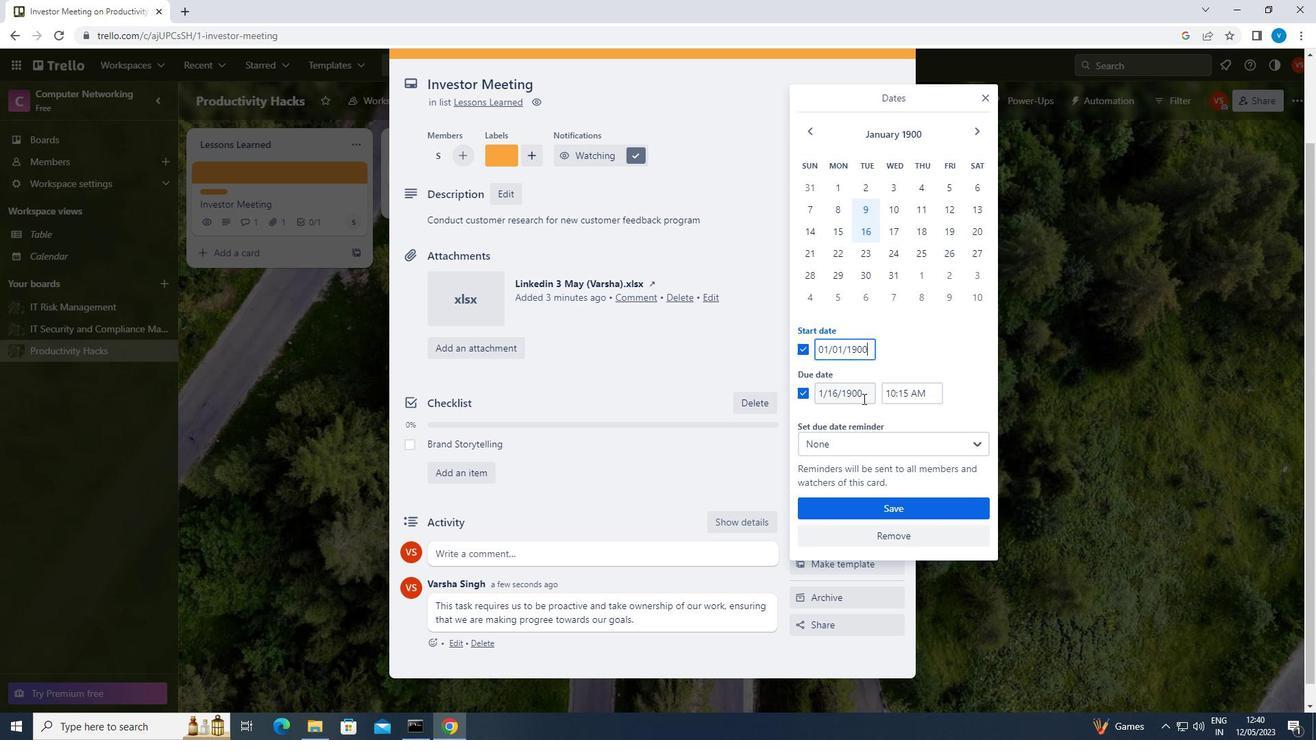 
Action: Mouse pressed left at (866, 393)
Screenshot: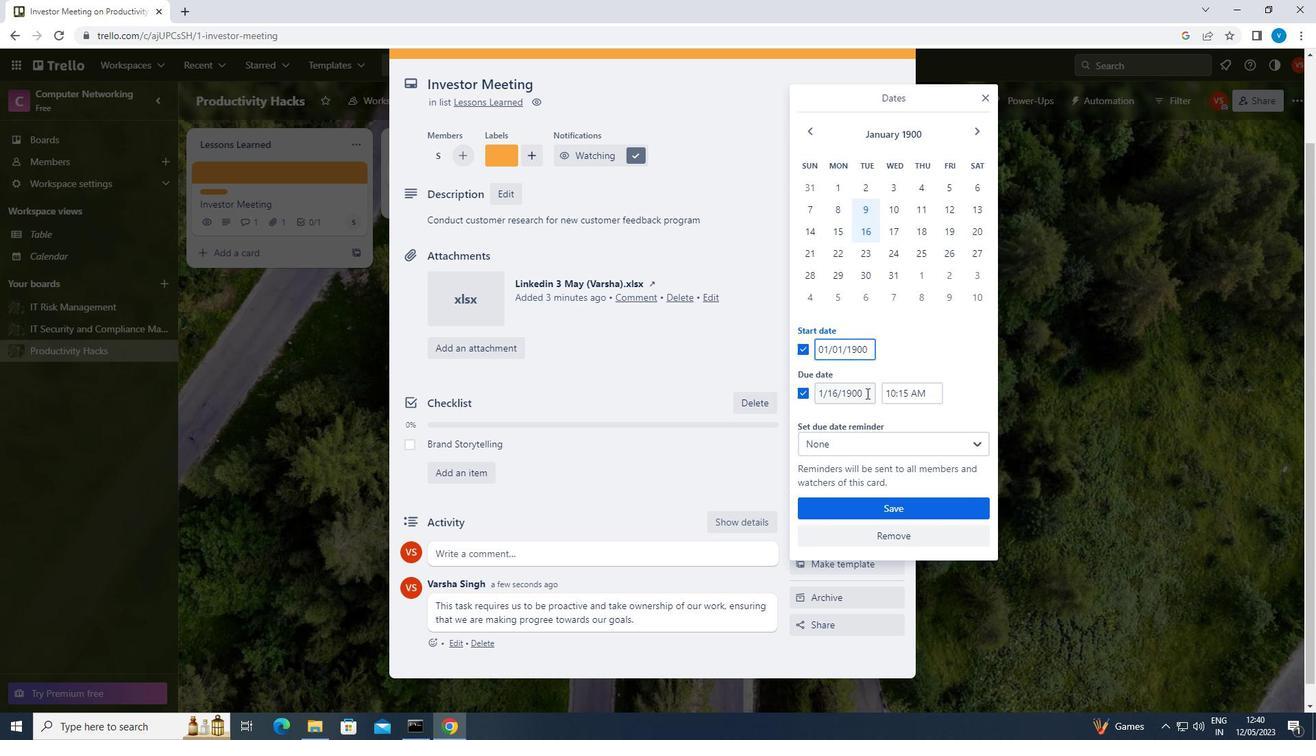 
Action: Key pressed <Key.backspace><Key.backspace><Key.backspace><Key.backspace><Key.backspace><Key.backspace><Key.backspace><Key.backspace><Key.backspace><Key.backspace><Key.backspace><Key.backspace><Key.backspace><Key.backspace>01/08/1900
Screenshot: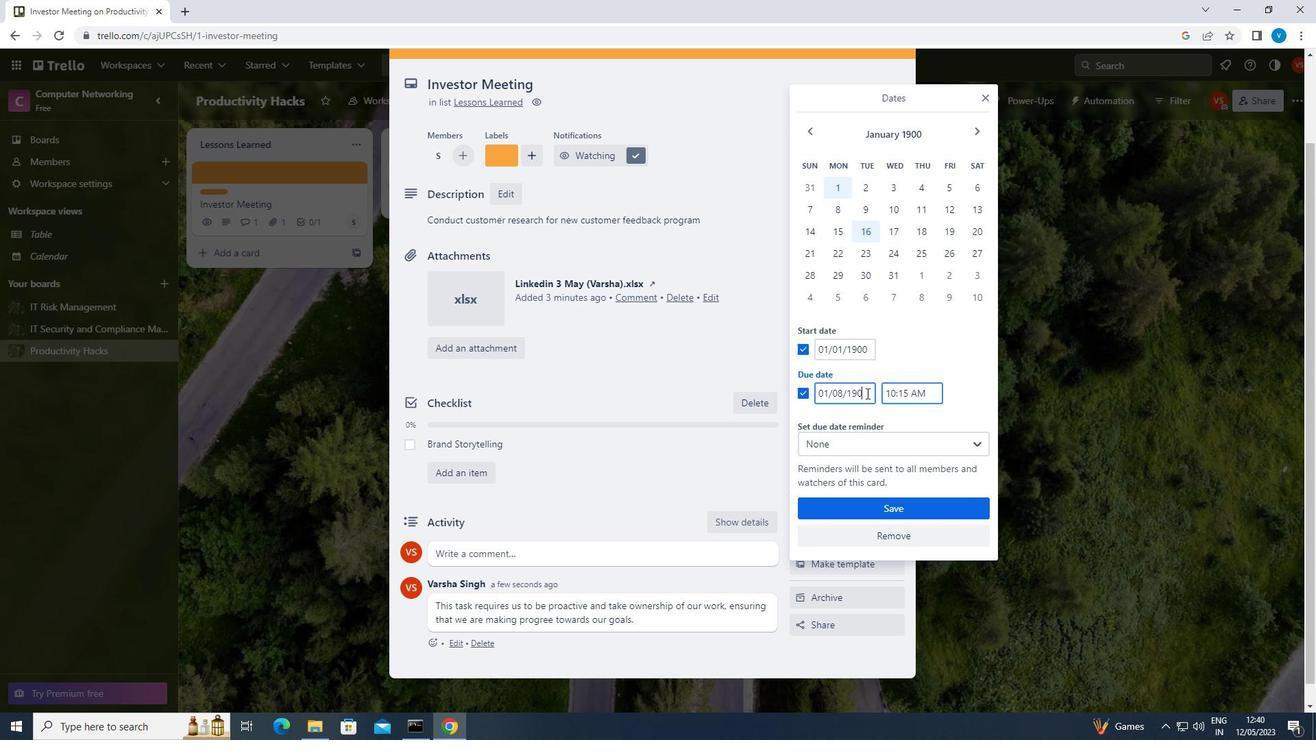 
Action: Mouse moved to (918, 511)
Screenshot: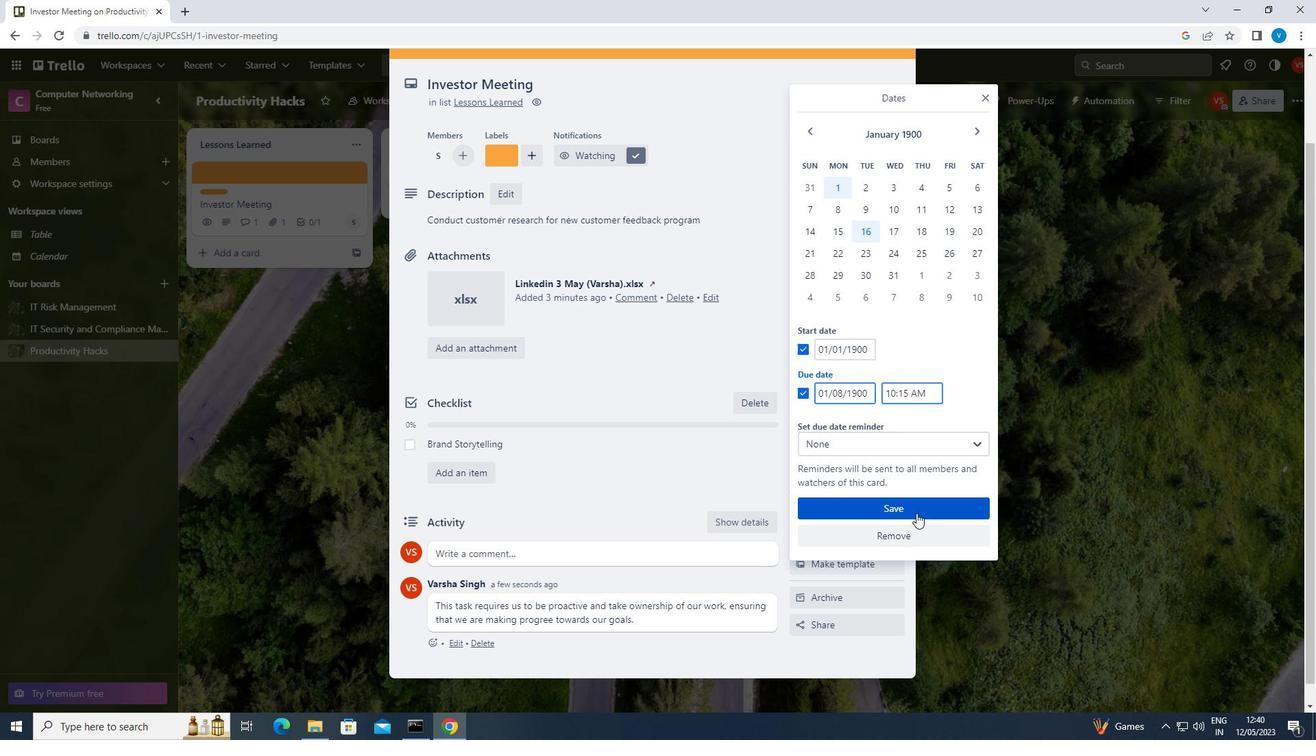 
Action: Mouse pressed left at (918, 511)
Screenshot: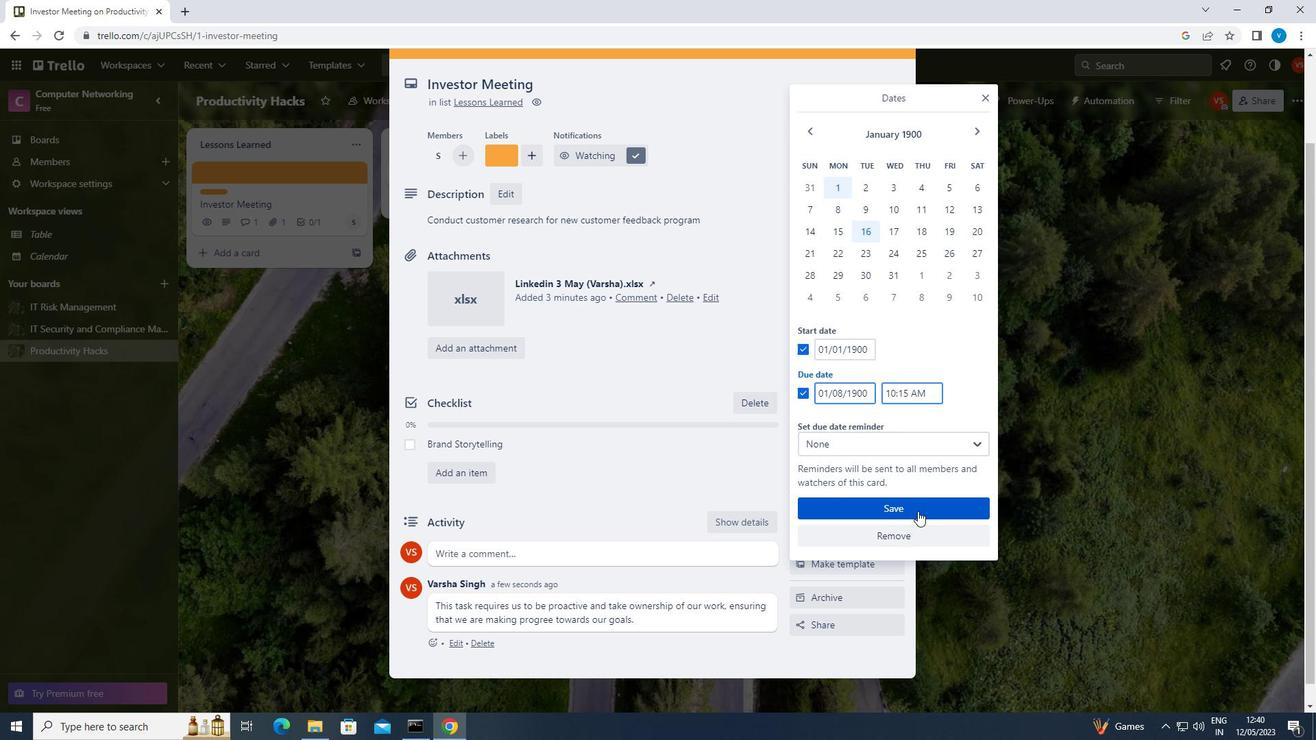 
